 Task: Find connections with filter location Bad Säckingen with filter topic #Futurewith filter profile language English with filter current company Ciber Global with filter school SYMBIOSIS INTERNATIONAL UNIVERSITY with filter industry Wellness and Fitness Services with filter service category Interaction Design with filter keywords title Concierge
Action: Mouse moved to (586, 75)
Screenshot: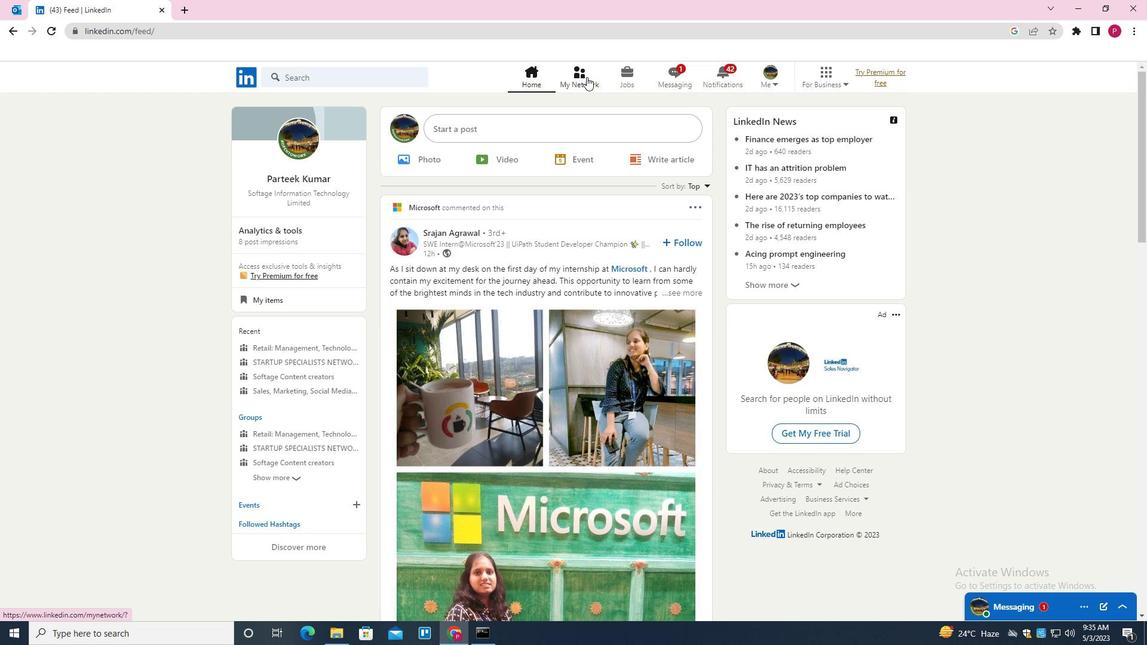 
Action: Mouse pressed left at (586, 75)
Screenshot: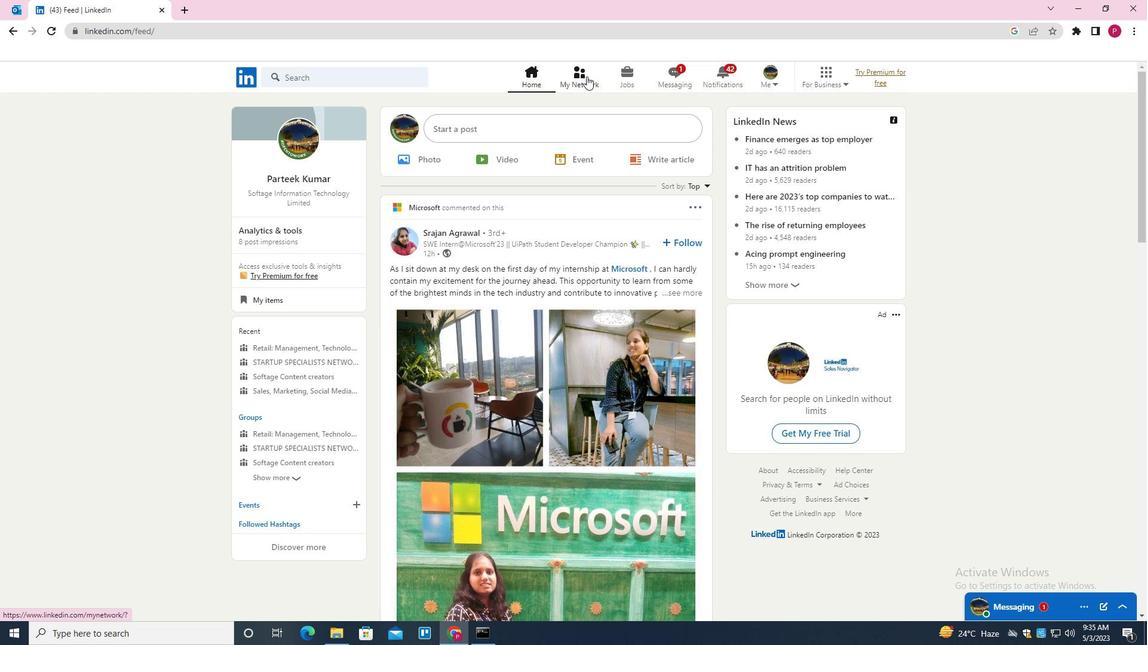 
Action: Mouse moved to (367, 149)
Screenshot: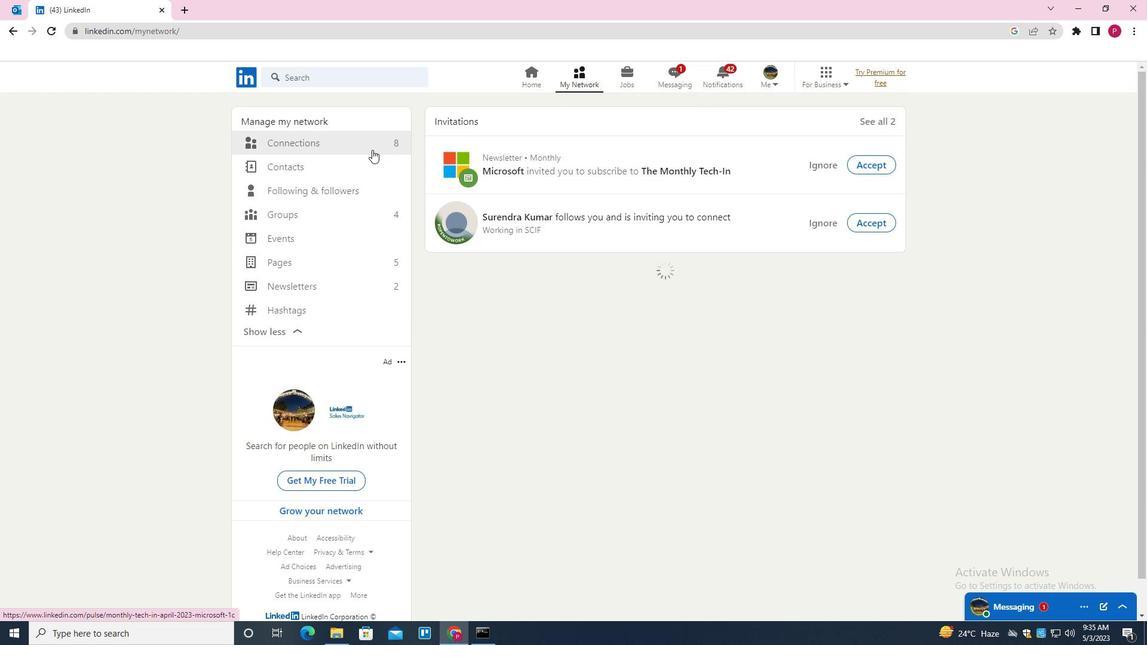 
Action: Mouse pressed left at (367, 149)
Screenshot: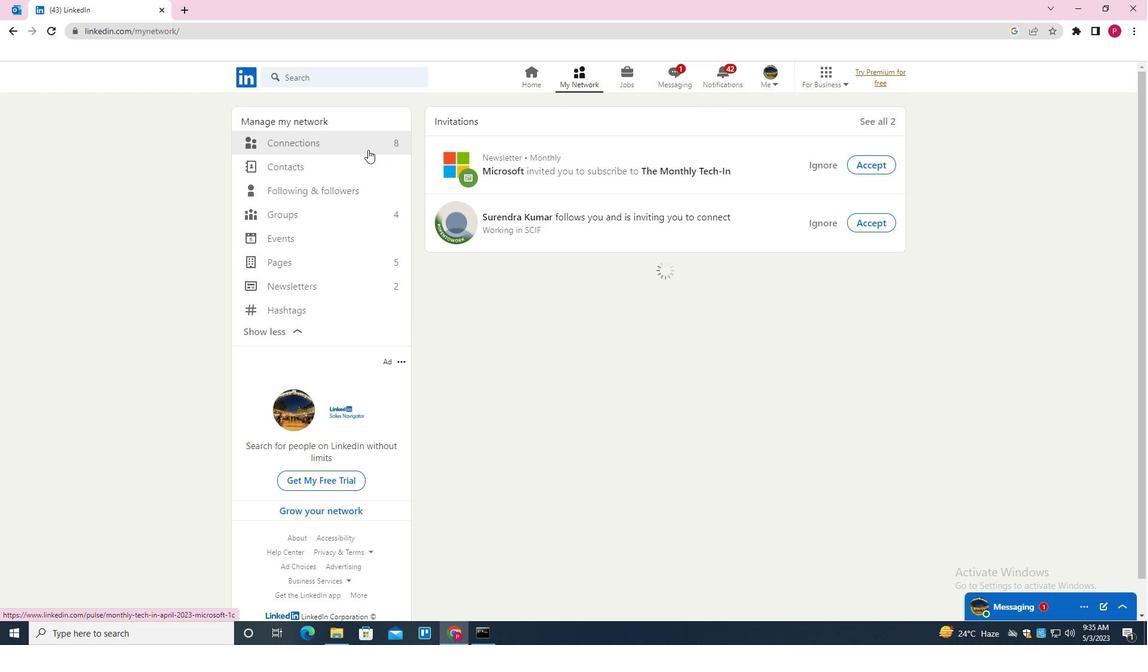 
Action: Mouse moved to (348, 144)
Screenshot: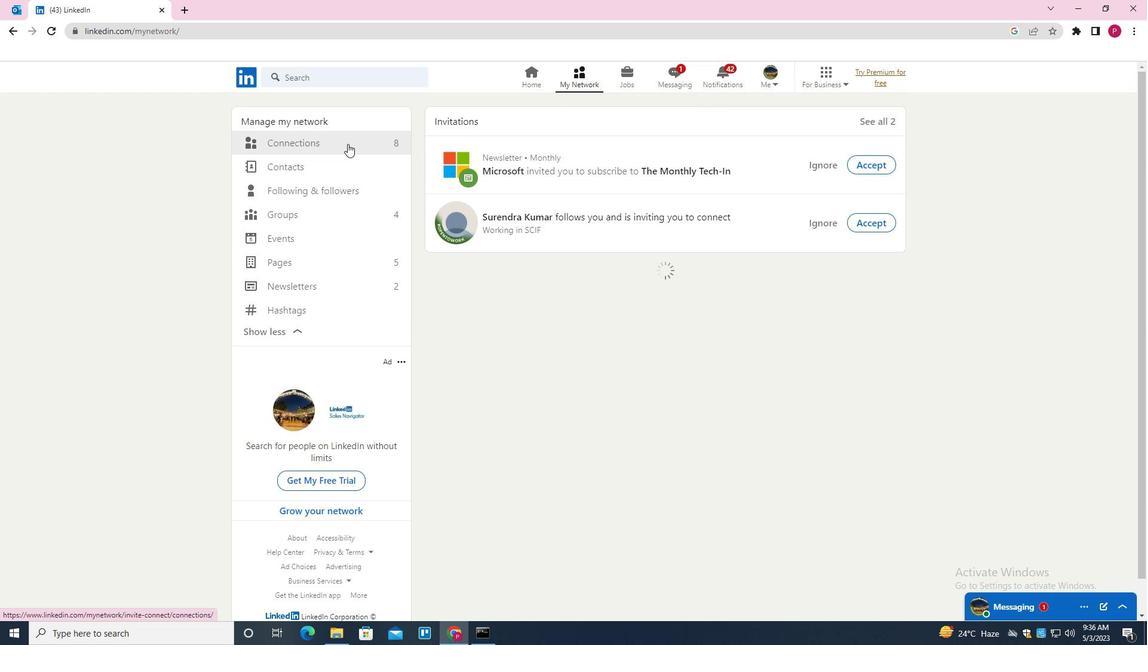 
Action: Mouse pressed left at (348, 144)
Screenshot: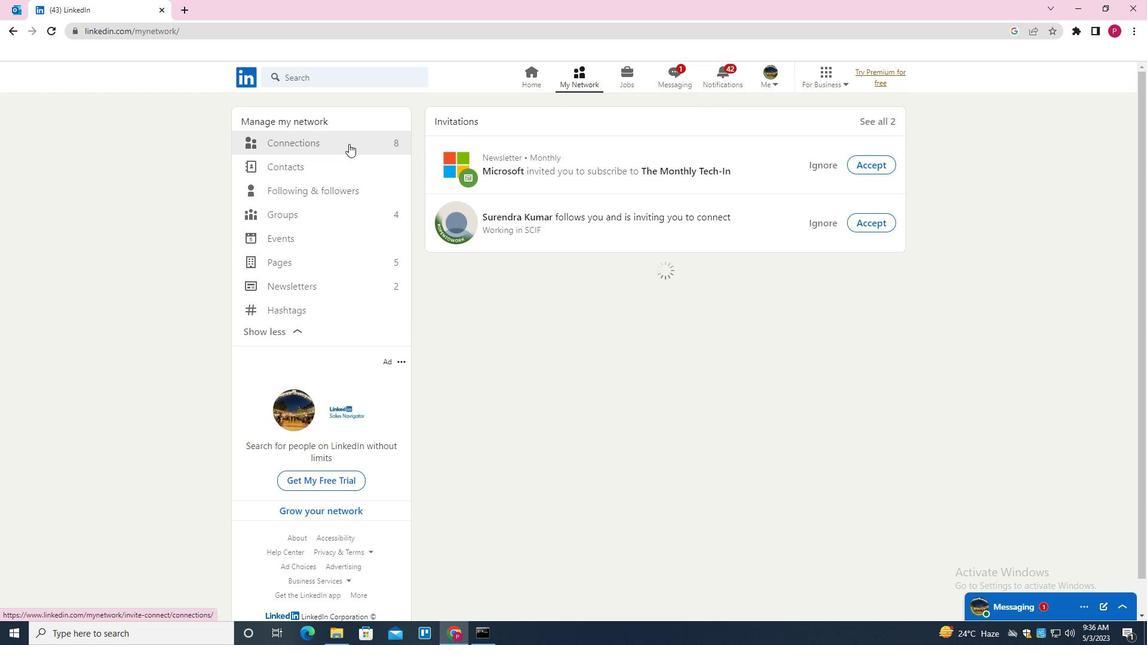 
Action: Mouse moved to (648, 144)
Screenshot: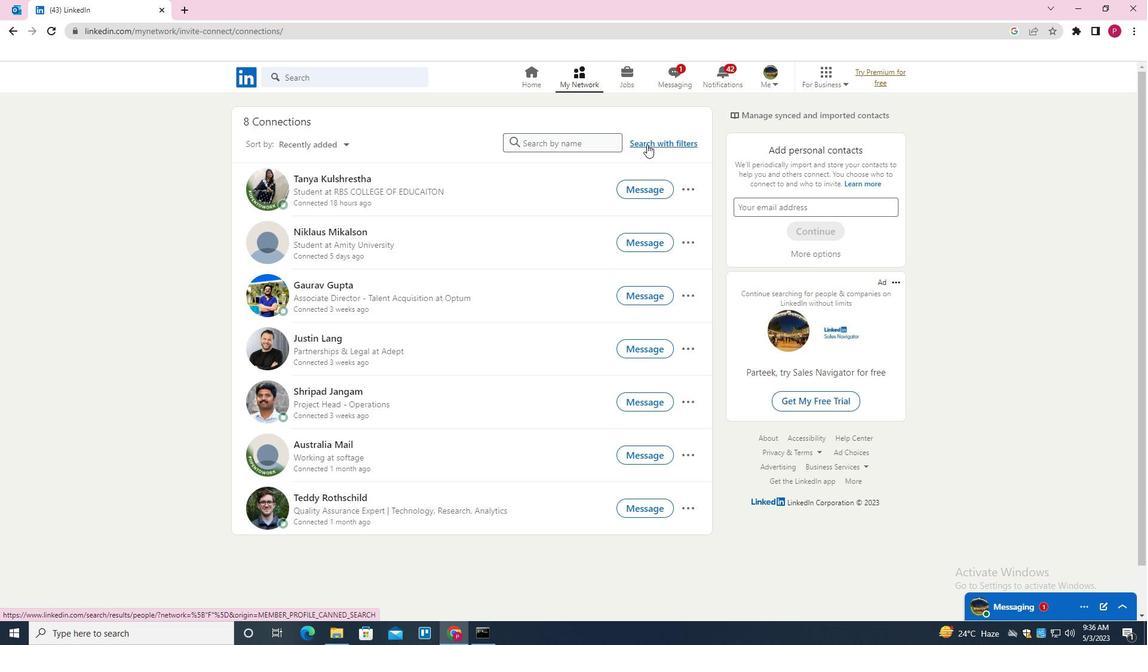
Action: Mouse pressed left at (648, 144)
Screenshot: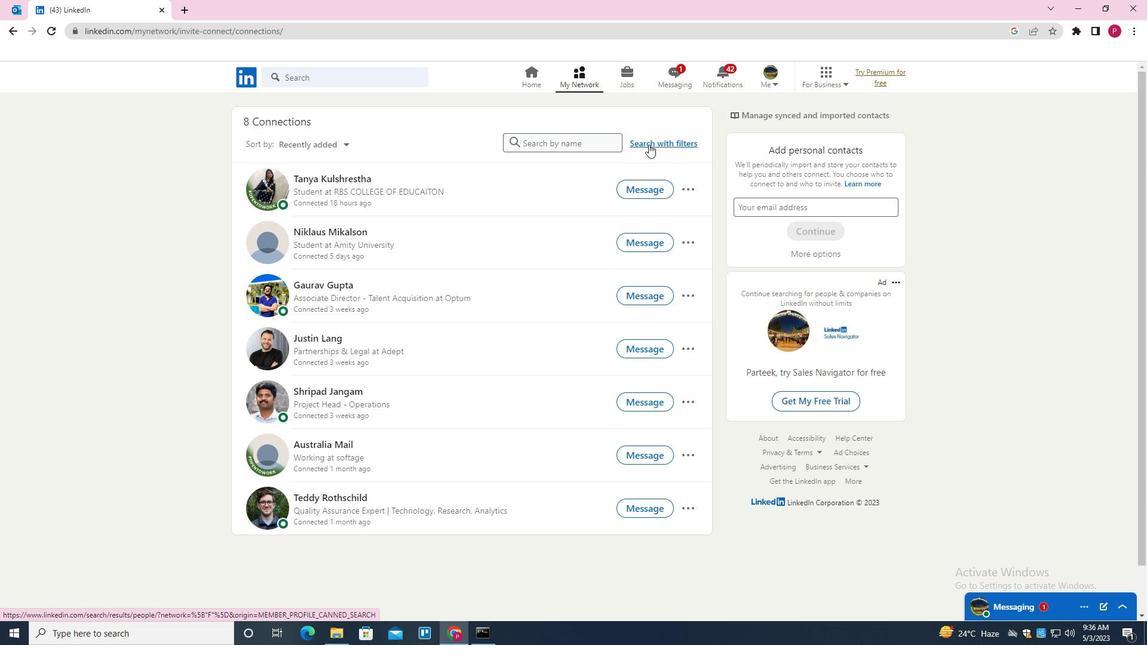 
Action: Mouse moved to (606, 111)
Screenshot: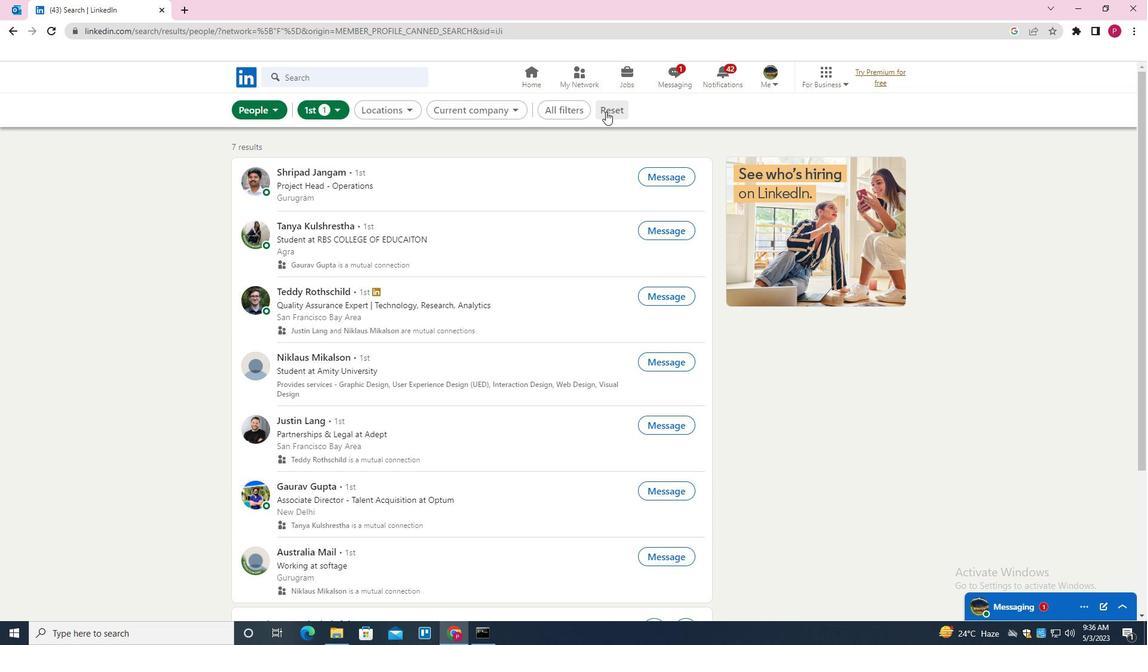
Action: Mouse pressed left at (606, 111)
Screenshot: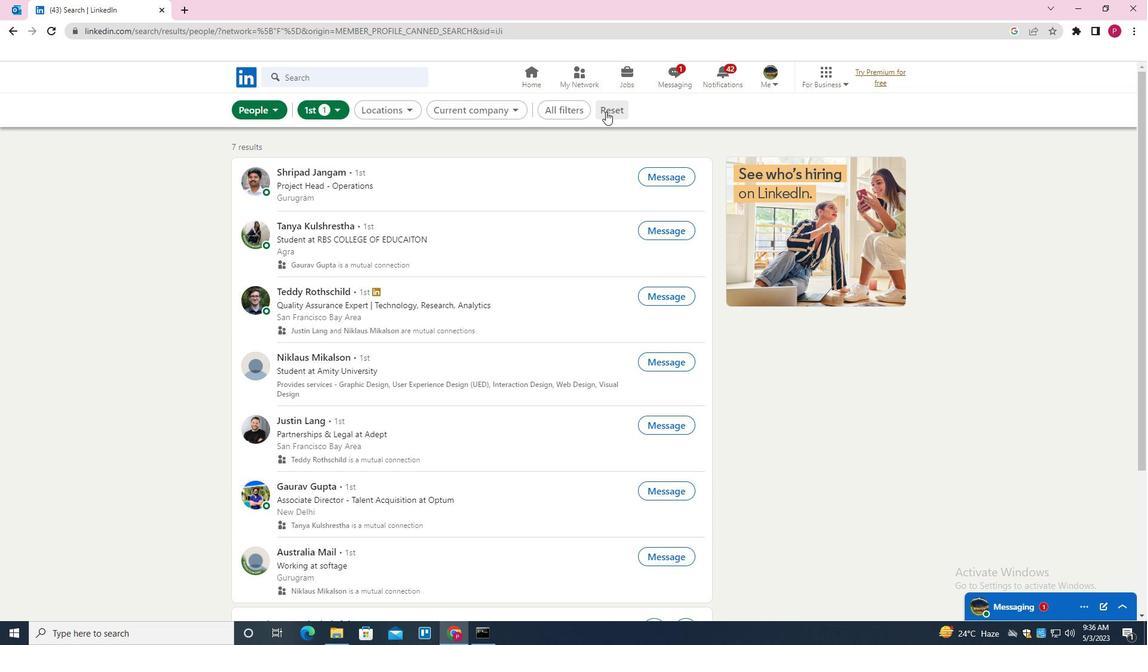 
Action: Mouse moved to (588, 109)
Screenshot: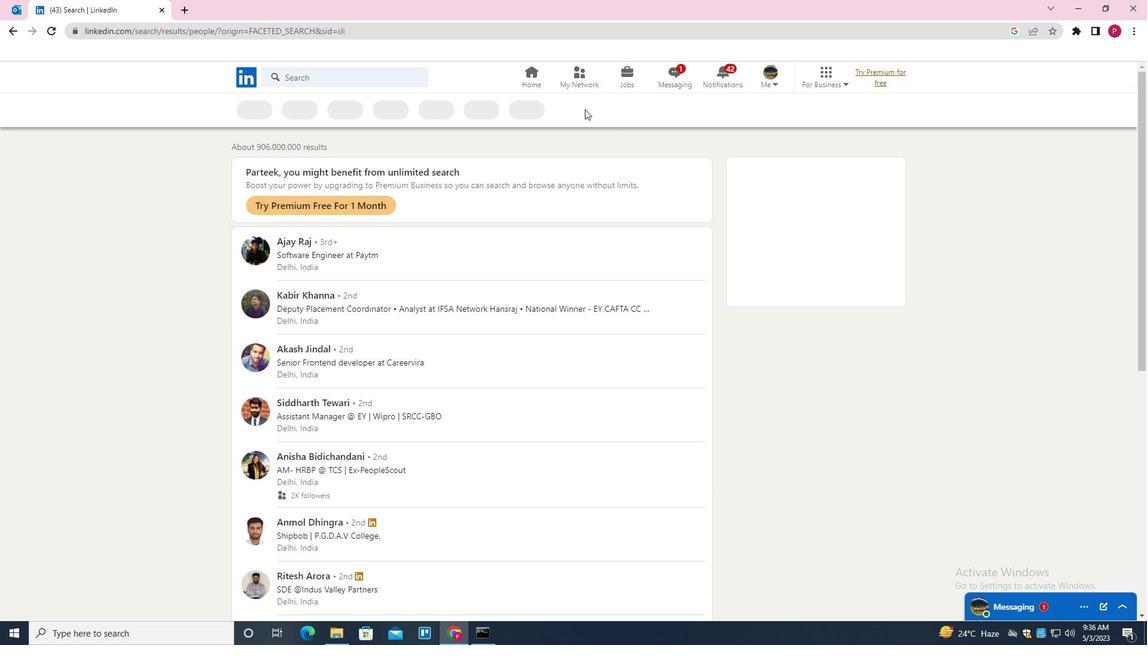 
Action: Mouse pressed left at (588, 109)
Screenshot: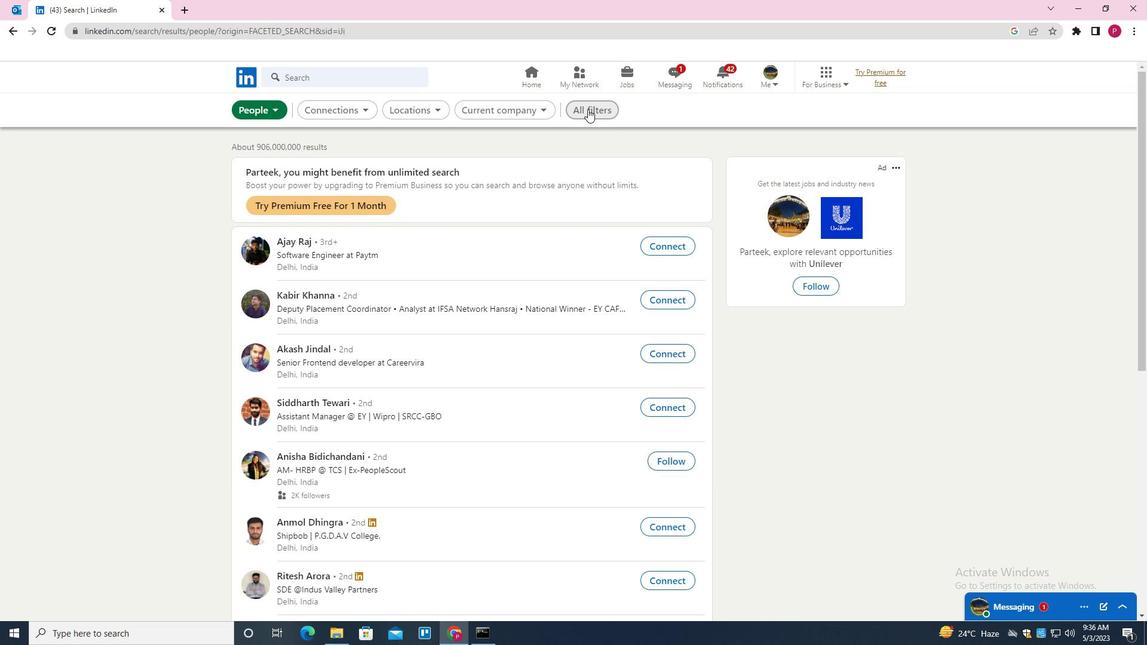 
Action: Mouse moved to (975, 297)
Screenshot: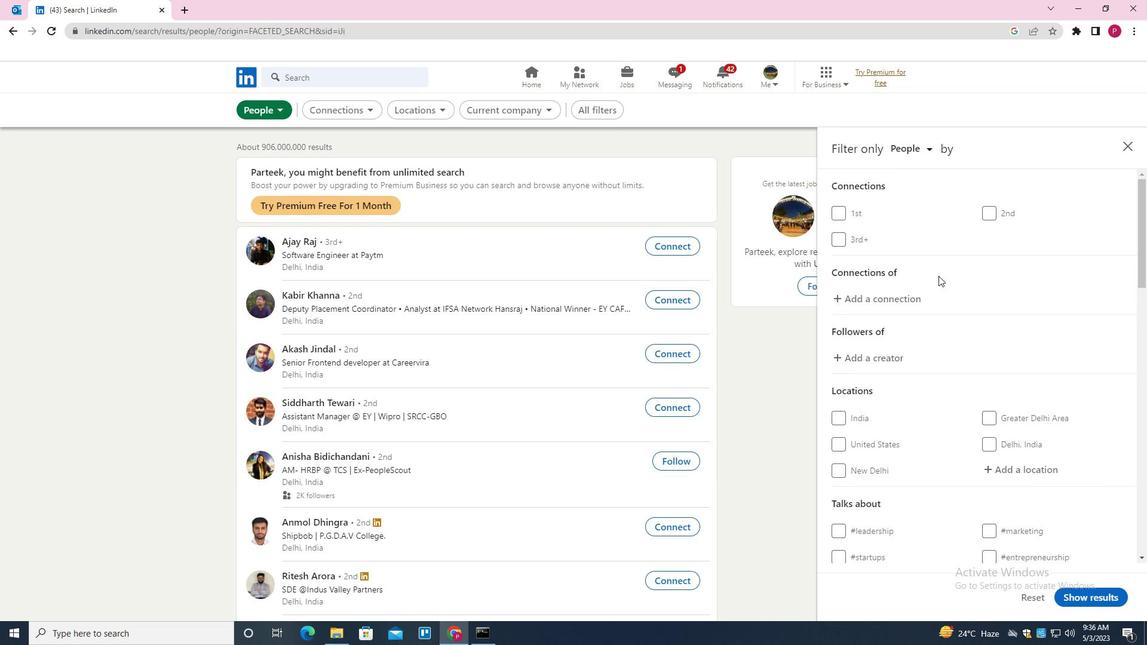 
Action: Mouse scrolled (975, 296) with delta (0, 0)
Screenshot: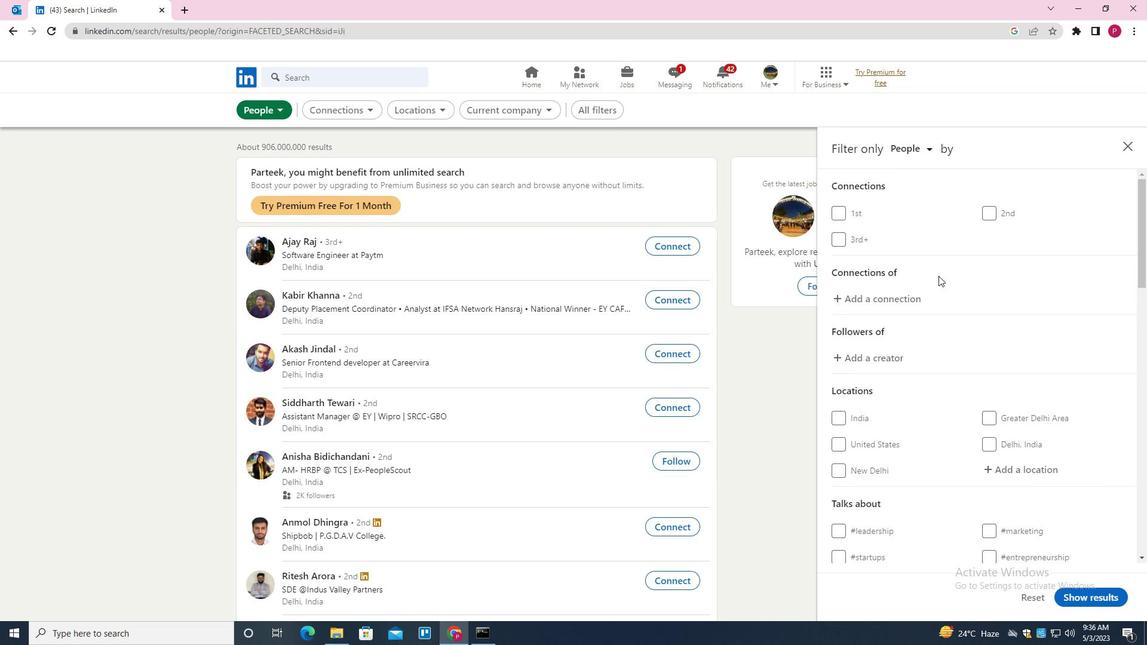 
Action: Mouse moved to (1004, 310)
Screenshot: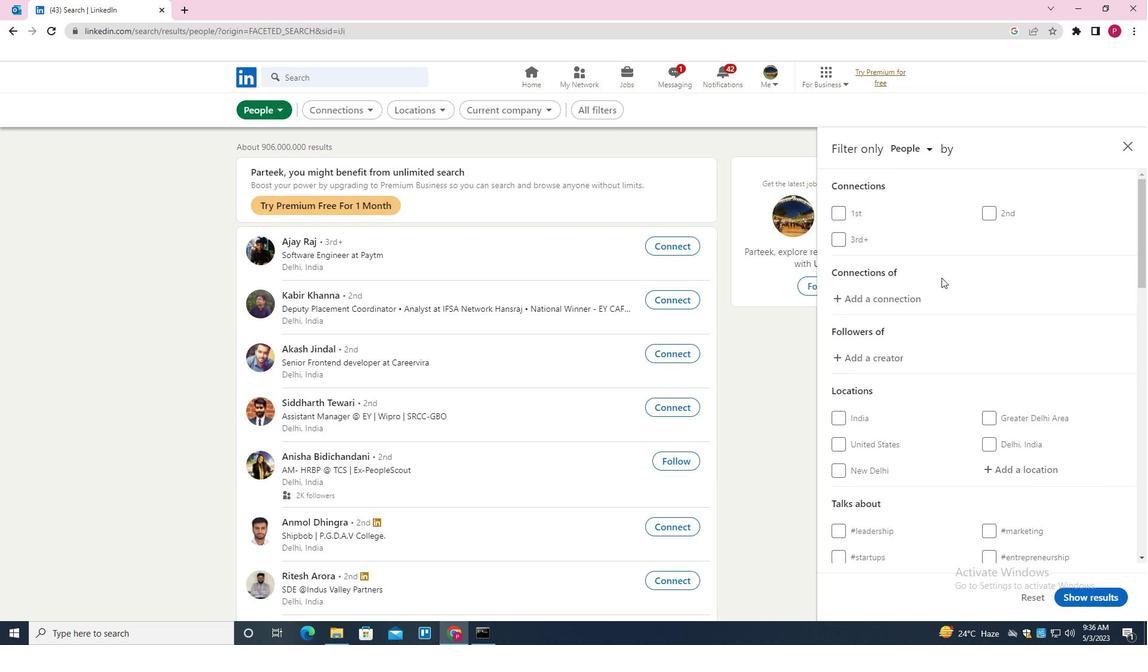 
Action: Mouse scrolled (1004, 309) with delta (0, 0)
Screenshot: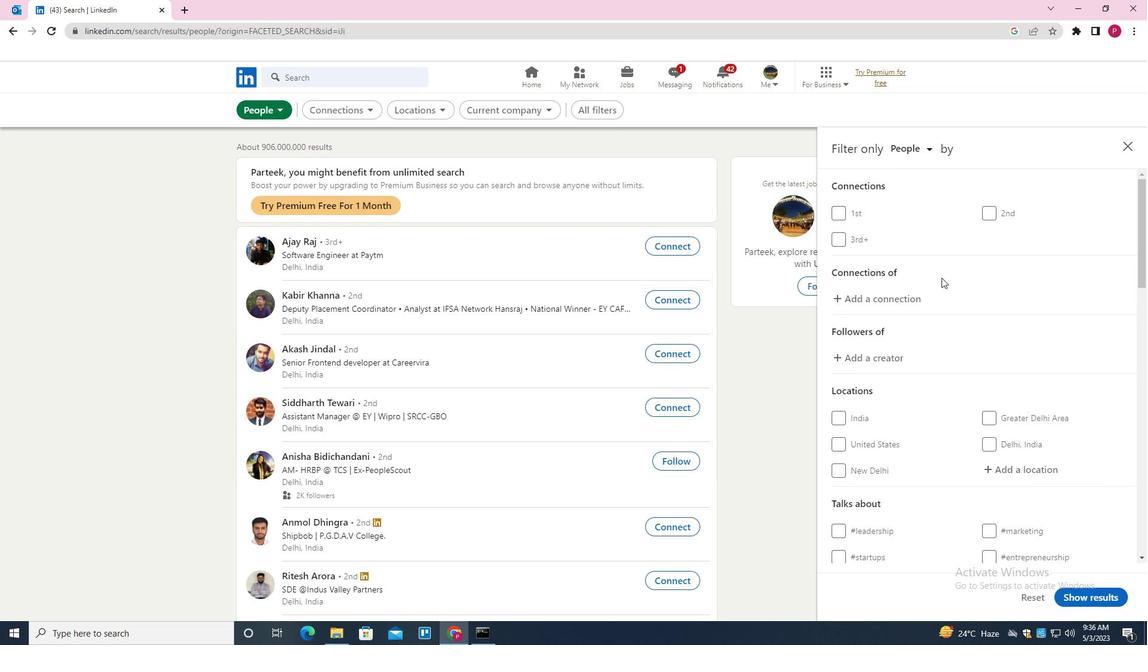 
Action: Mouse moved to (1011, 354)
Screenshot: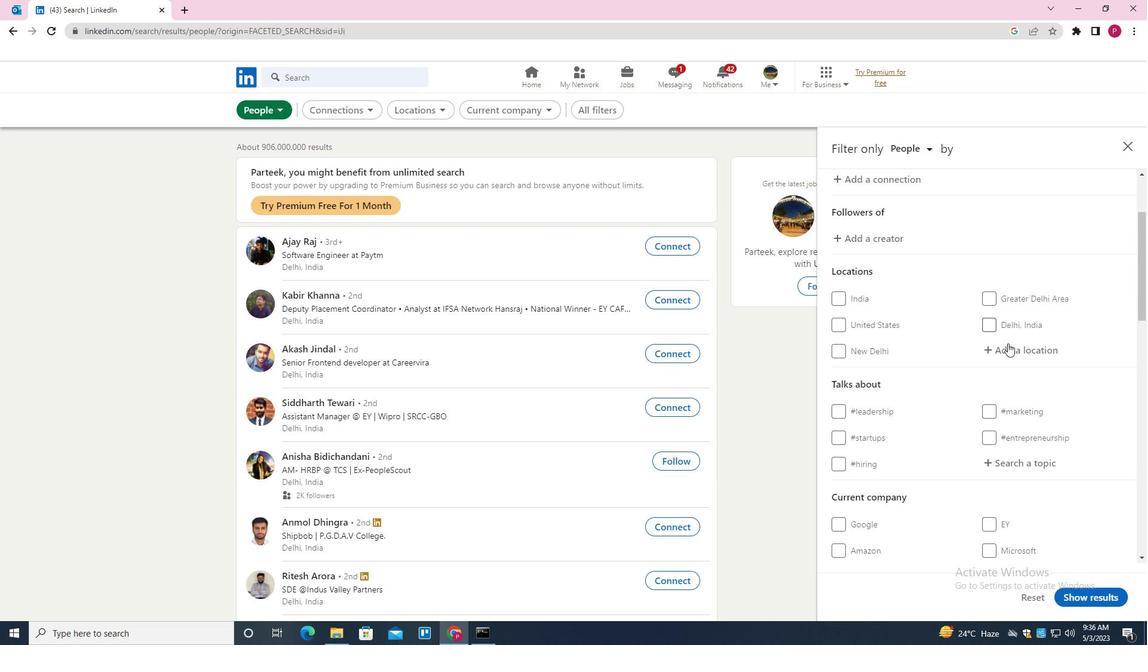 
Action: Mouse pressed left at (1011, 354)
Screenshot: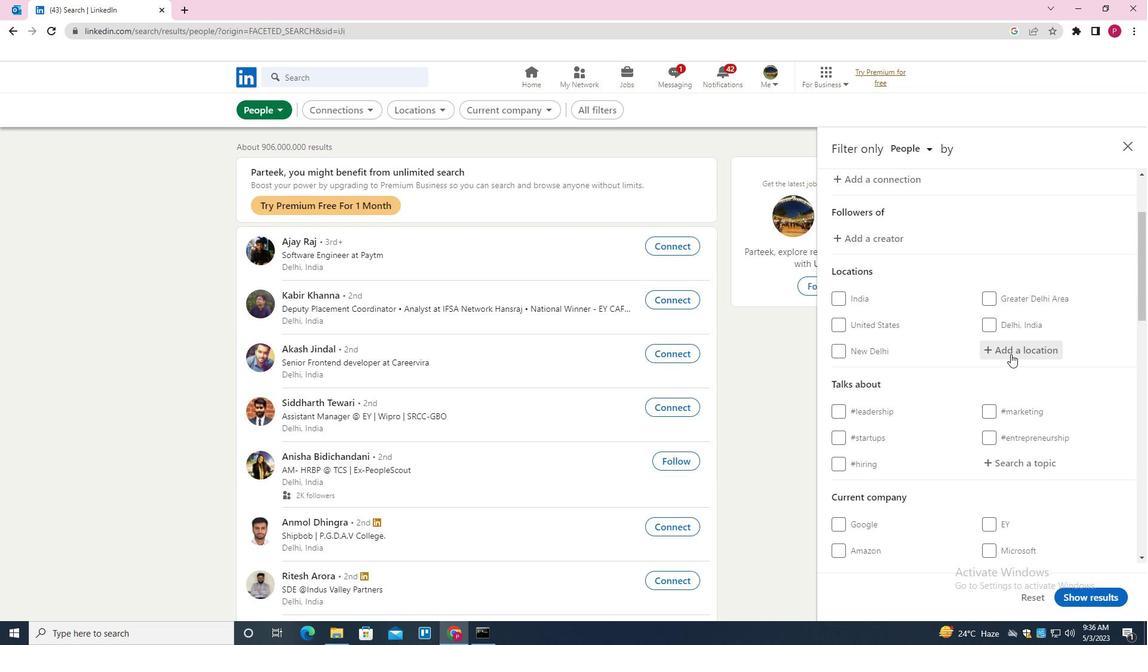 
Action: Key pressed <Key.shift><Key.shift>BAD<Key.space>SACK<Key.down><Key.enter>
Screenshot: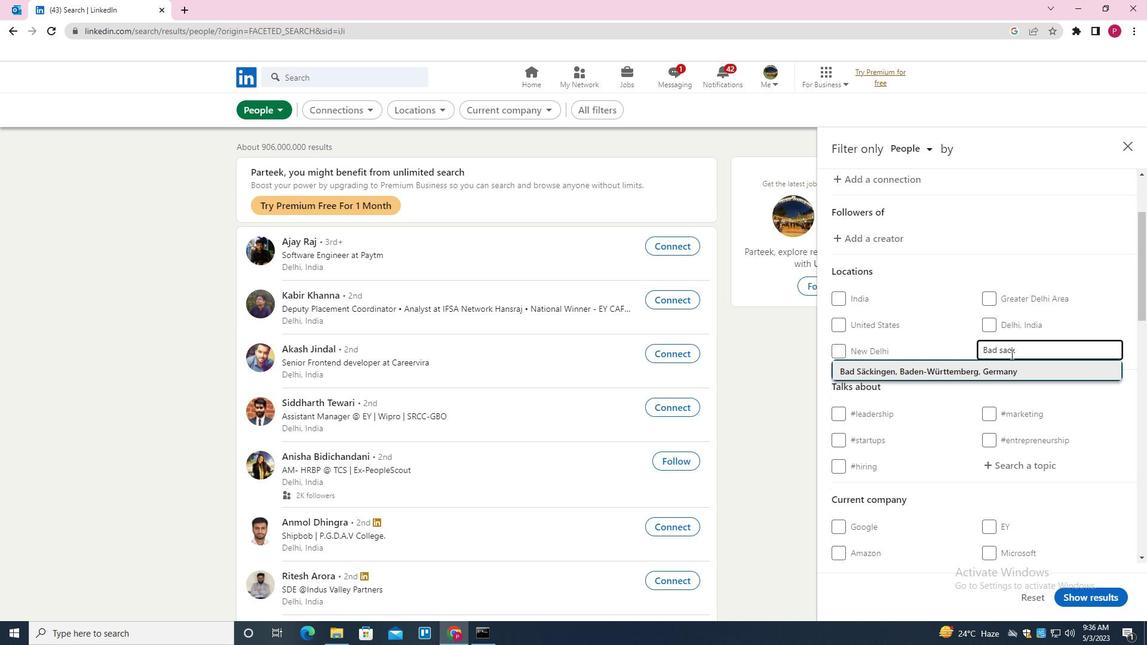 
Action: Mouse scrolled (1011, 353) with delta (0, 0)
Screenshot: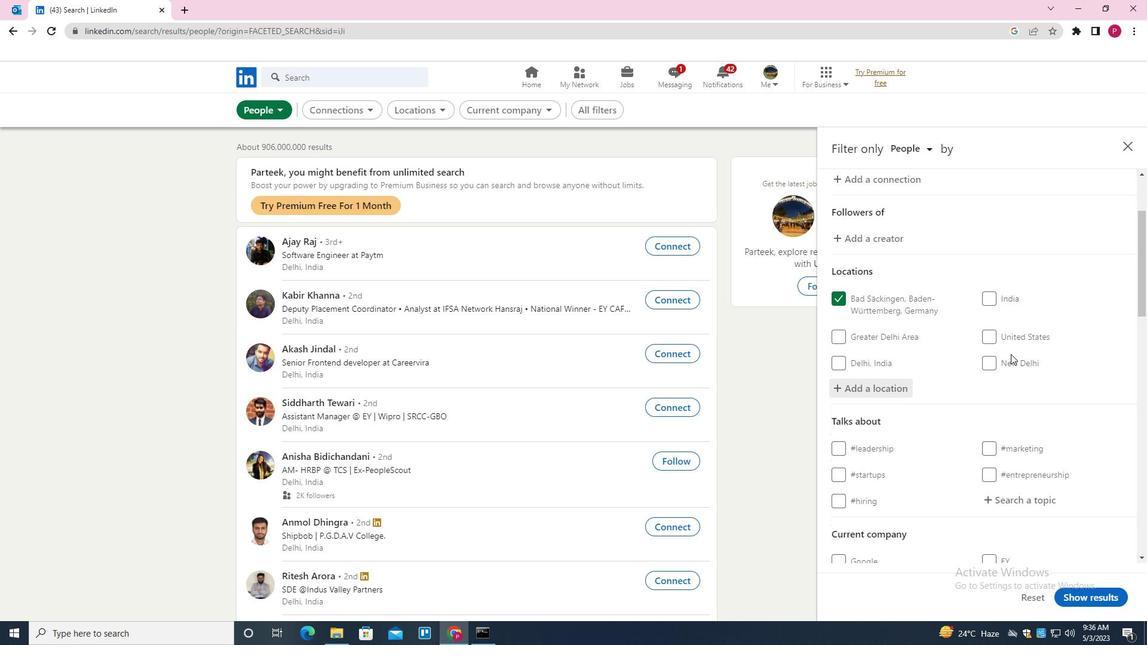 
Action: Mouse scrolled (1011, 353) with delta (0, 0)
Screenshot: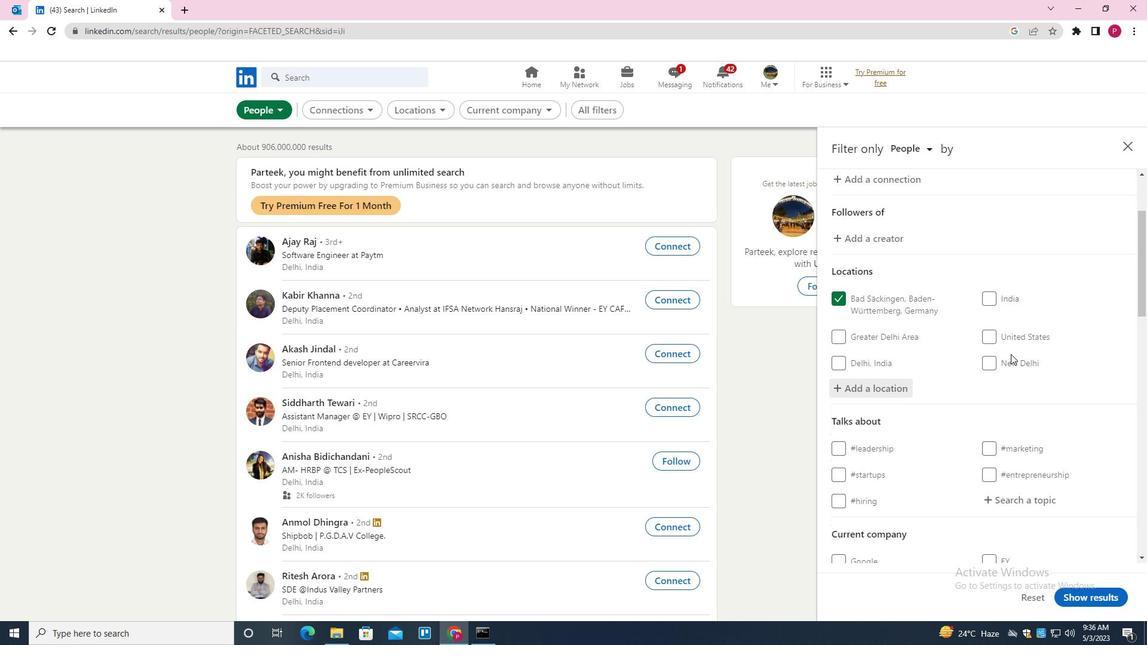 
Action: Mouse scrolled (1011, 353) with delta (0, 0)
Screenshot: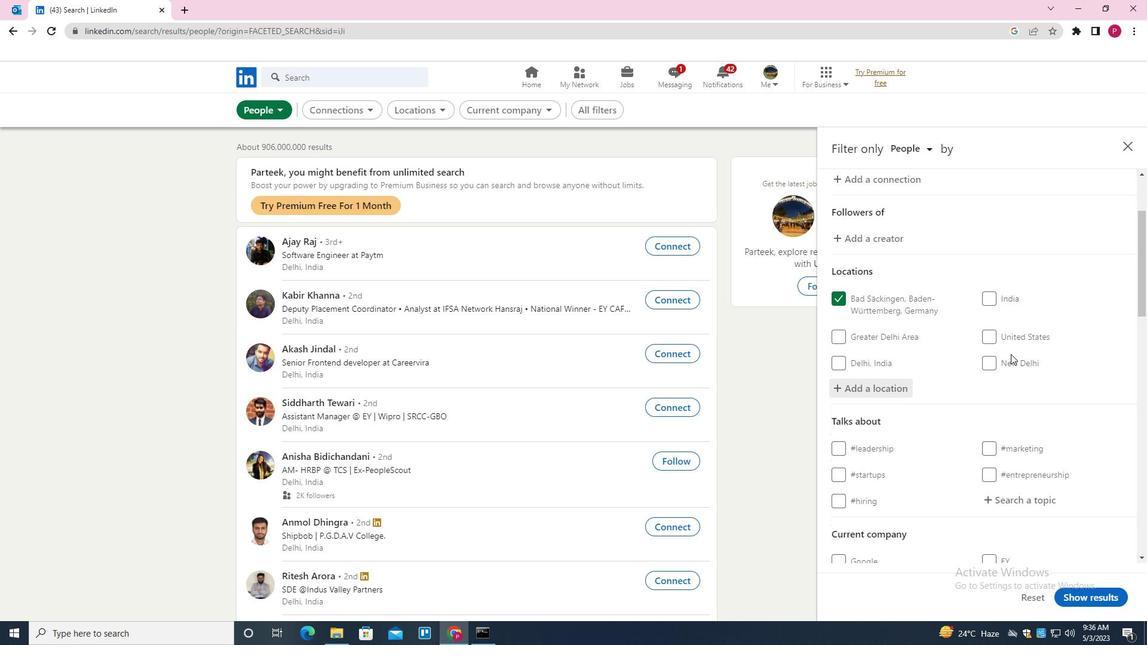 
Action: Mouse moved to (1048, 325)
Screenshot: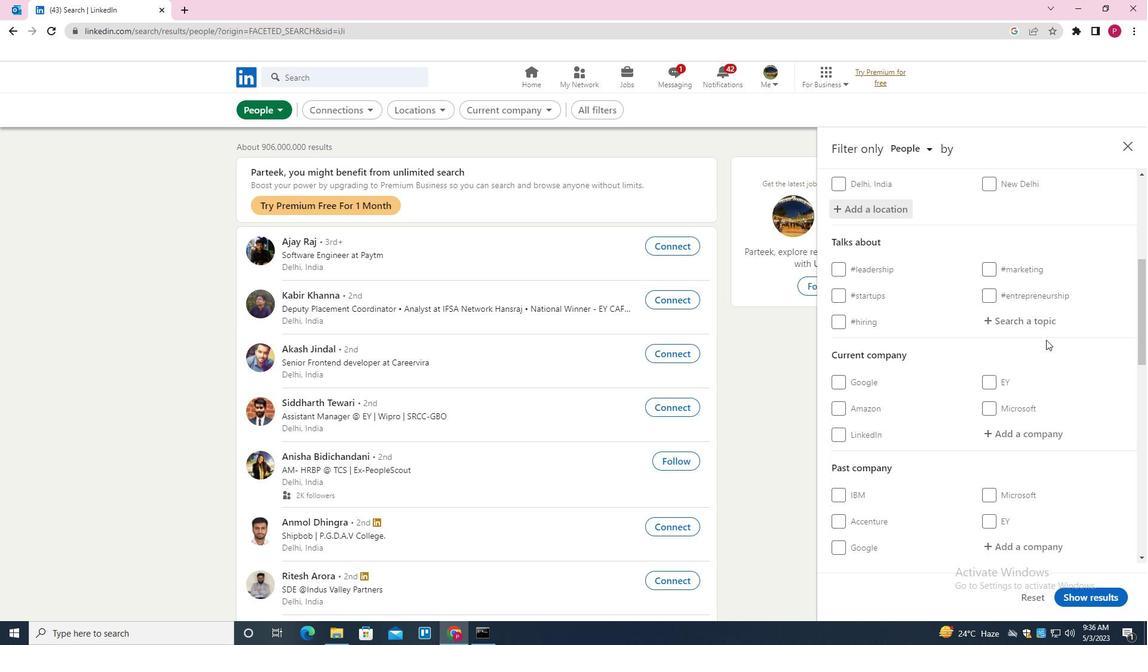 
Action: Mouse pressed left at (1048, 325)
Screenshot: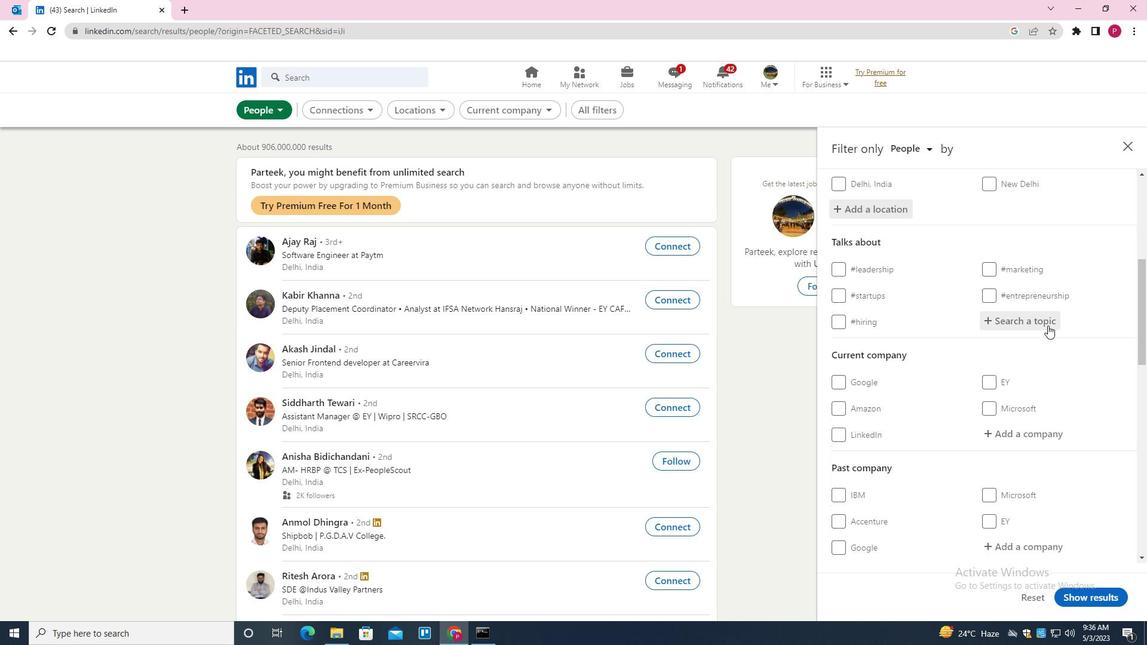 
Action: Key pressed FUTURE<Key.down><Key.enter>
Screenshot: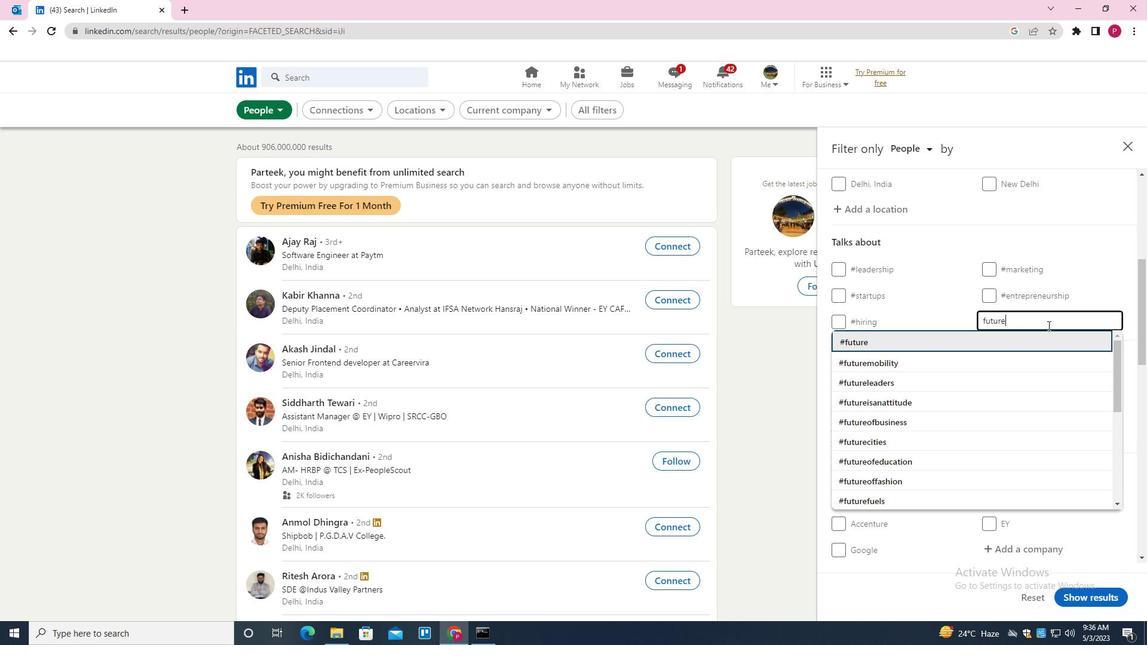 
Action: Mouse moved to (1014, 349)
Screenshot: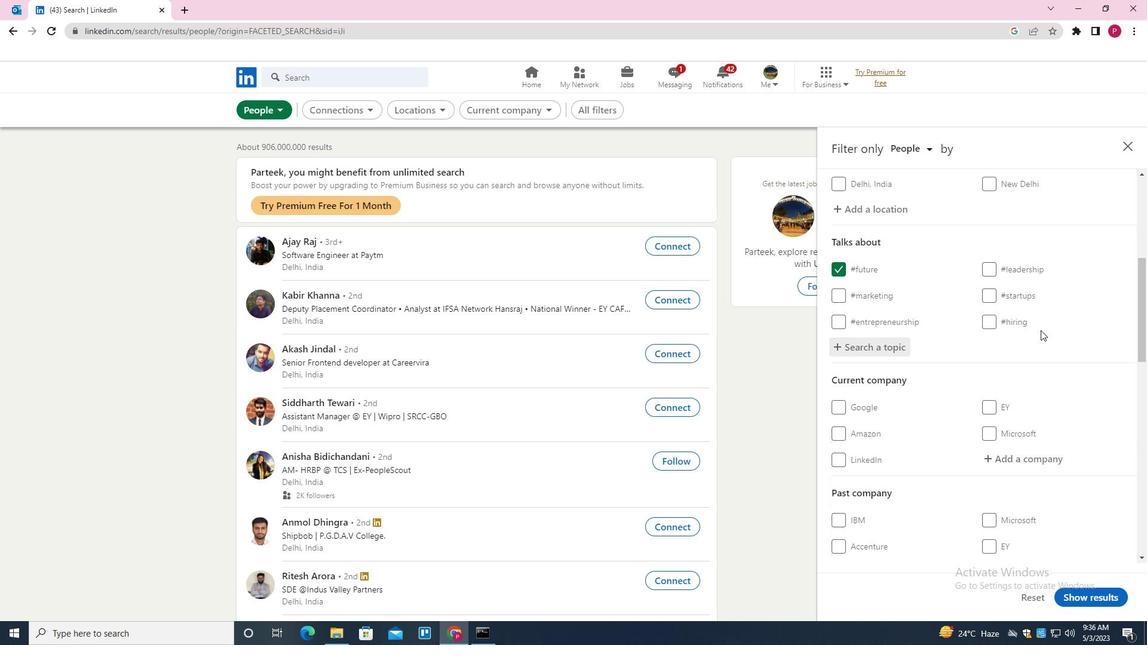 
Action: Mouse scrolled (1014, 348) with delta (0, 0)
Screenshot: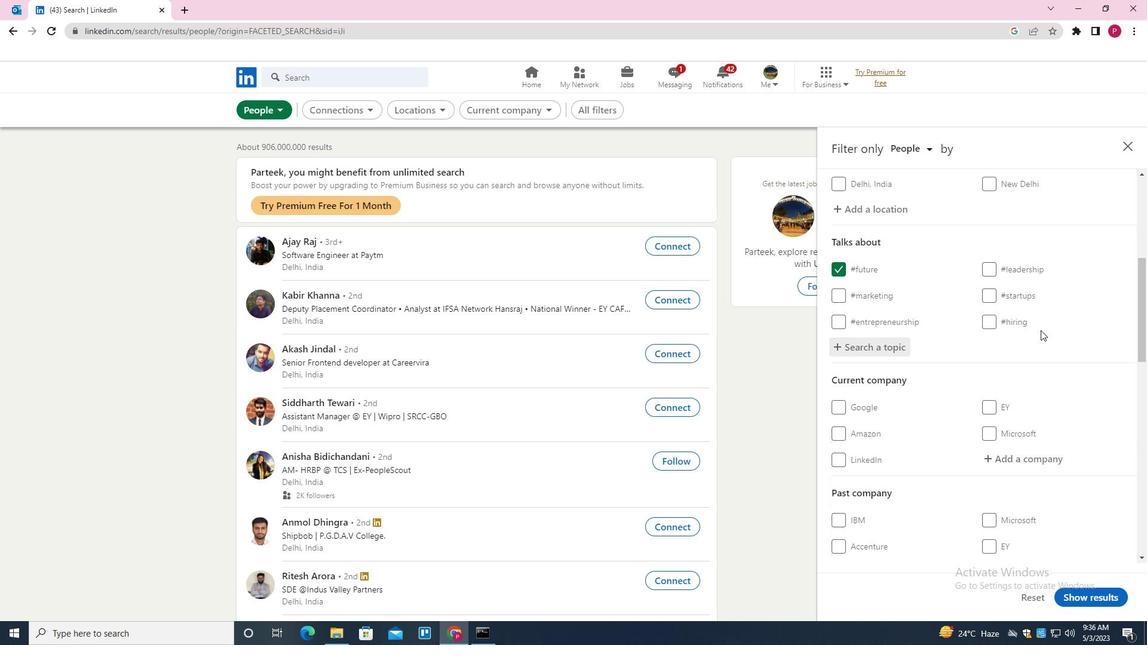 
Action: Mouse scrolled (1014, 348) with delta (0, 0)
Screenshot: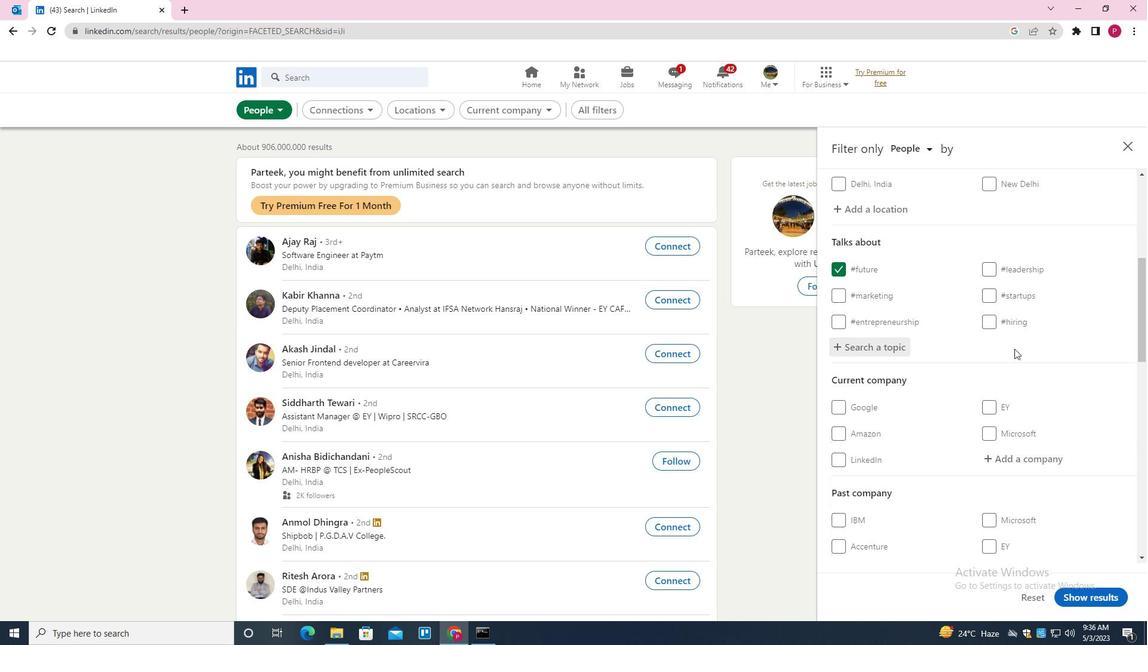 
Action: Mouse scrolled (1014, 348) with delta (0, 0)
Screenshot: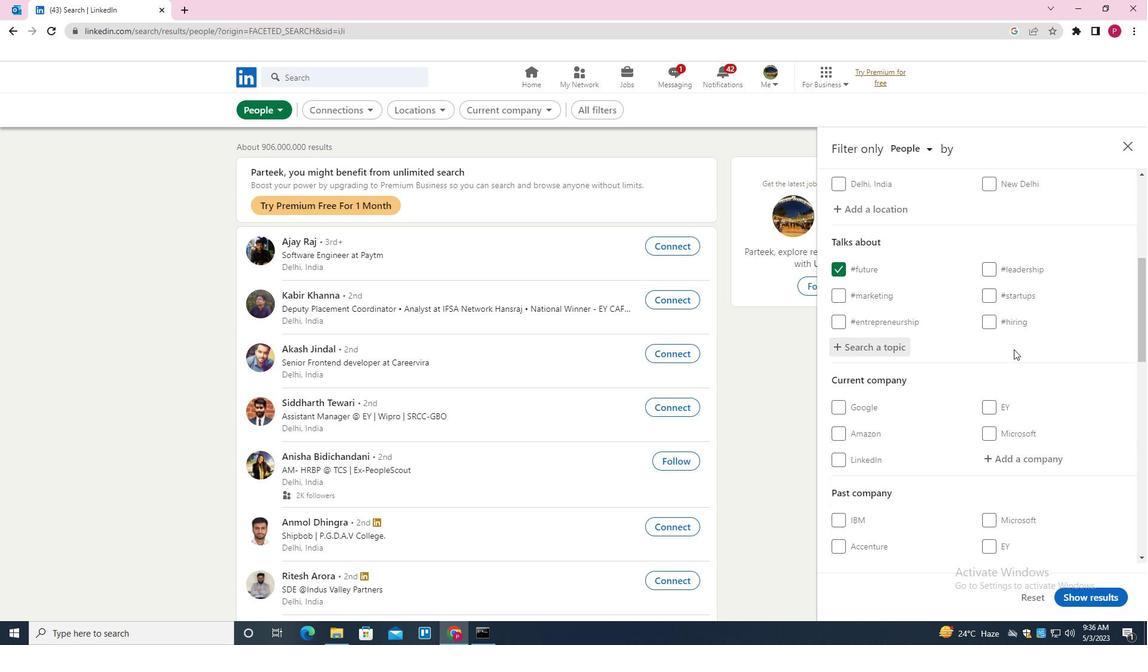 
Action: Mouse moved to (1012, 350)
Screenshot: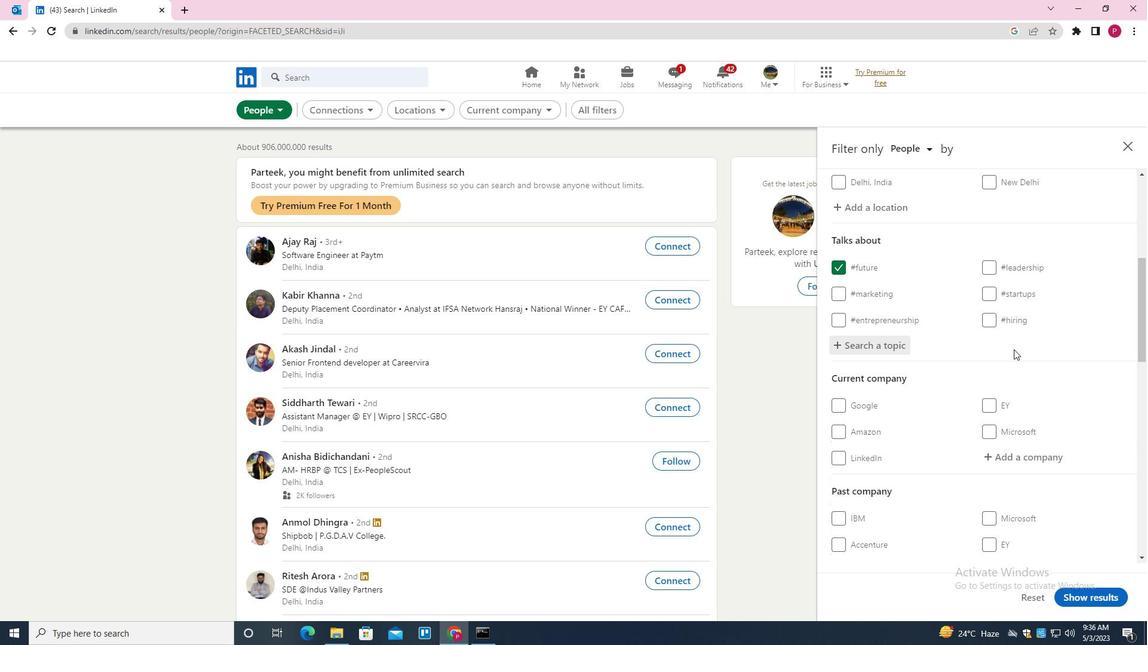 
Action: Mouse scrolled (1012, 350) with delta (0, 0)
Screenshot: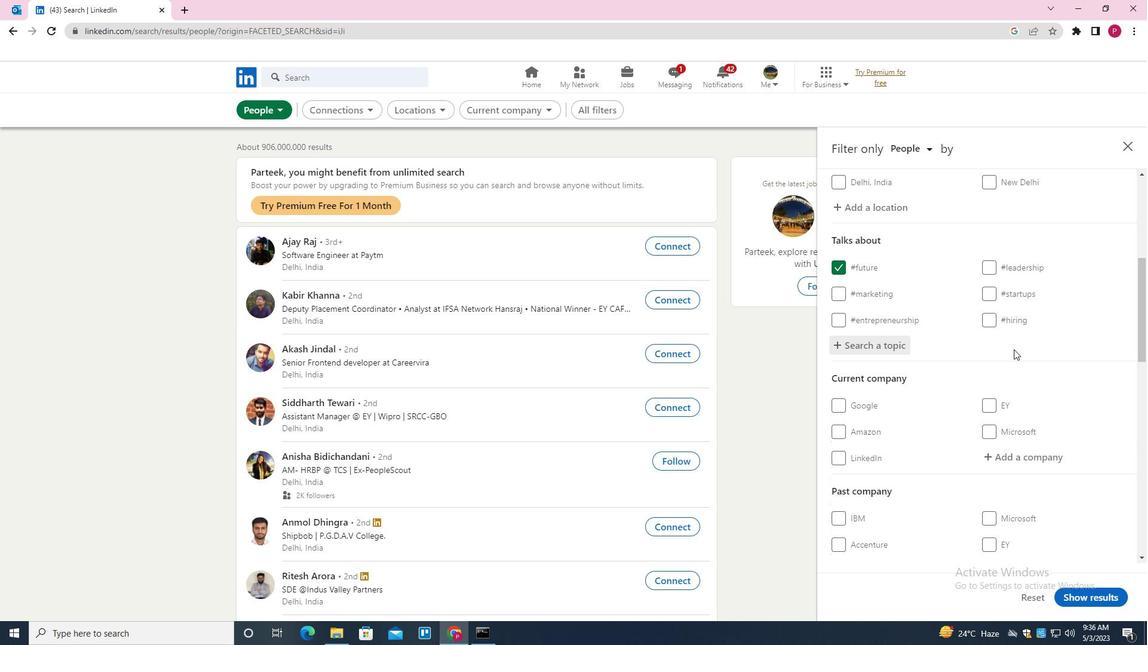 
Action: Mouse moved to (1011, 350)
Screenshot: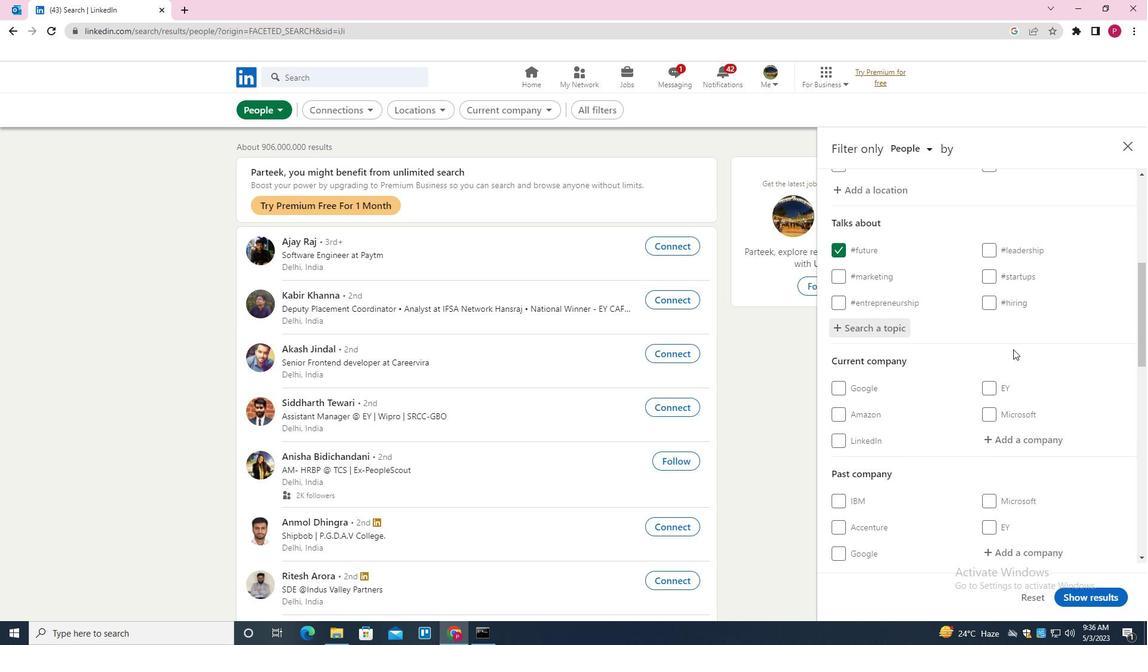
Action: Mouse scrolled (1011, 350) with delta (0, 0)
Screenshot: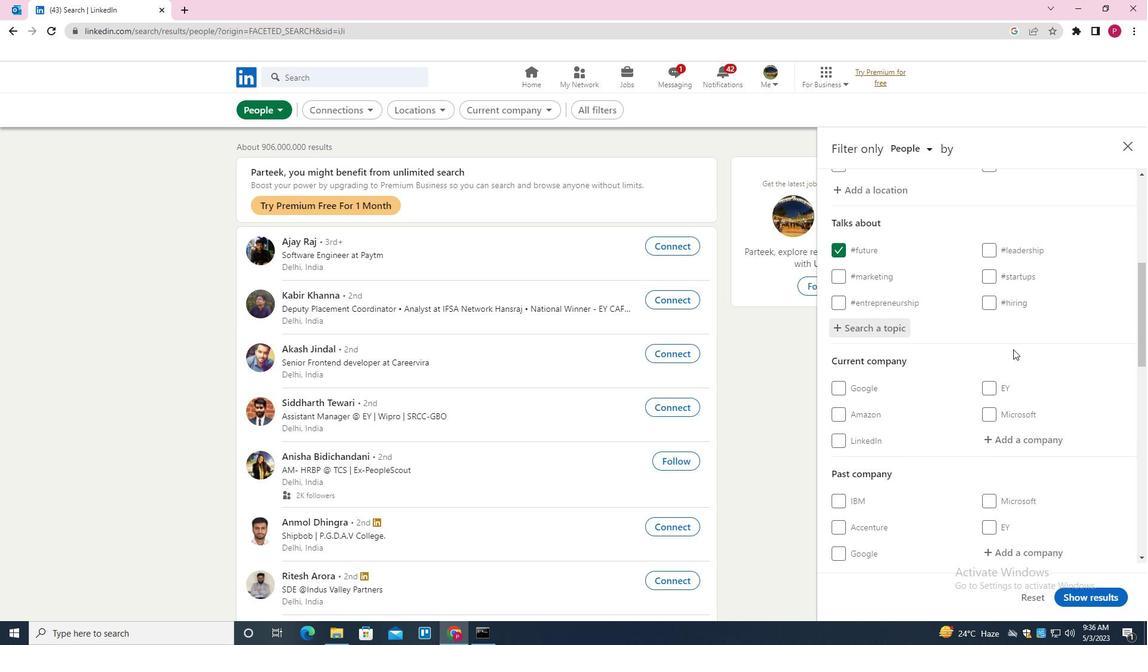 
Action: Mouse moved to (971, 356)
Screenshot: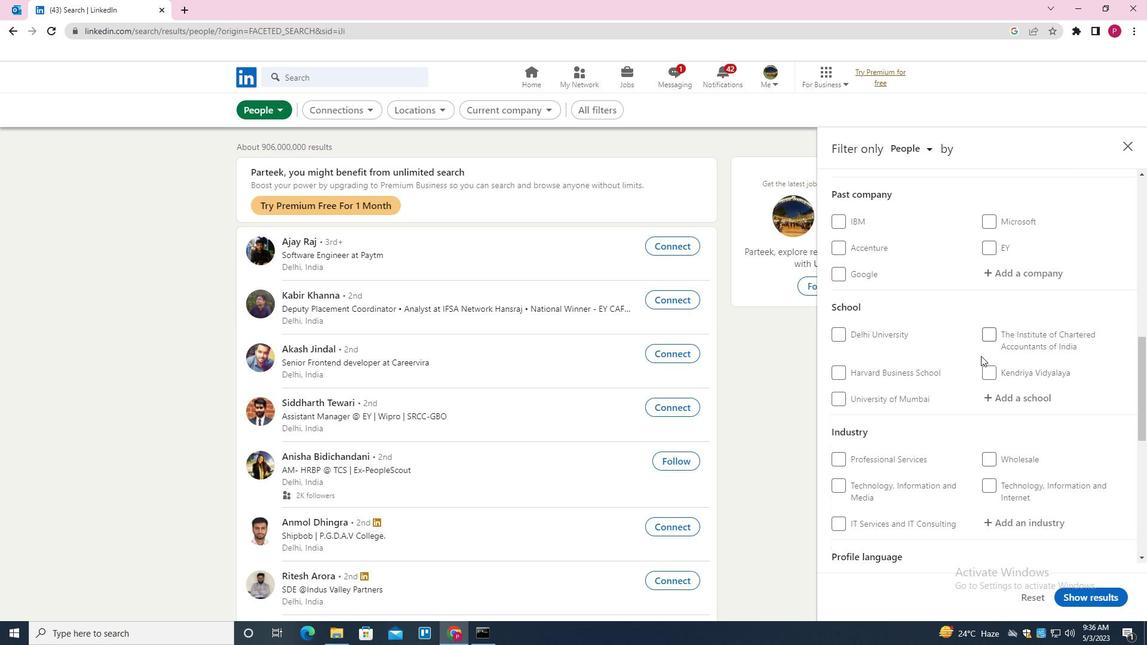 
Action: Mouse scrolled (971, 356) with delta (0, 0)
Screenshot: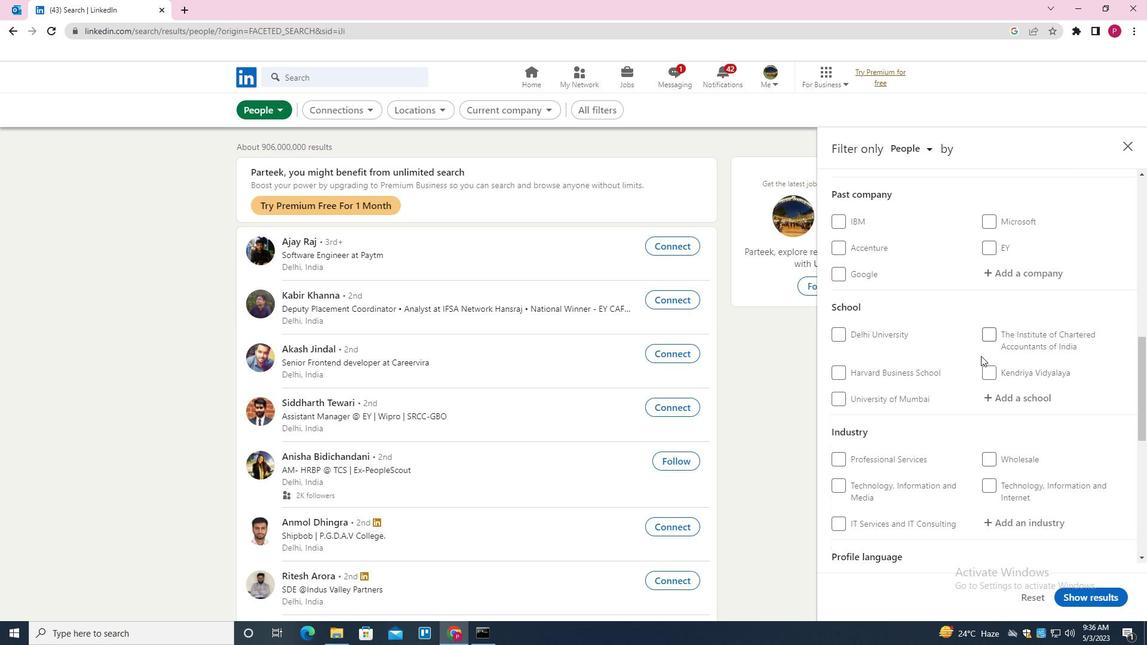 
Action: Mouse moved to (969, 356)
Screenshot: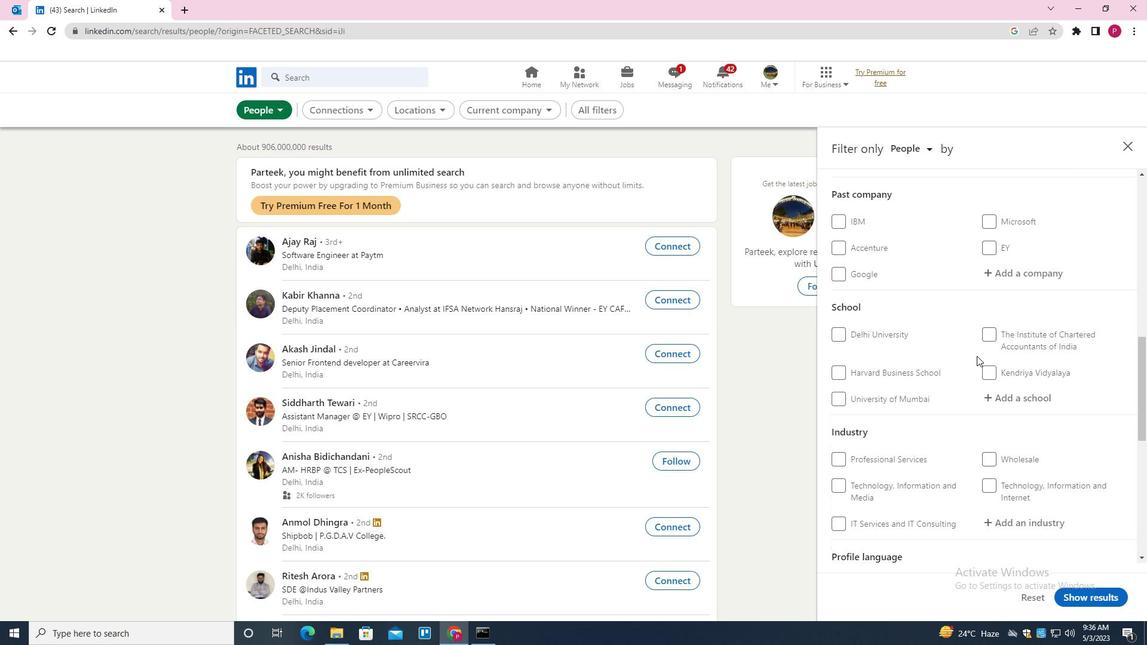 
Action: Mouse scrolled (969, 356) with delta (0, 0)
Screenshot: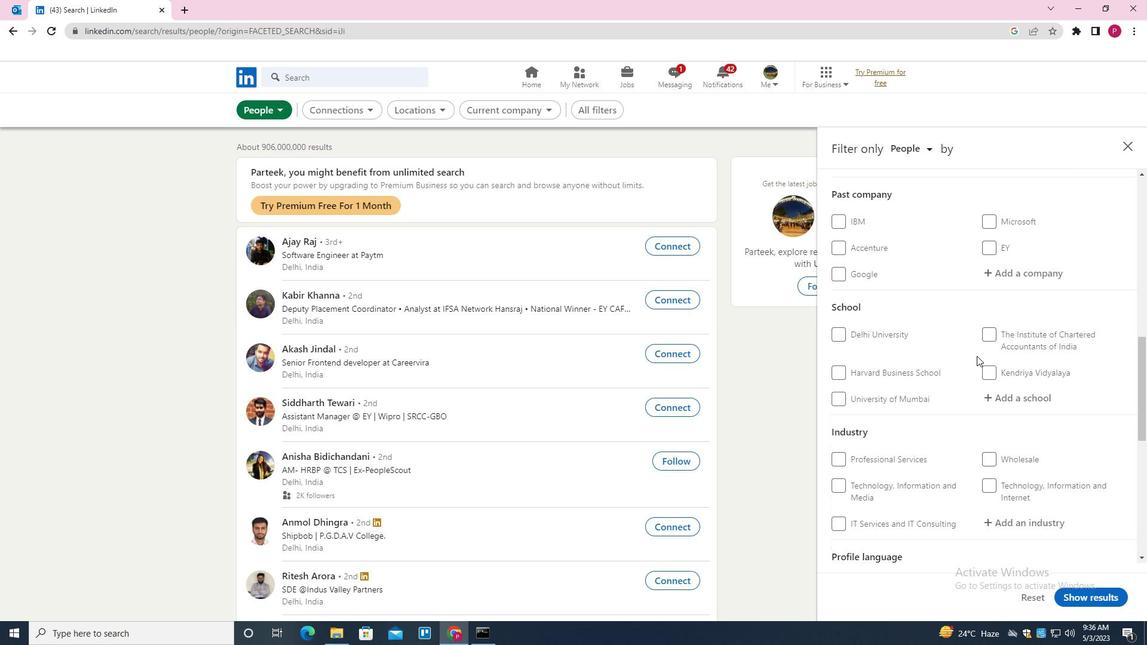 
Action: Mouse scrolled (969, 356) with delta (0, 0)
Screenshot: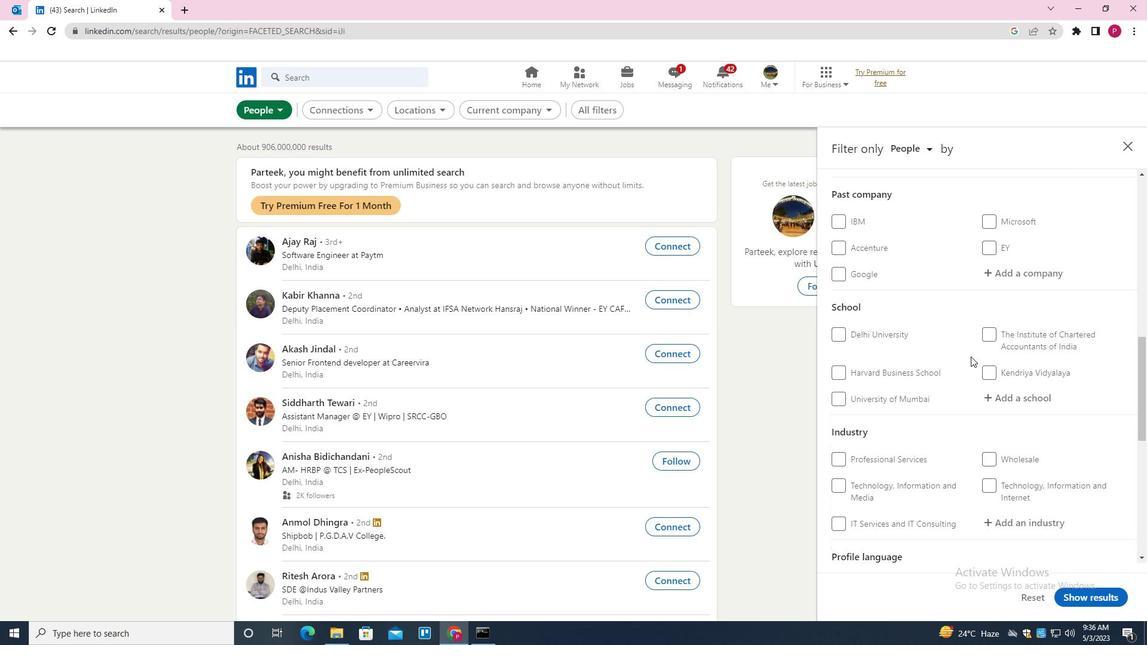 
Action: Mouse scrolled (969, 356) with delta (0, 0)
Screenshot: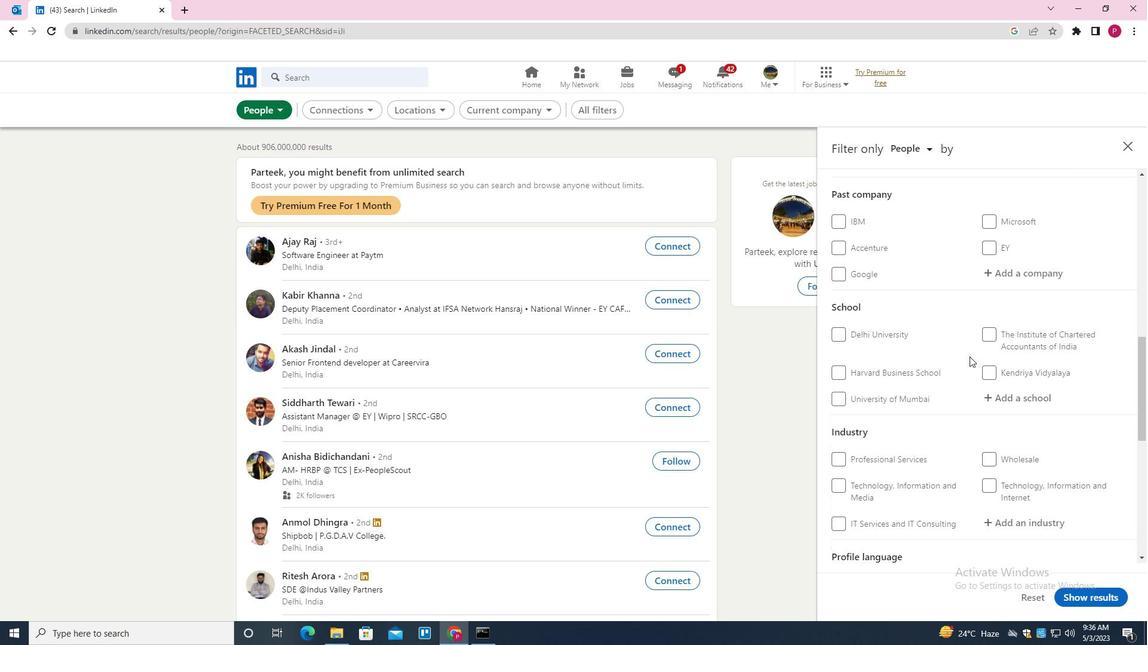 
Action: Mouse scrolled (969, 356) with delta (0, 0)
Screenshot: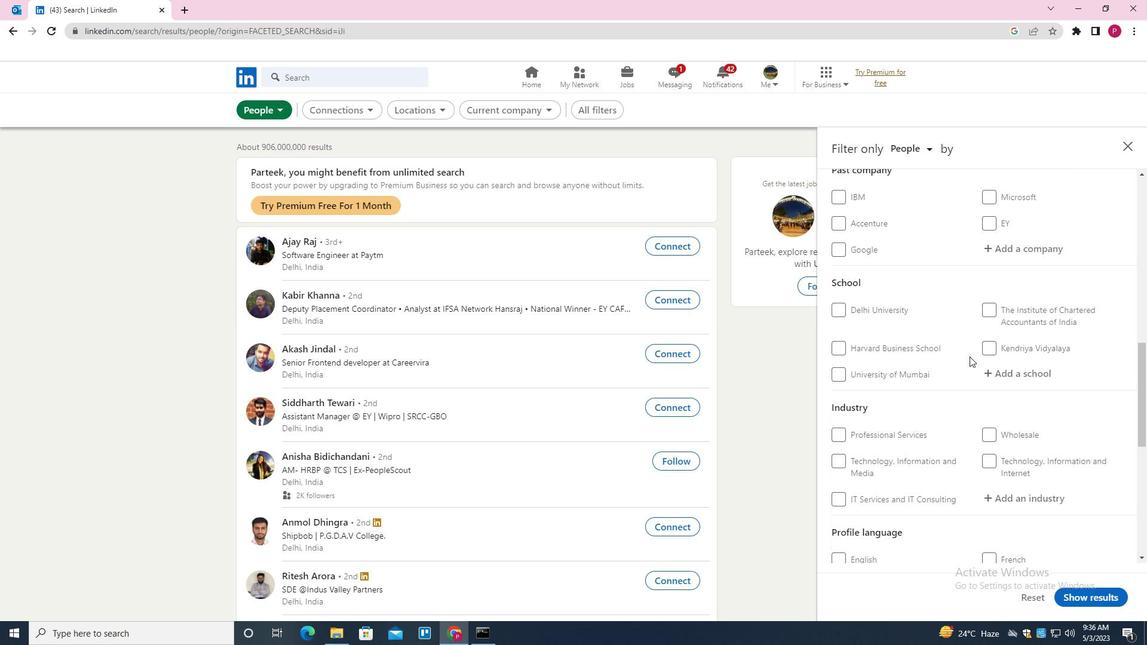 
Action: Mouse moved to (862, 279)
Screenshot: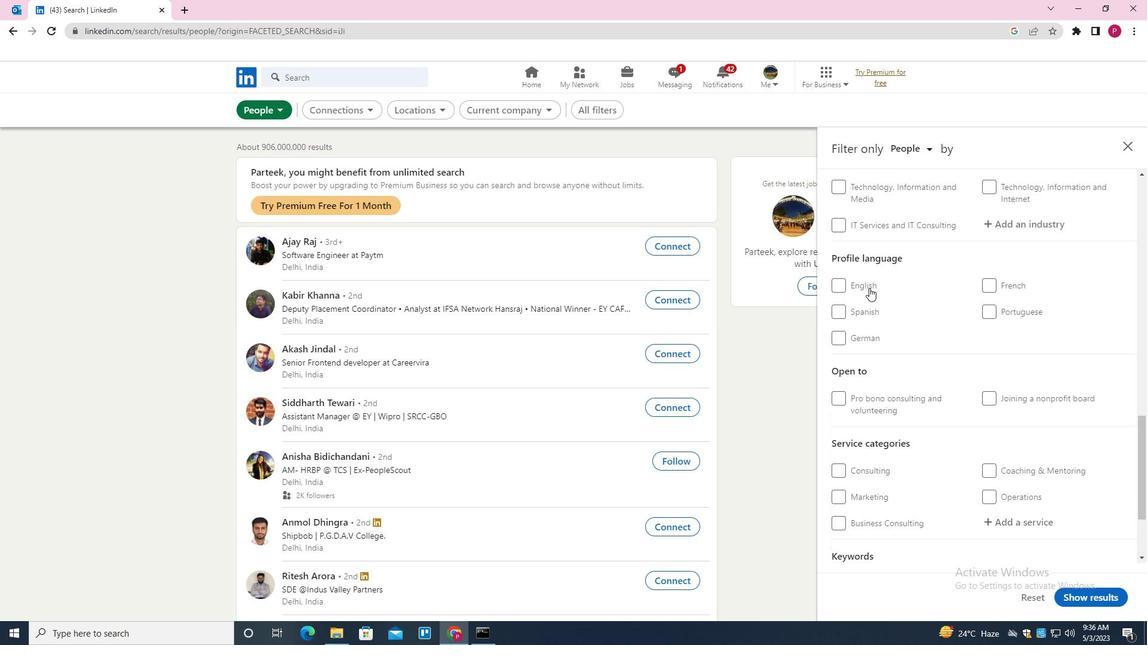 
Action: Mouse pressed left at (862, 279)
Screenshot: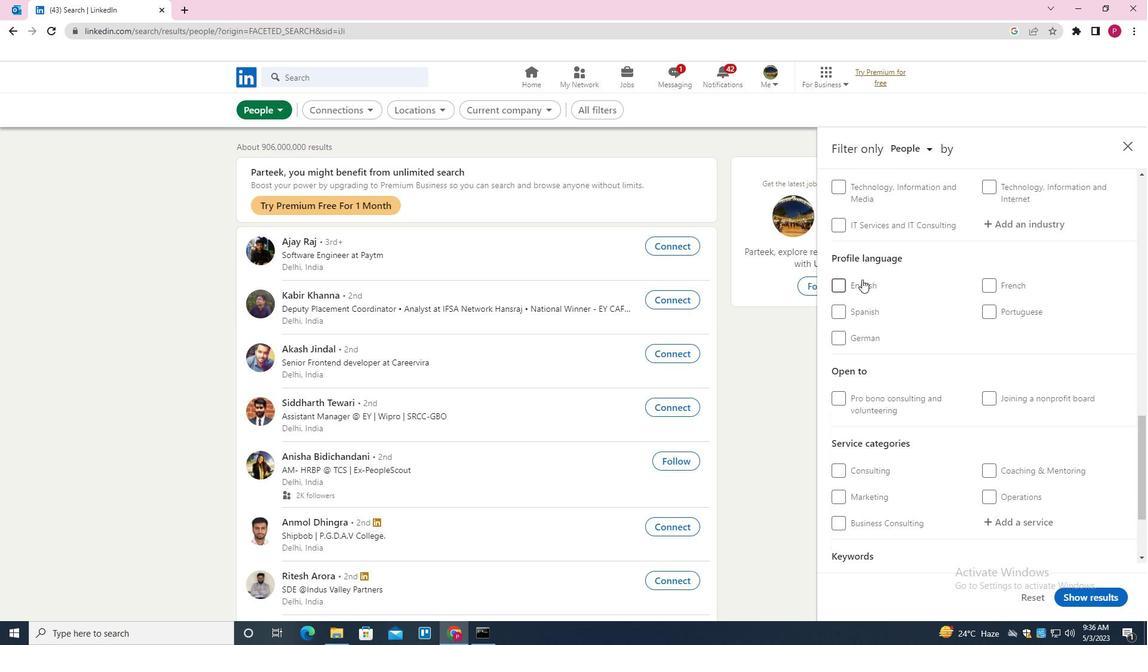 
Action: Mouse moved to (907, 298)
Screenshot: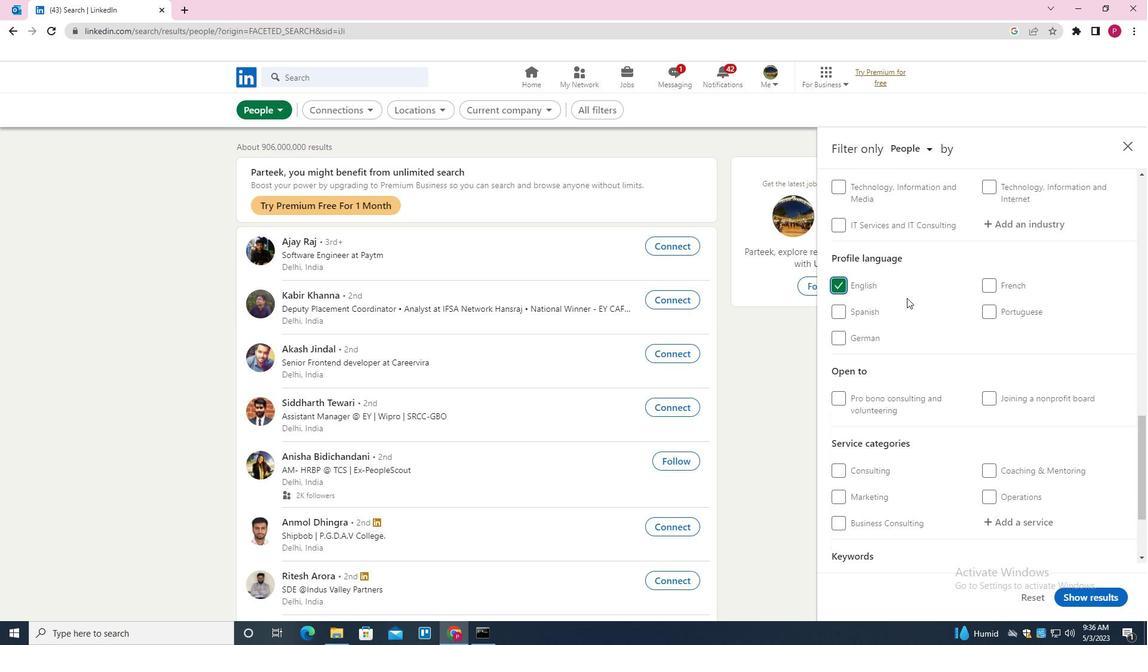 
Action: Mouse scrolled (907, 298) with delta (0, 0)
Screenshot: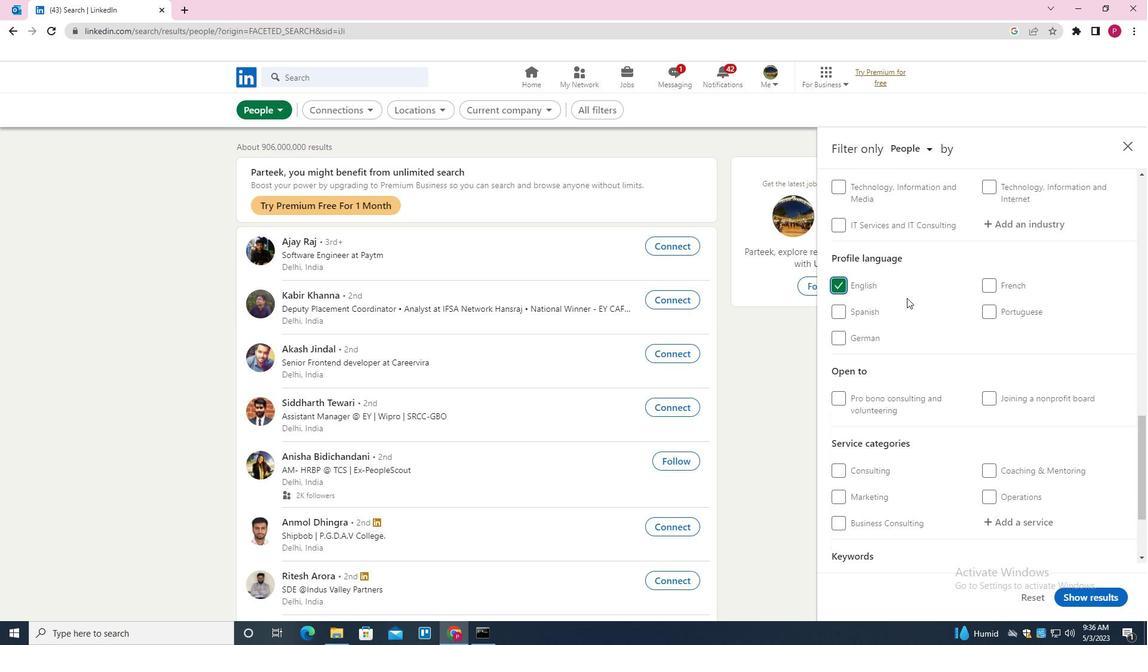 
Action: Mouse scrolled (907, 298) with delta (0, 0)
Screenshot: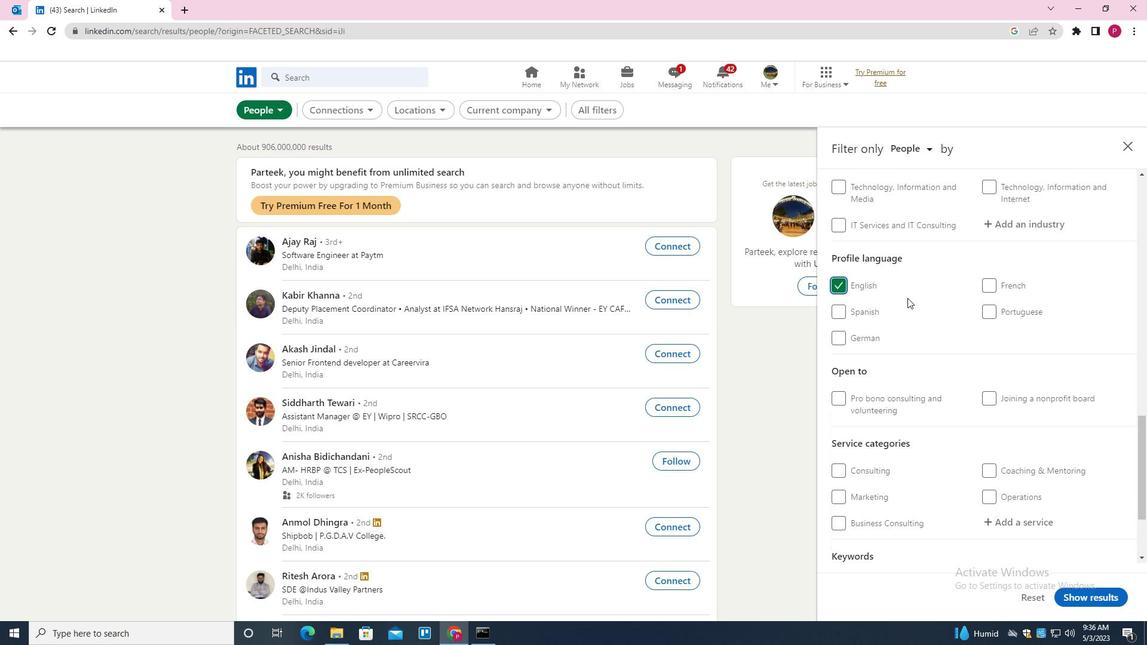 
Action: Mouse scrolled (907, 298) with delta (0, 0)
Screenshot: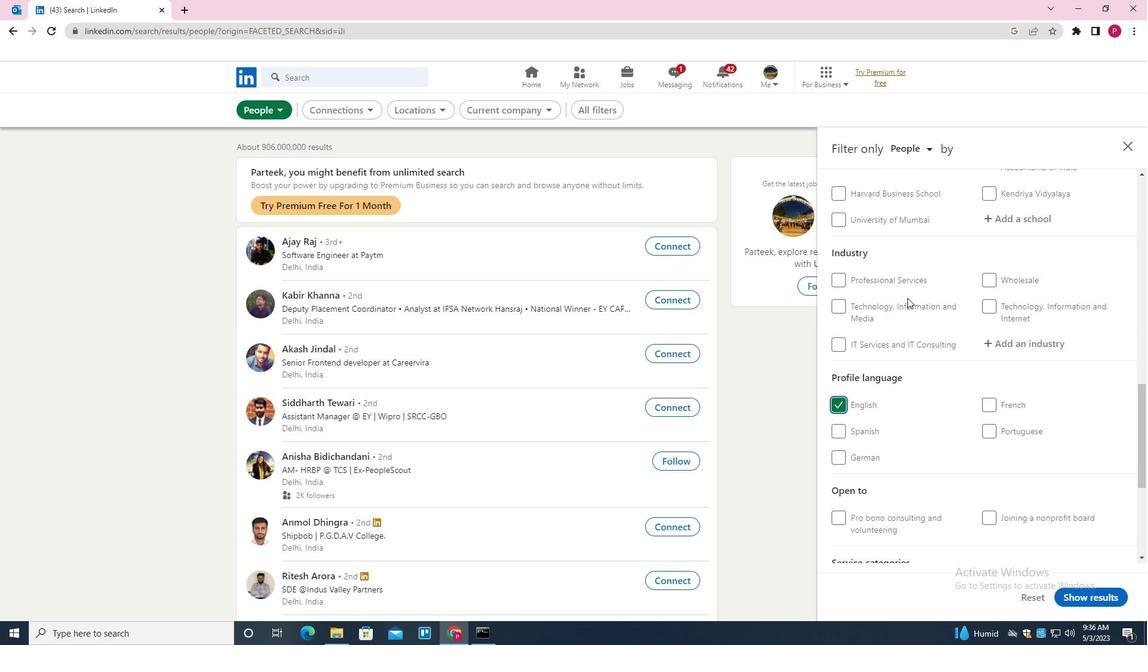 
Action: Mouse scrolled (907, 298) with delta (0, 0)
Screenshot: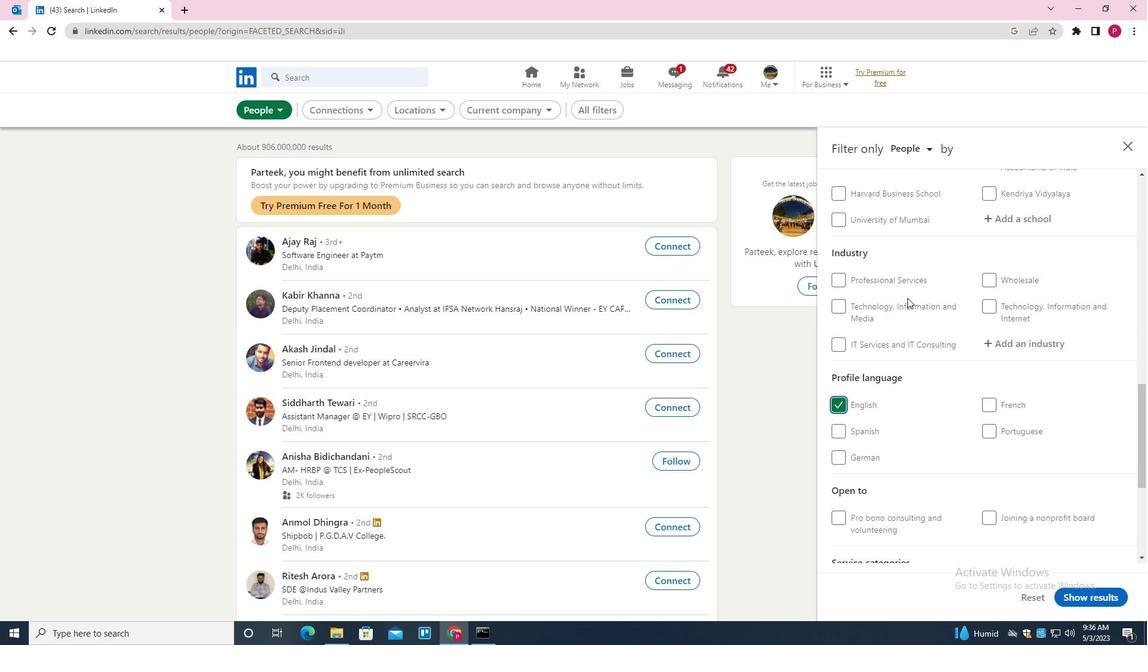 
Action: Mouse scrolled (907, 298) with delta (0, 0)
Screenshot: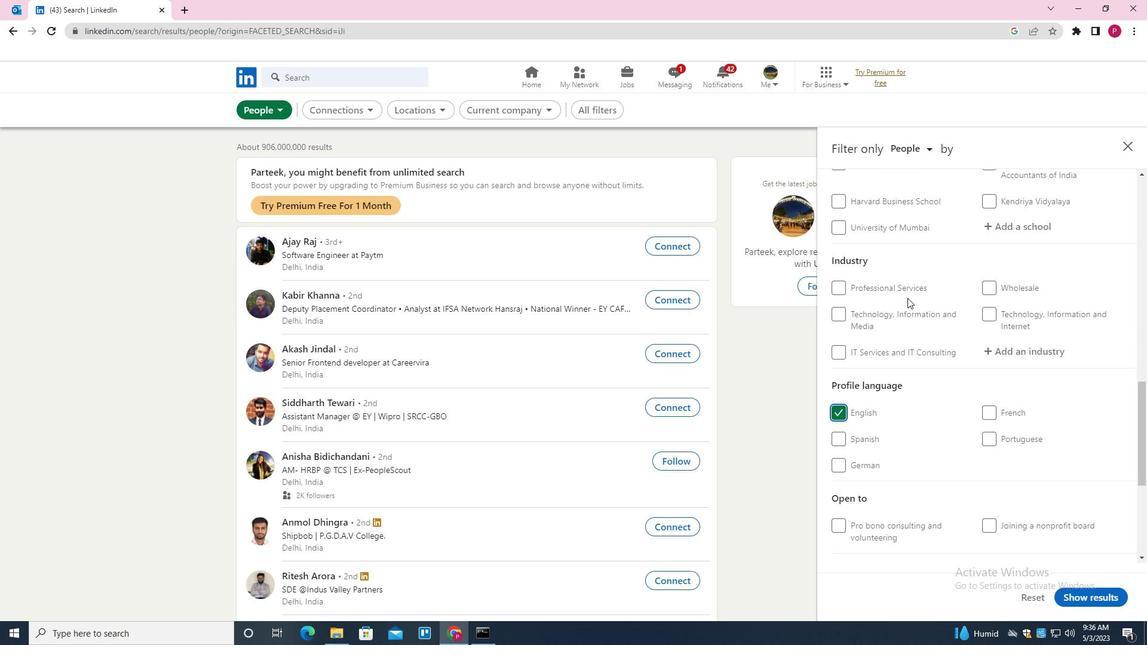 
Action: Mouse scrolled (907, 298) with delta (0, 0)
Screenshot: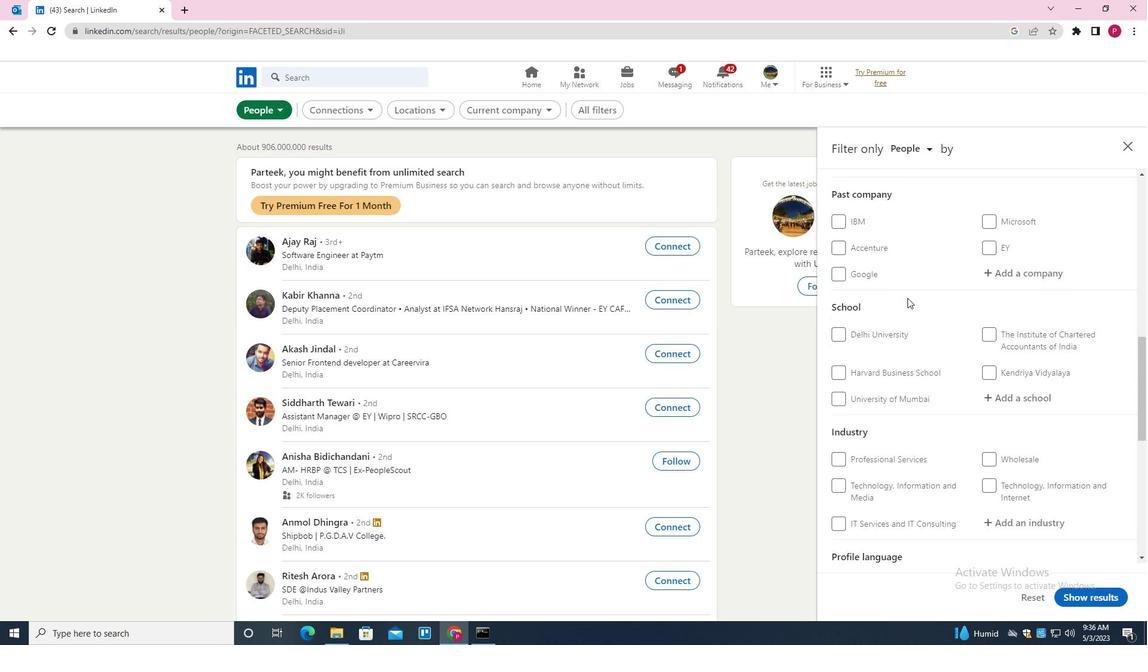 
Action: Mouse scrolled (907, 298) with delta (0, 0)
Screenshot: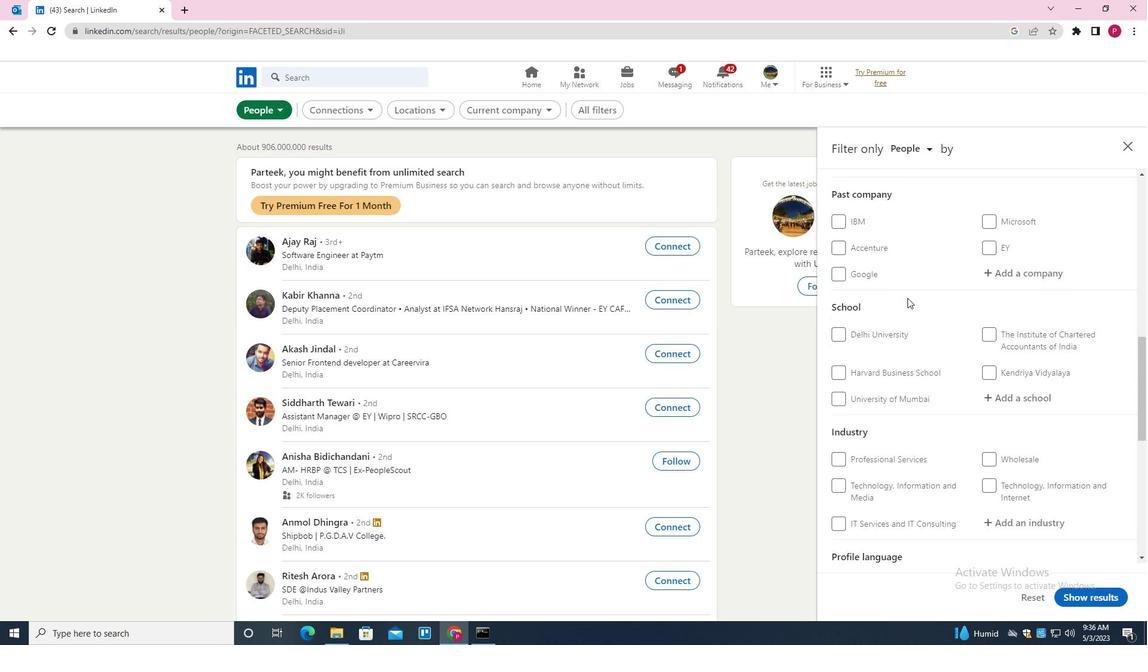 
Action: Mouse scrolled (907, 298) with delta (0, 0)
Screenshot: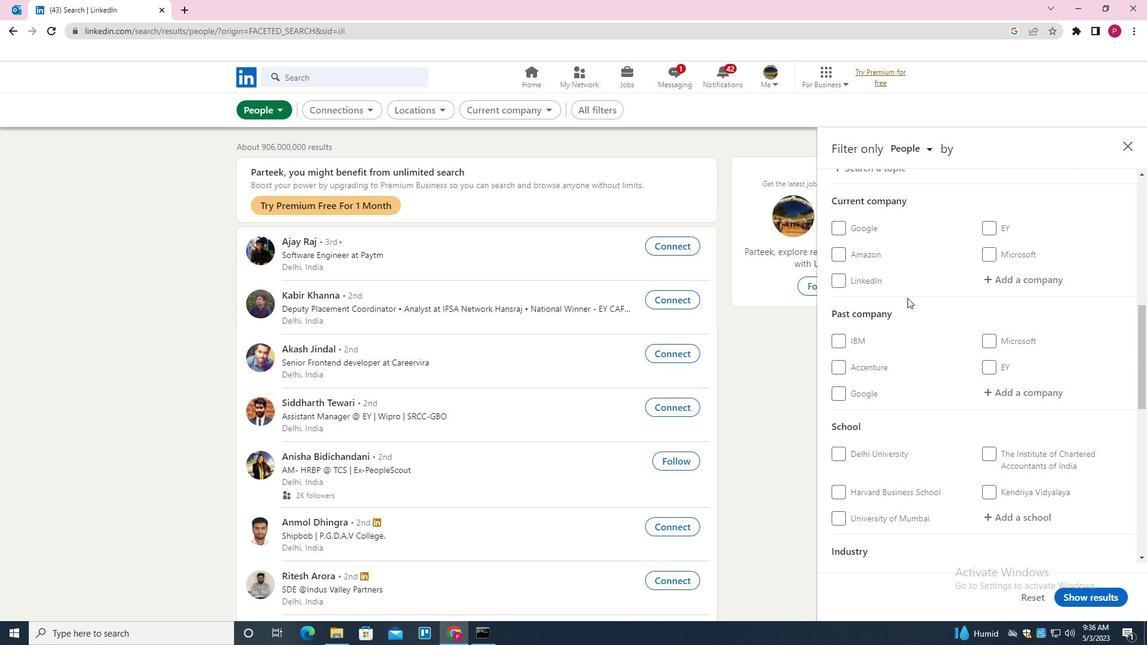 
Action: Mouse scrolled (907, 298) with delta (0, 0)
Screenshot: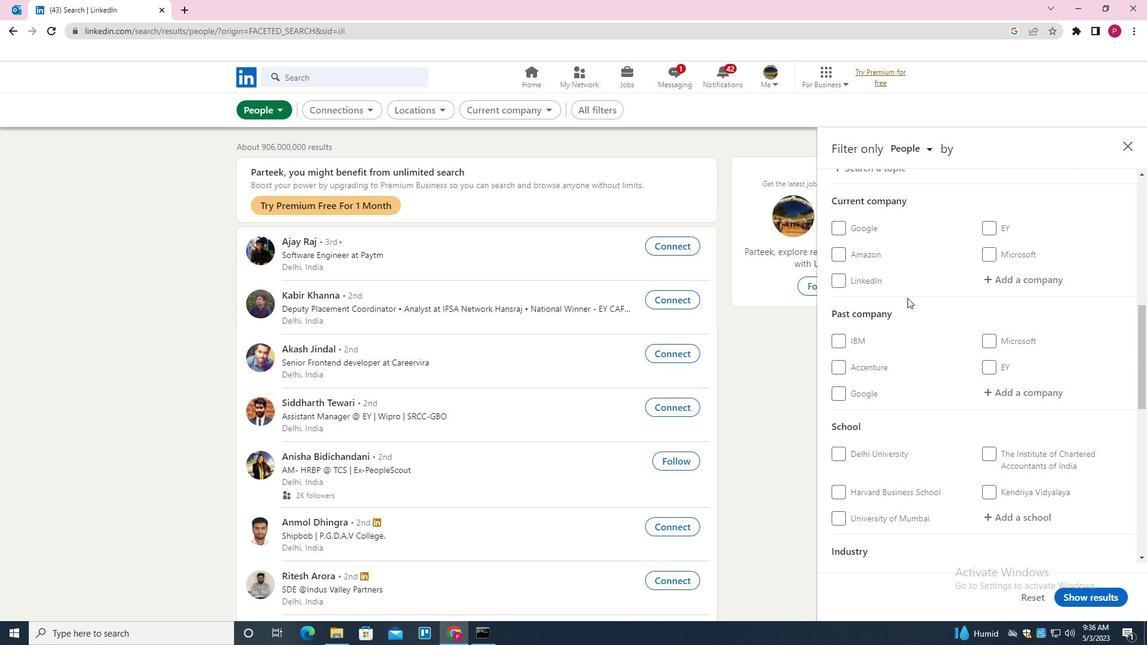 
Action: Mouse scrolled (907, 298) with delta (0, 0)
Screenshot: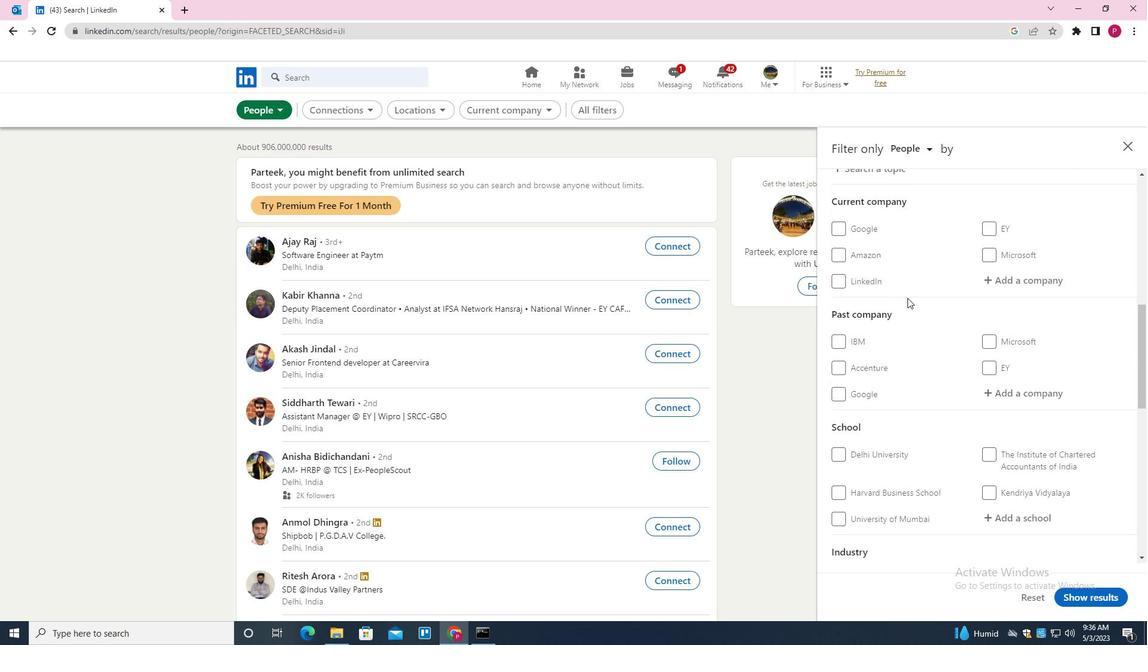 
Action: Mouse moved to (1023, 464)
Screenshot: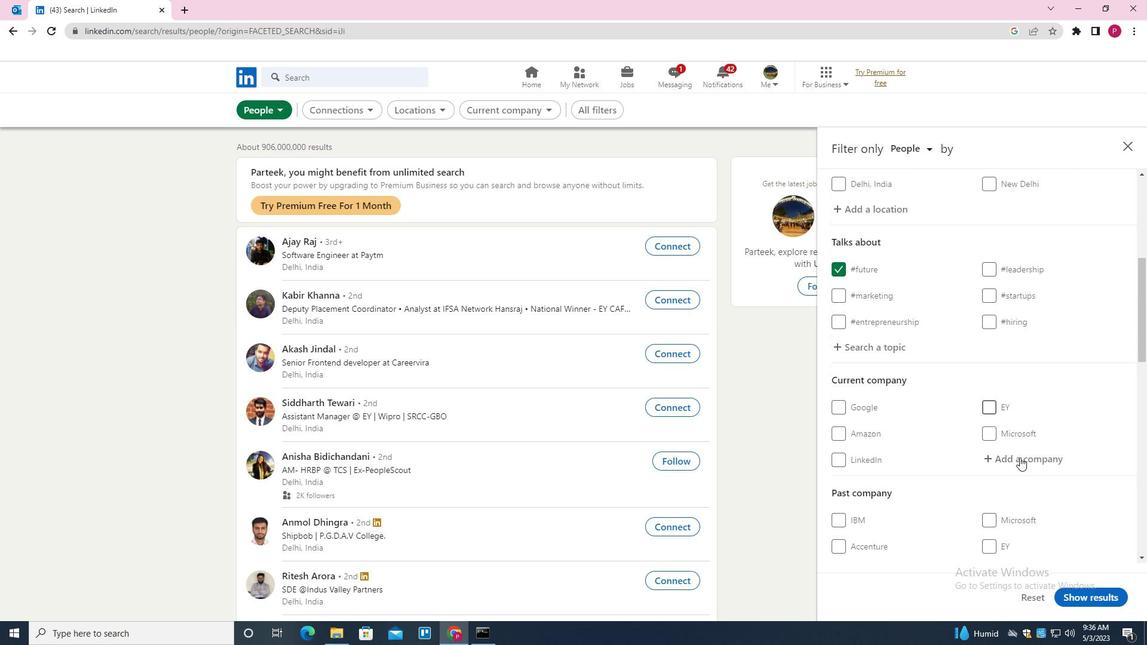 
Action: Mouse pressed left at (1023, 464)
Screenshot: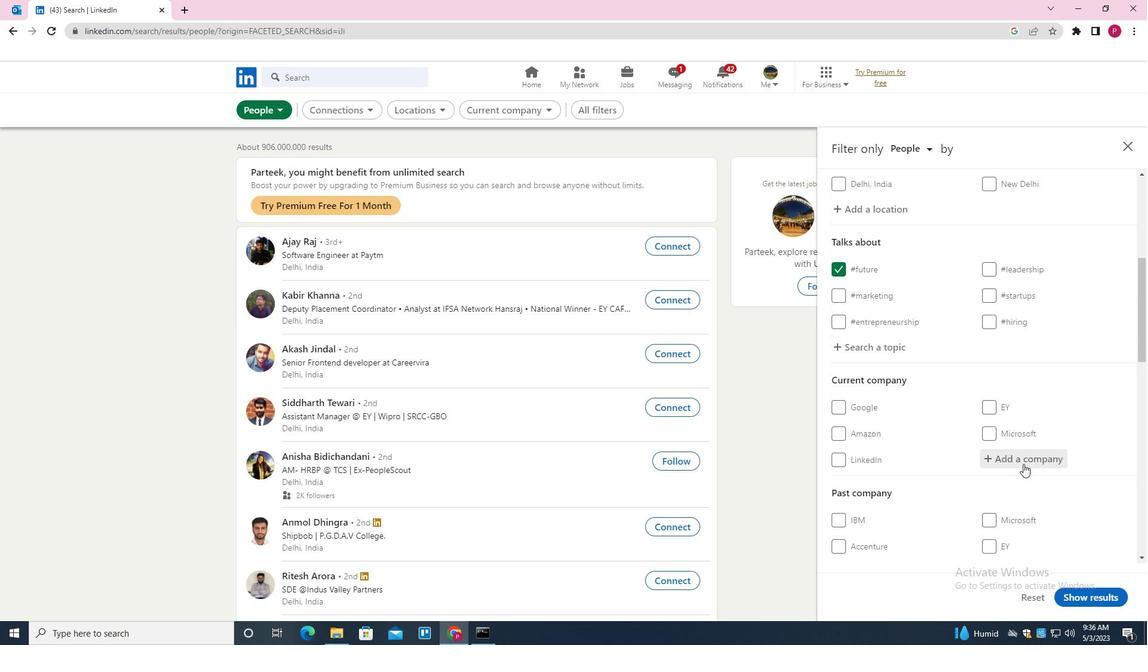 
Action: Key pressed <Key.shift>CIBER<Key.down><Key.enter>
Screenshot: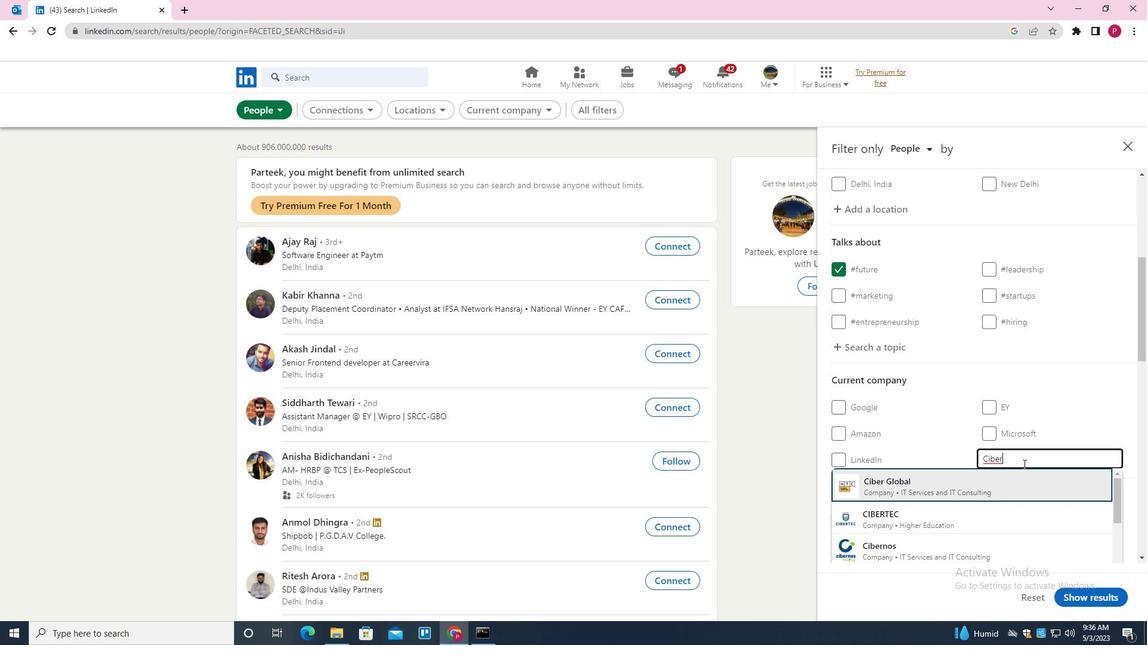 
Action: Mouse moved to (991, 445)
Screenshot: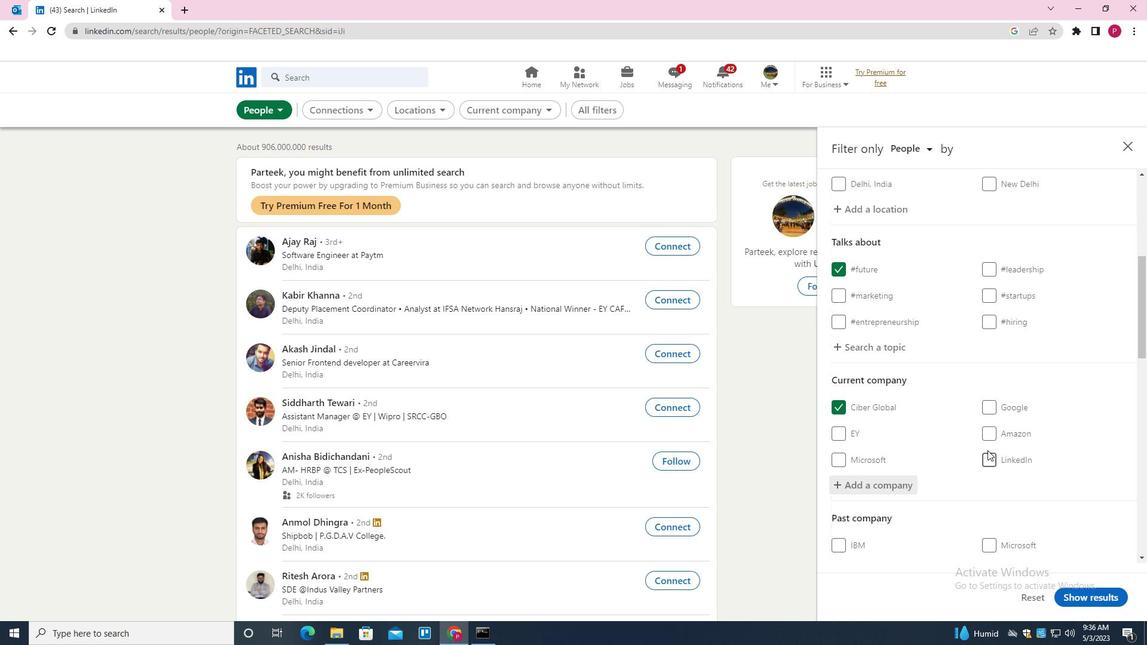 
Action: Mouse scrolled (991, 445) with delta (0, 0)
Screenshot: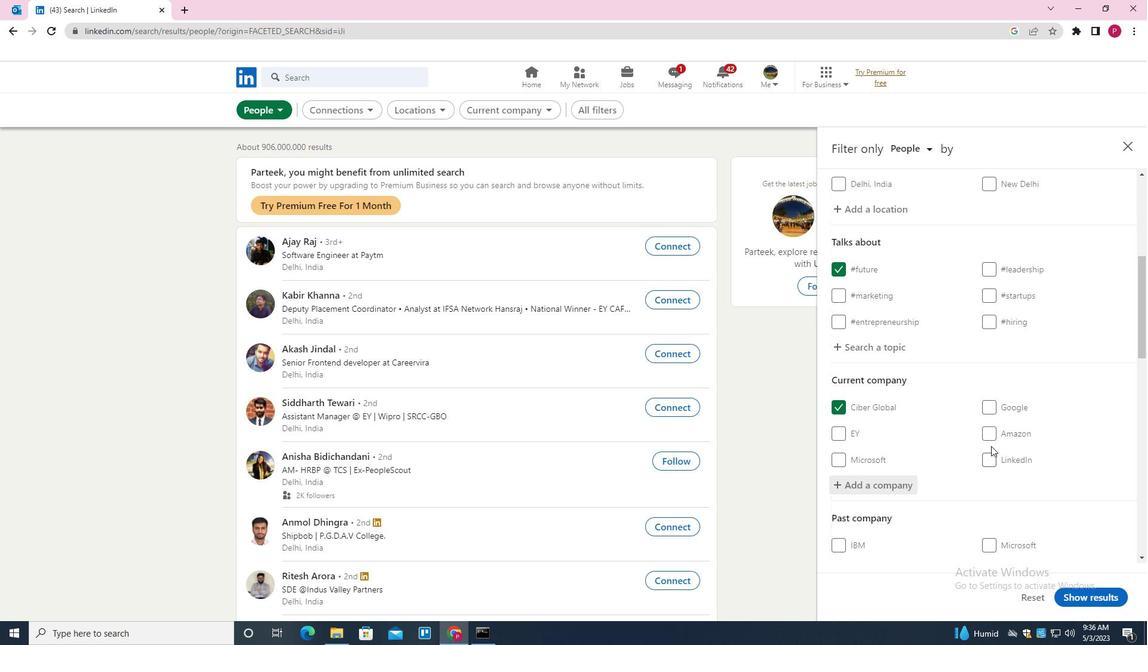 
Action: Mouse moved to (991, 445)
Screenshot: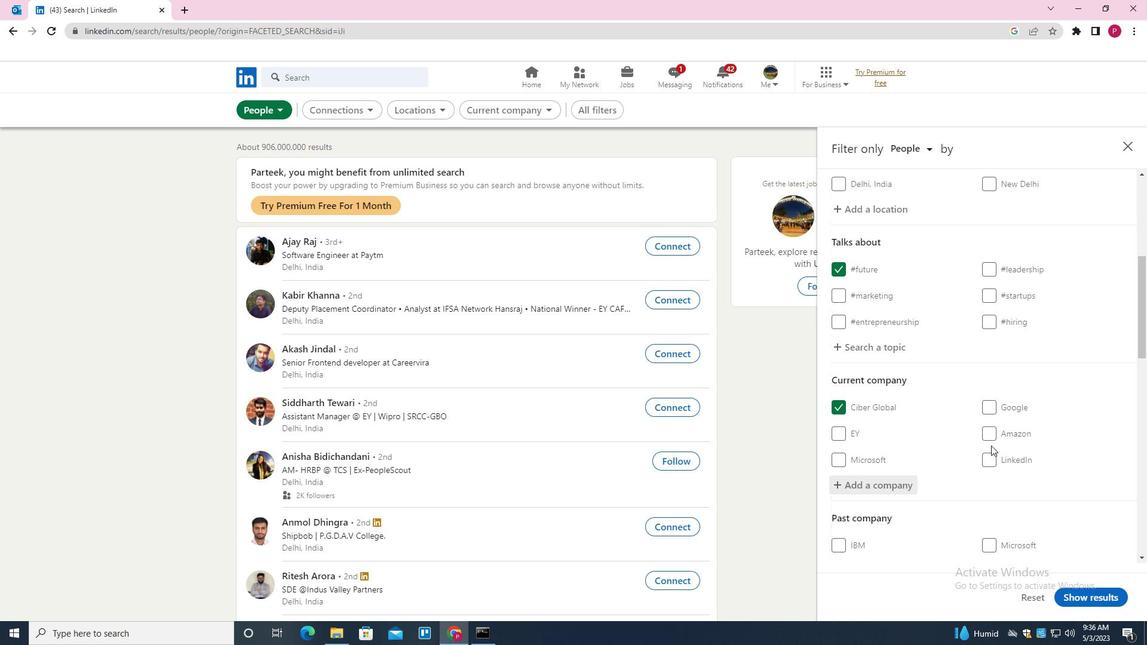 
Action: Mouse scrolled (991, 444) with delta (0, 0)
Screenshot: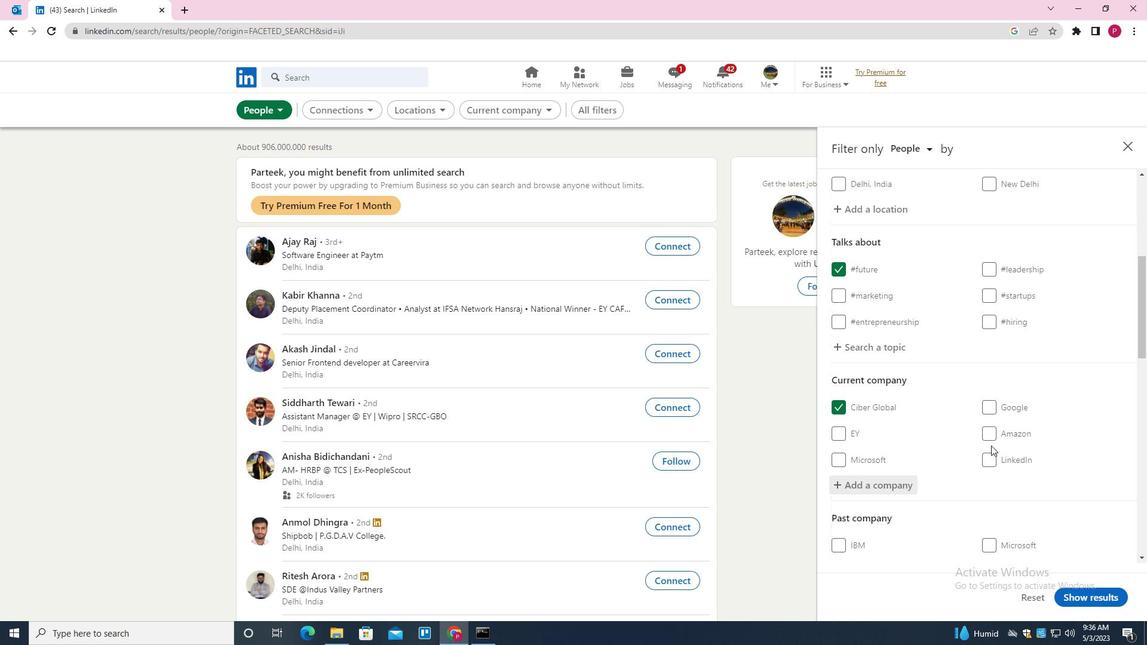 
Action: Mouse moved to (991, 444)
Screenshot: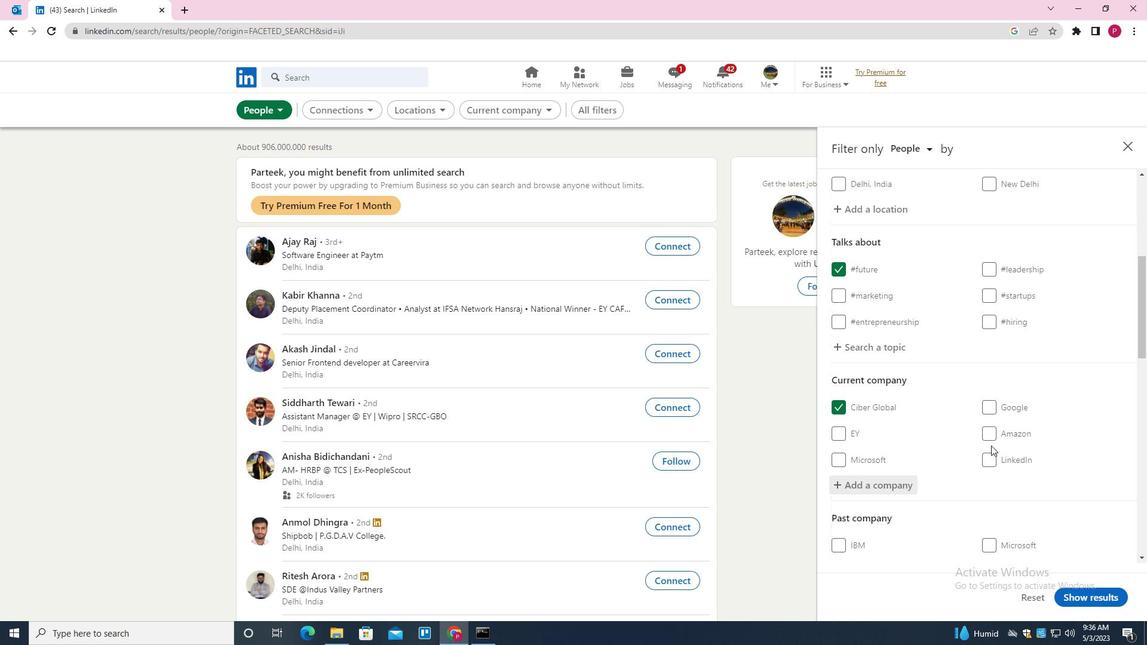 
Action: Mouse scrolled (991, 443) with delta (0, 0)
Screenshot: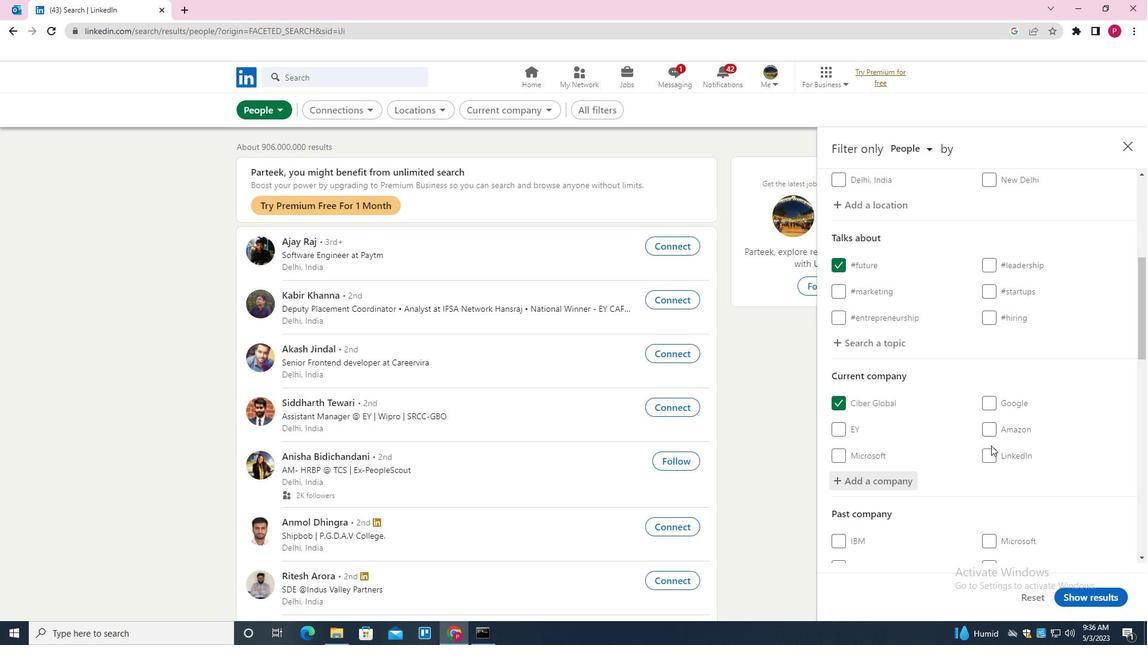 
Action: Mouse moved to (991, 443)
Screenshot: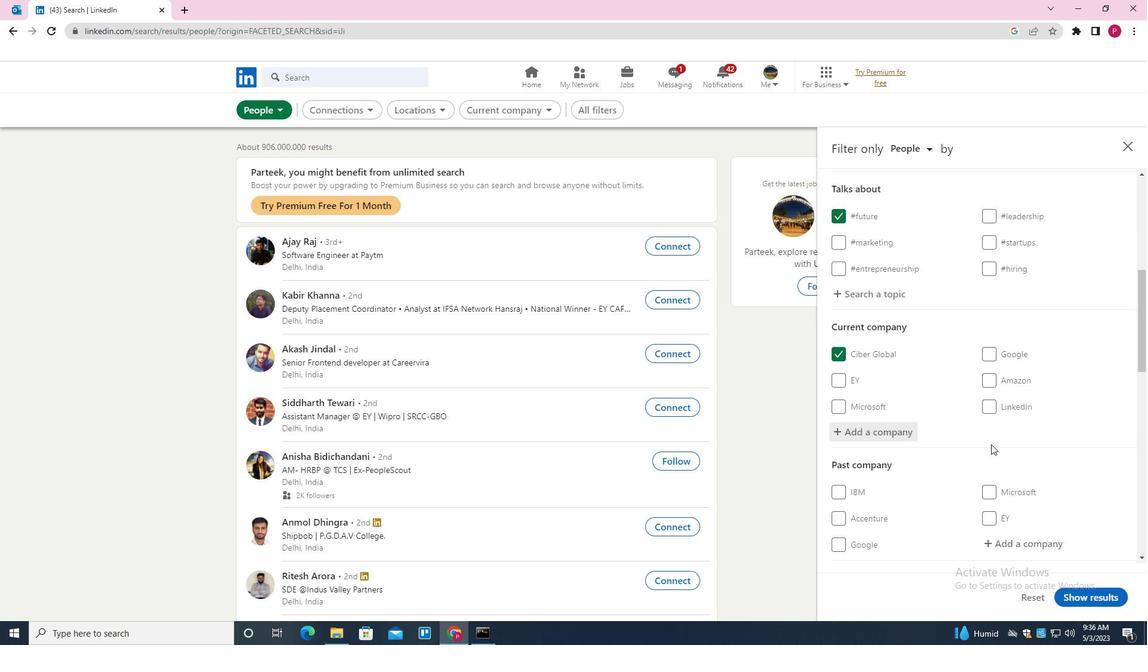 
Action: Mouse scrolled (991, 443) with delta (0, 0)
Screenshot: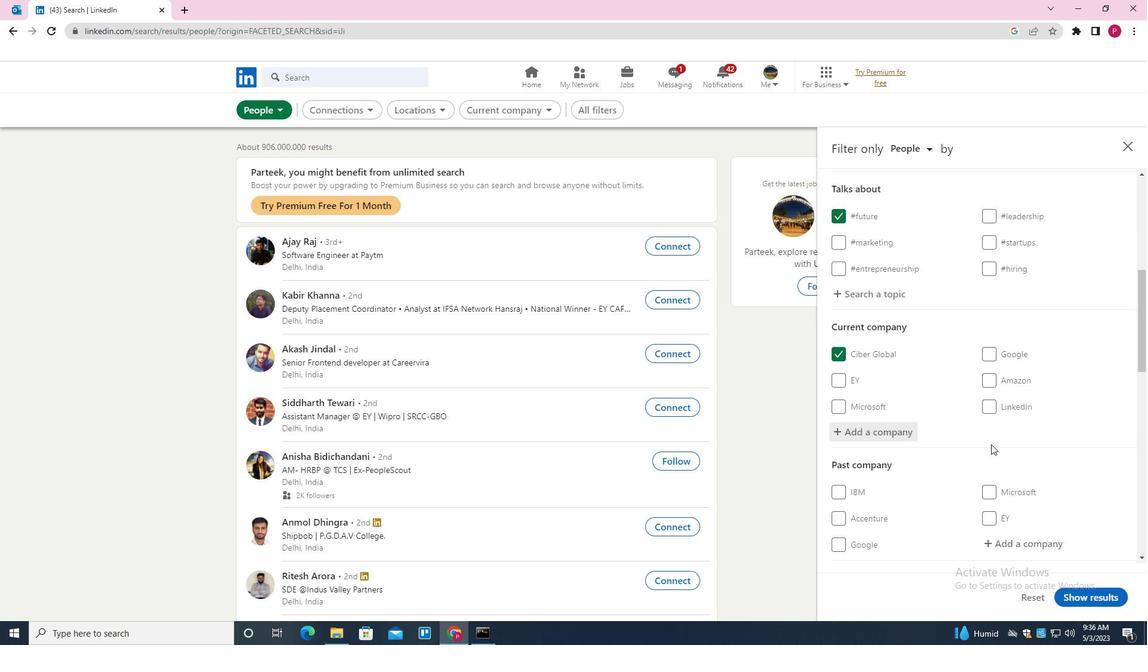 
Action: Mouse scrolled (991, 443) with delta (0, 0)
Screenshot: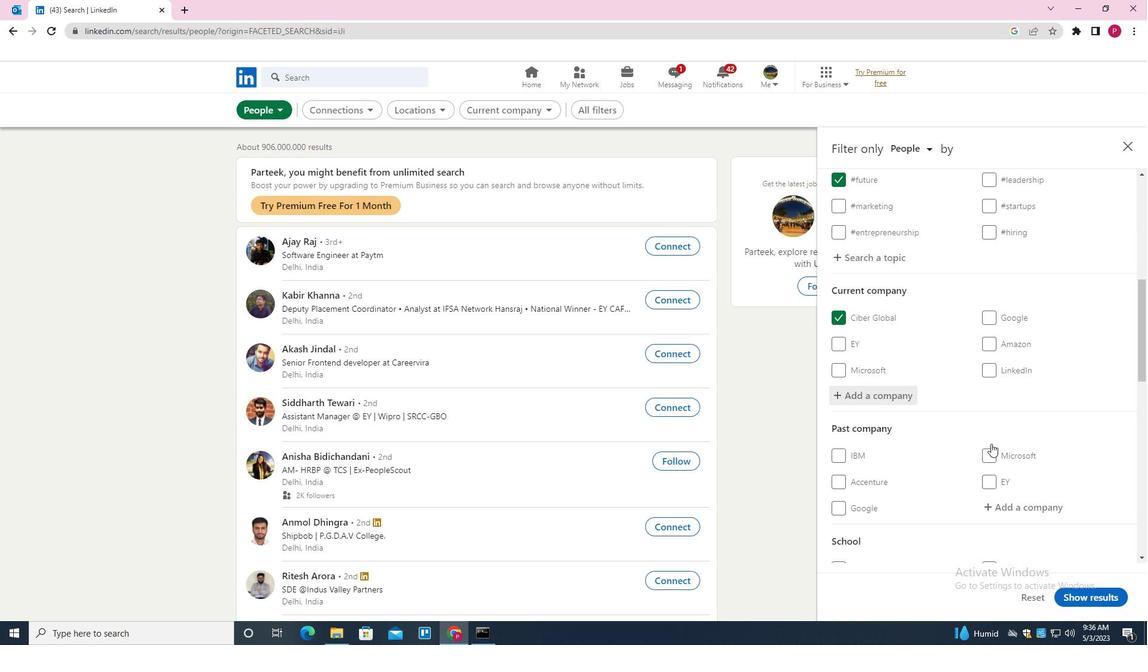 
Action: Mouse scrolled (991, 443) with delta (0, 0)
Screenshot: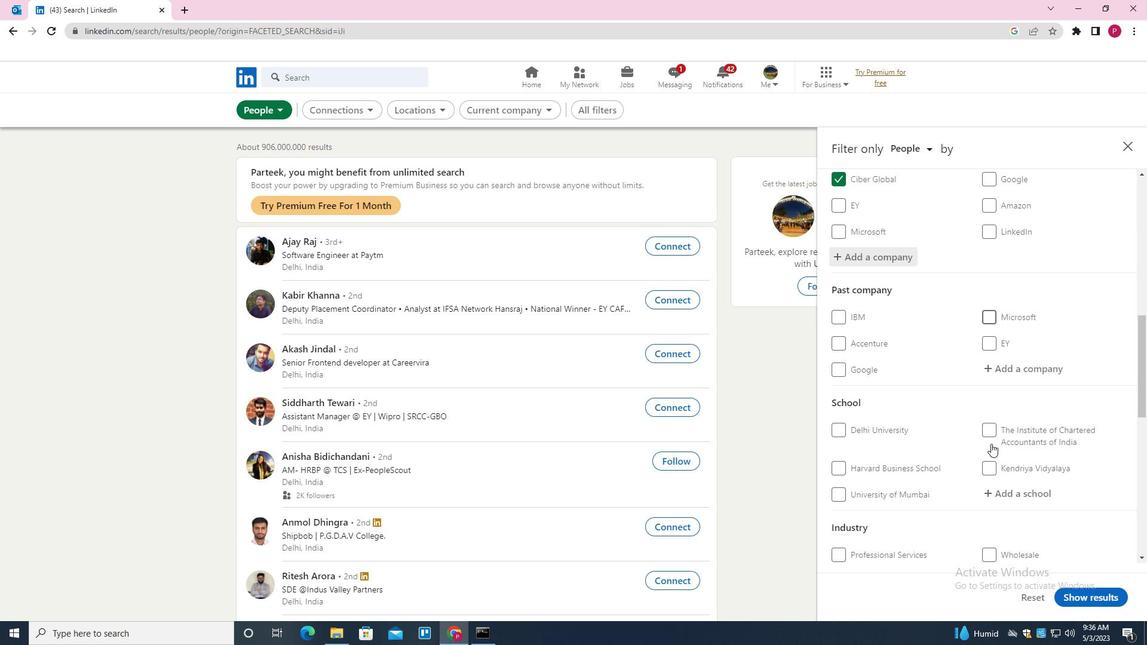 
Action: Mouse moved to (1014, 363)
Screenshot: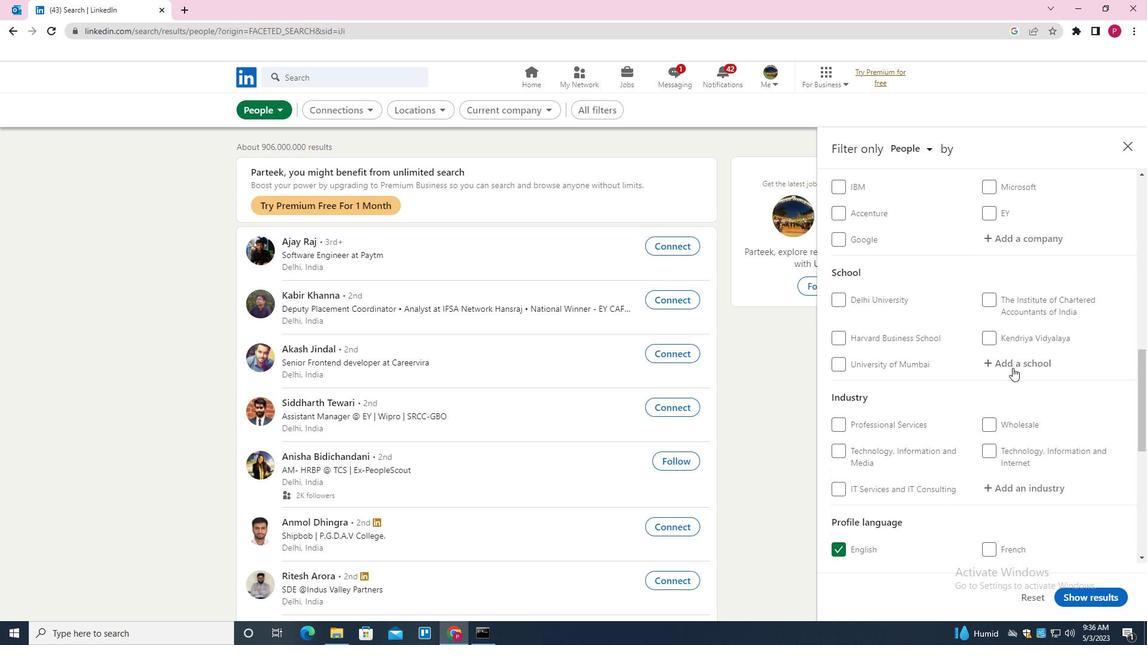 
Action: Mouse pressed left at (1014, 363)
Screenshot: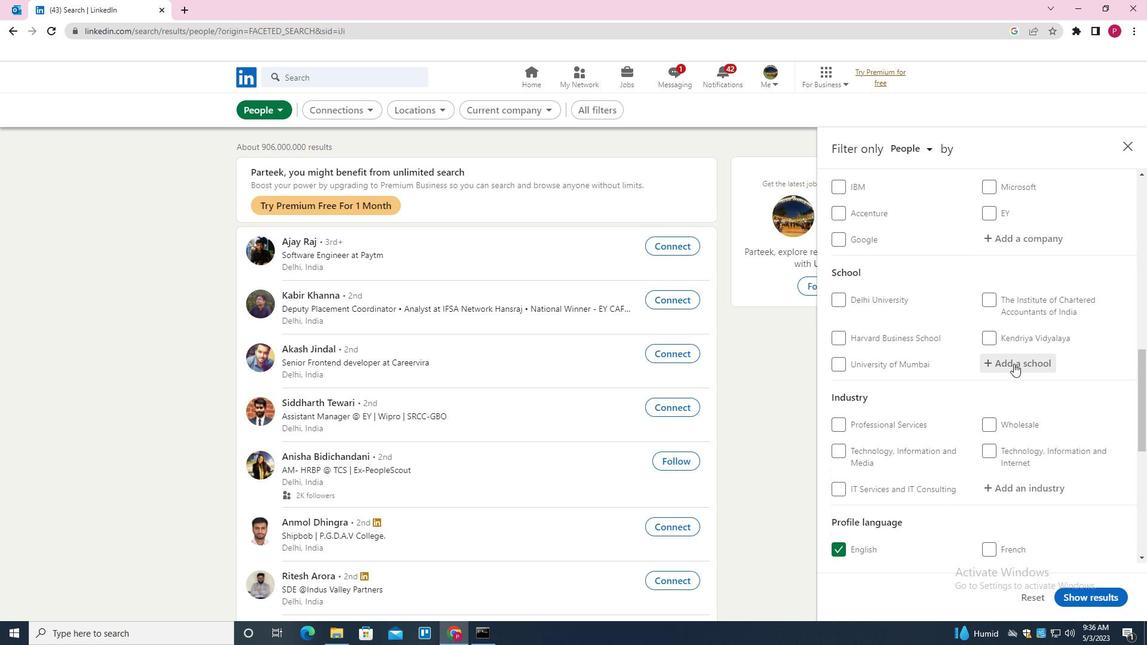 
Action: Key pressed <Key.shift>SYMBIOSIS<Key.space><Key.shift>INTERNATIONAL<Key.space>UNIVERSITY<Key.down><Key.enter>
Screenshot: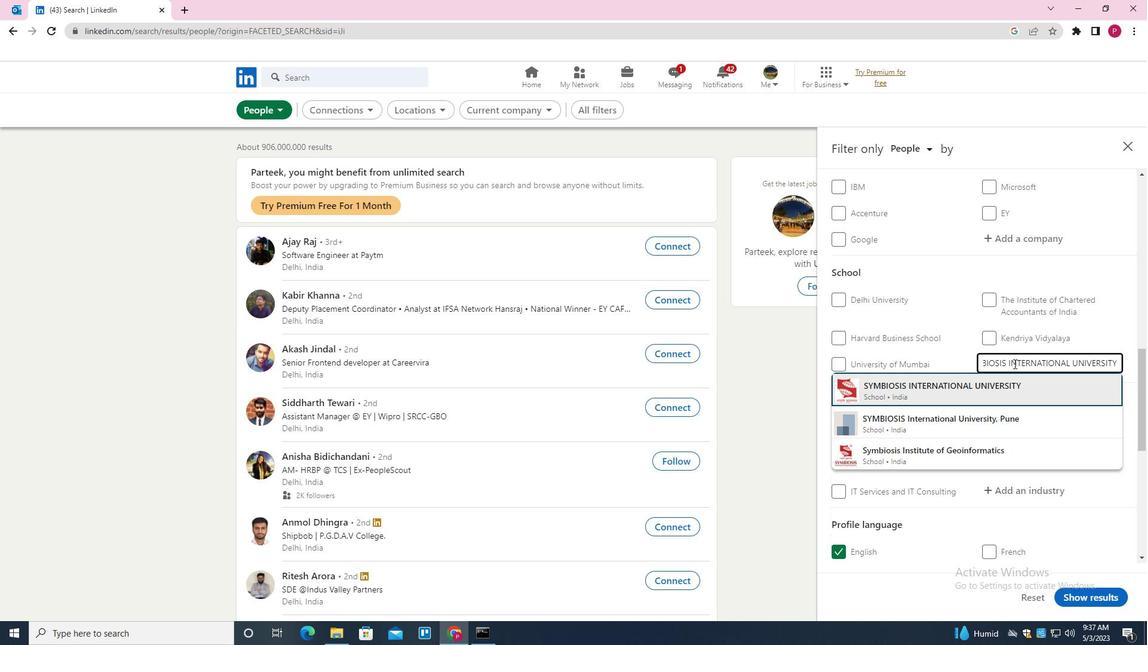 
Action: Mouse scrolled (1014, 363) with delta (0, 0)
Screenshot: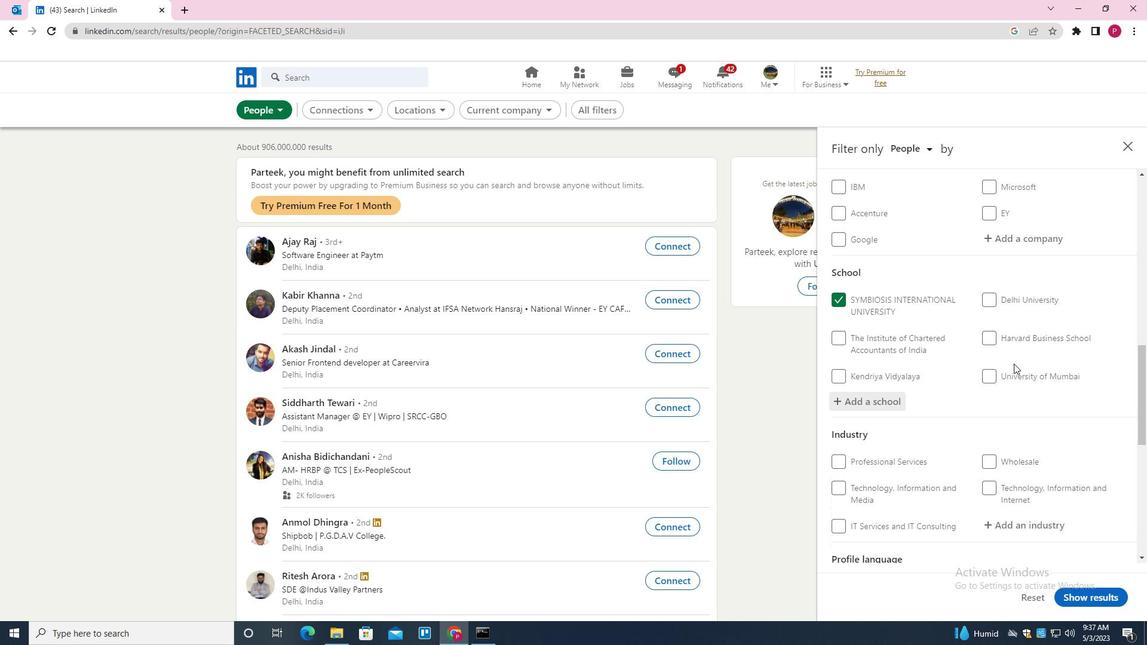 
Action: Mouse scrolled (1014, 363) with delta (0, 0)
Screenshot: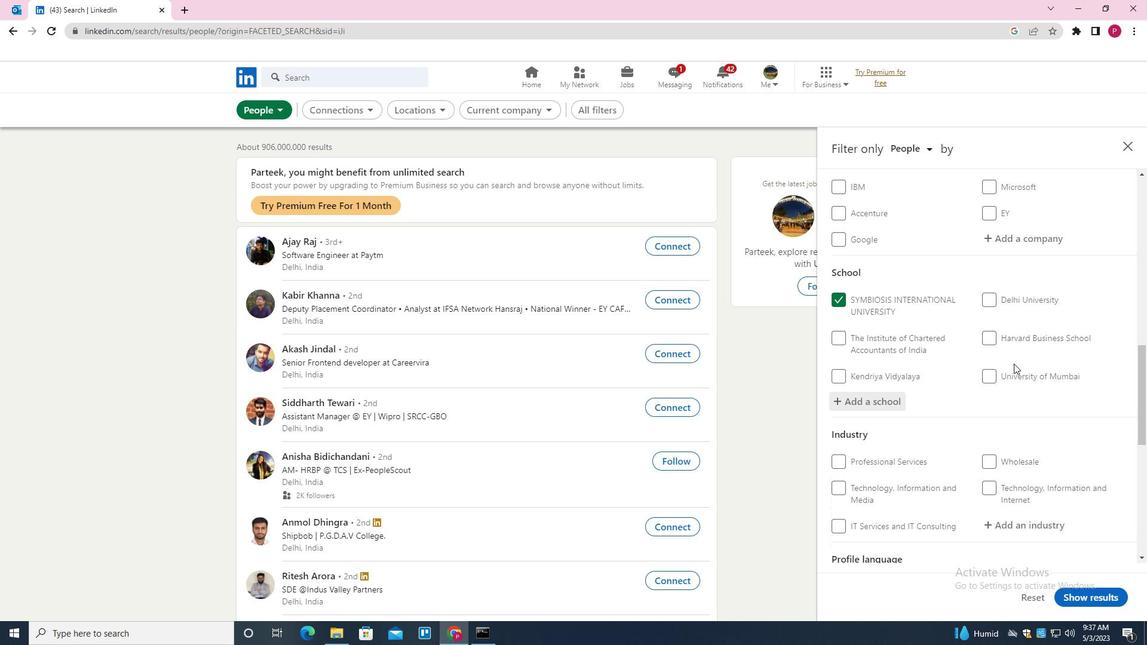 
Action: Mouse scrolled (1014, 363) with delta (0, 0)
Screenshot: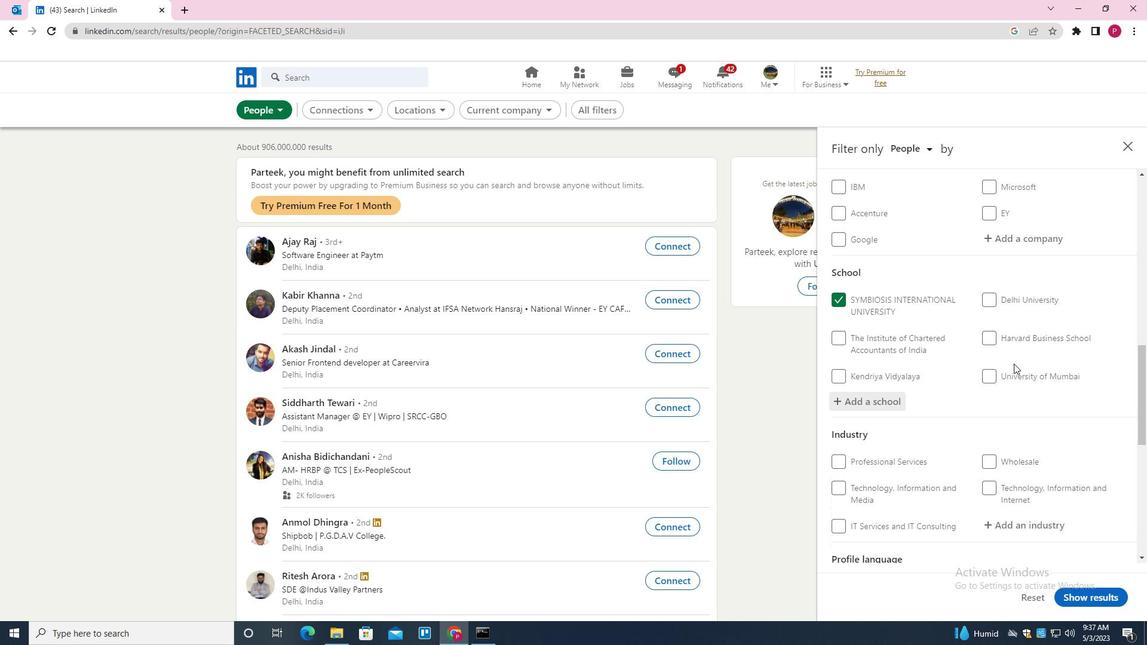 
Action: Mouse scrolled (1014, 363) with delta (0, 0)
Screenshot: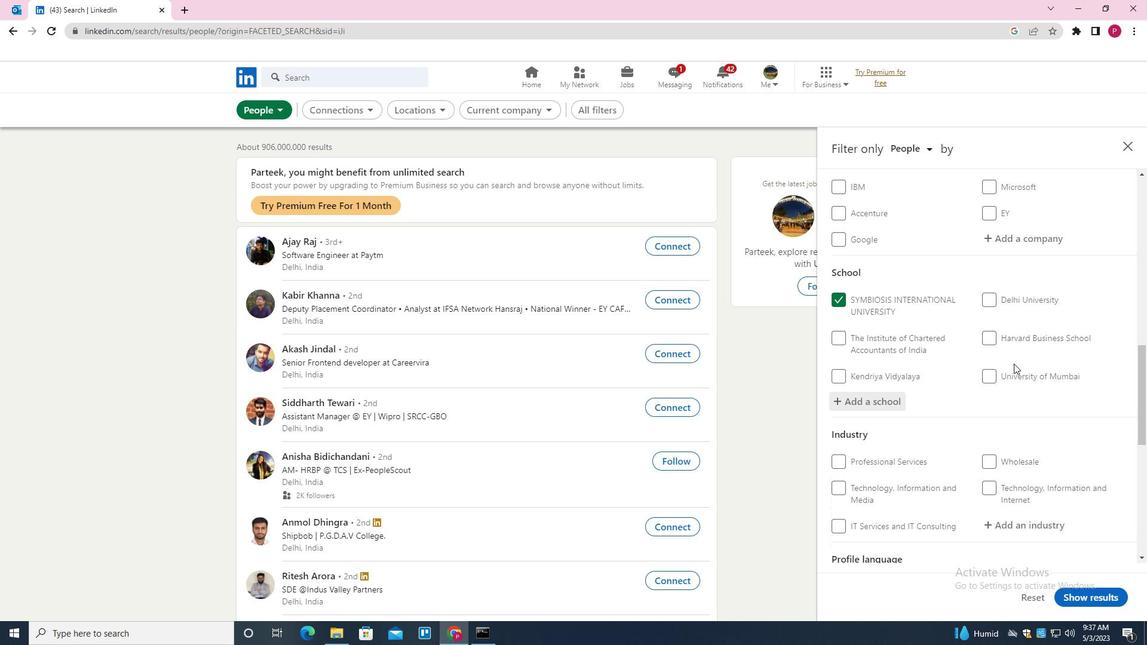 
Action: Mouse moved to (1026, 288)
Screenshot: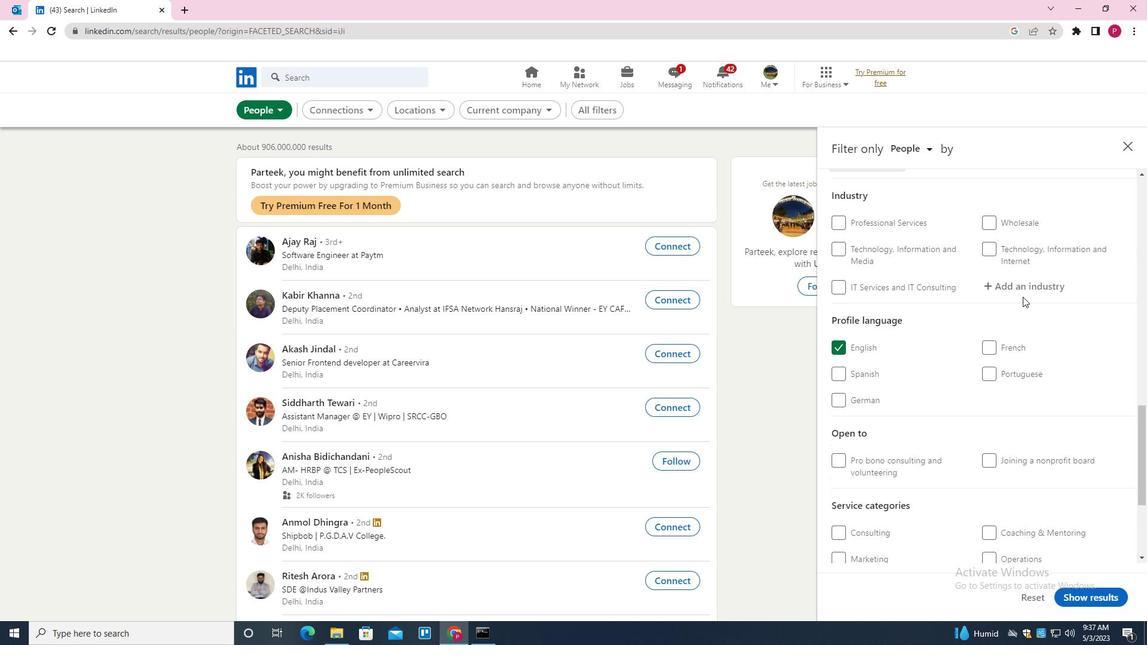 
Action: Mouse pressed left at (1026, 288)
Screenshot: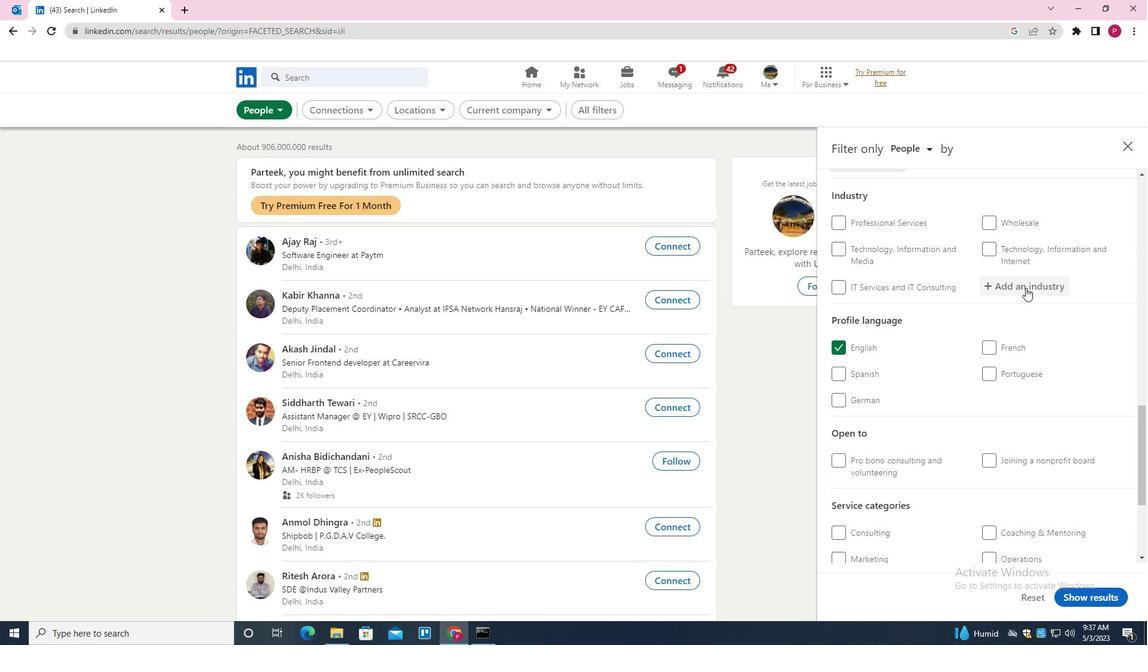 
Action: Key pressed <Key.shift><Key.shift><Key.shift>WELLNESS<Key.down><Key.enter>
Screenshot: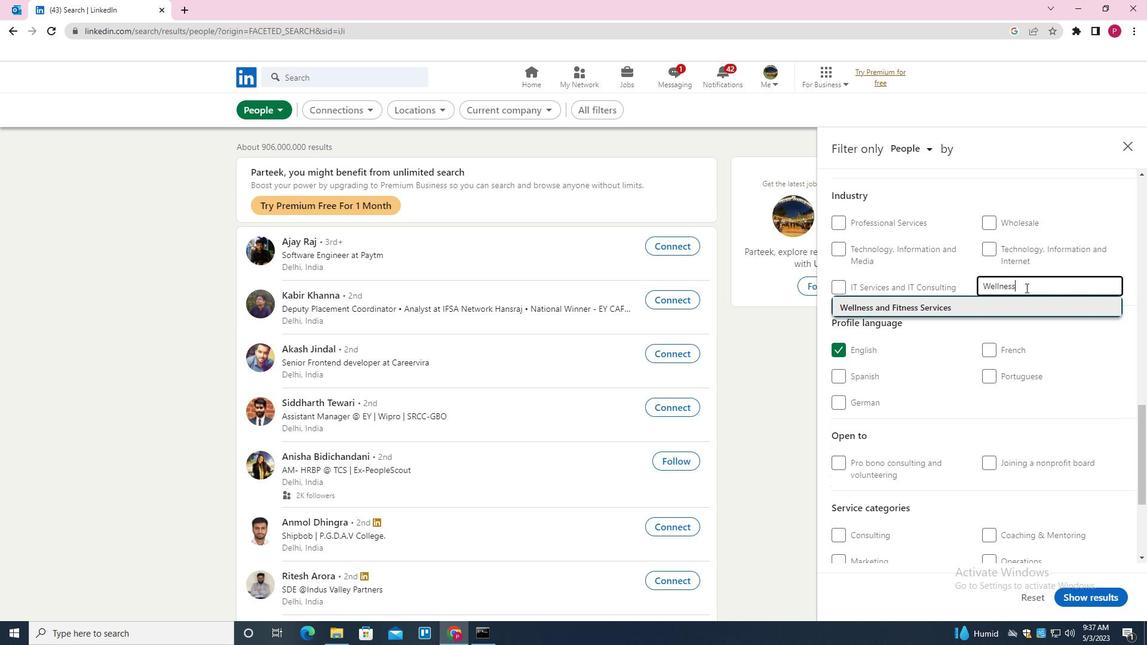 
Action: Mouse moved to (1028, 302)
Screenshot: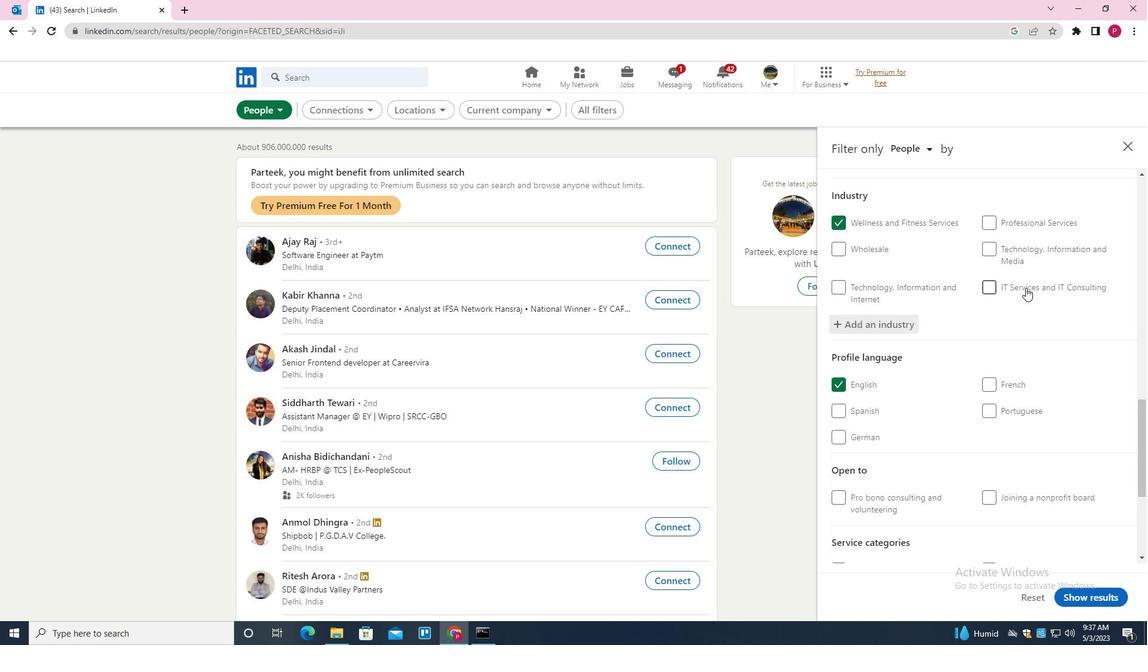 
Action: Mouse scrolled (1028, 301) with delta (0, 0)
Screenshot: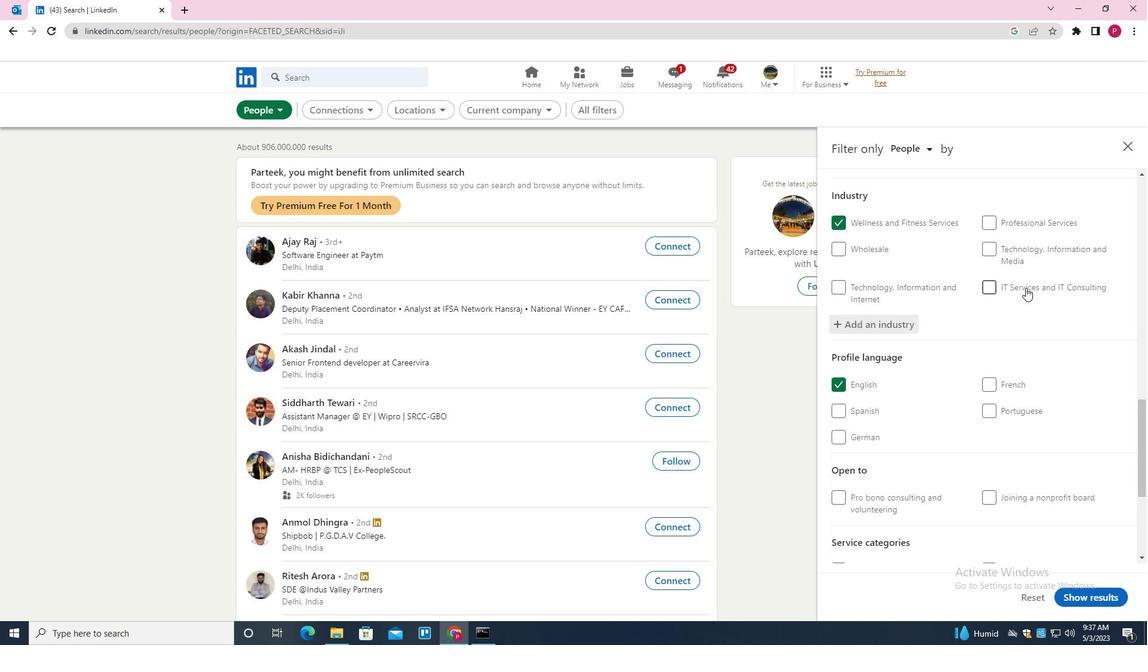 
Action: Mouse moved to (1028, 305)
Screenshot: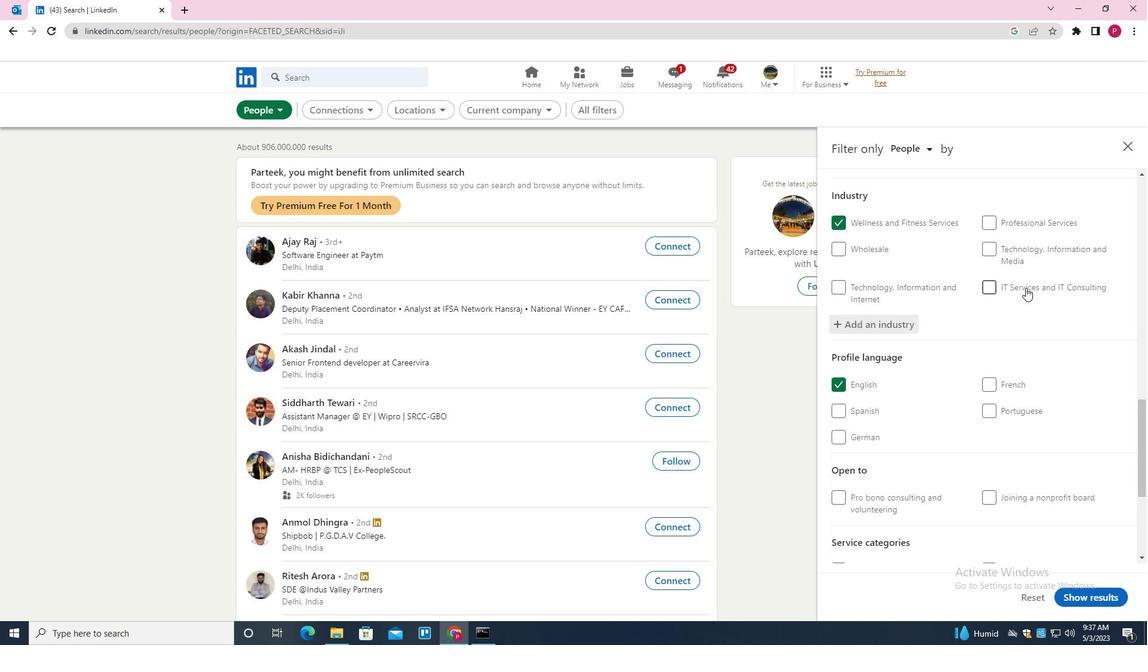 
Action: Mouse scrolled (1028, 304) with delta (0, 0)
Screenshot: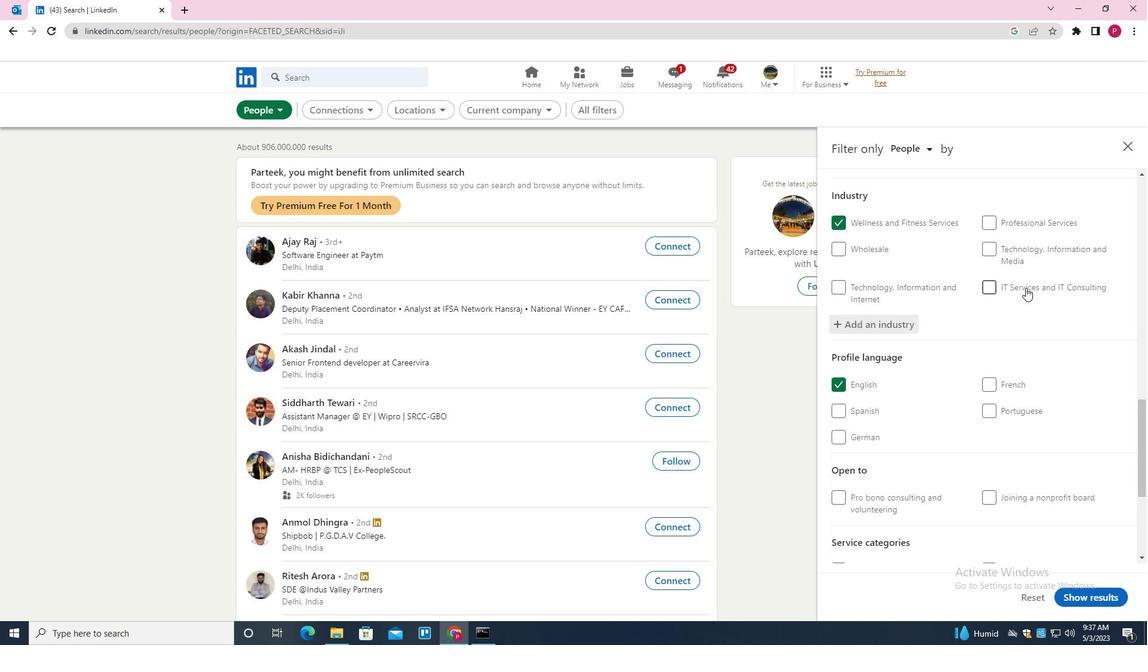 
Action: Mouse moved to (1029, 306)
Screenshot: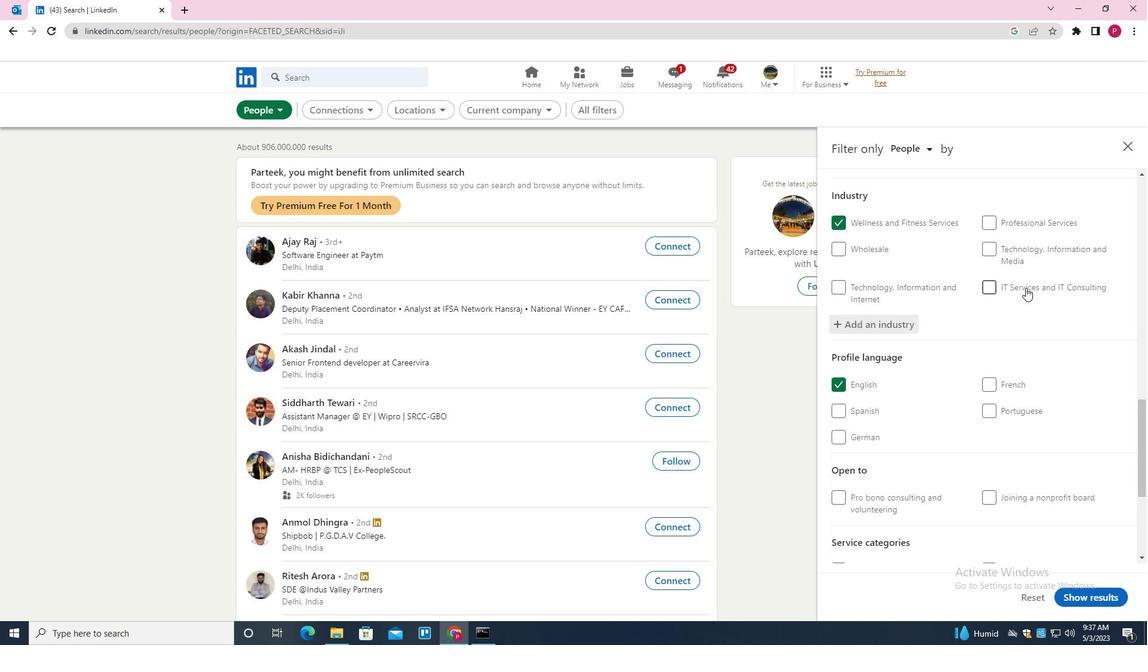 
Action: Mouse scrolled (1029, 305) with delta (0, 0)
Screenshot: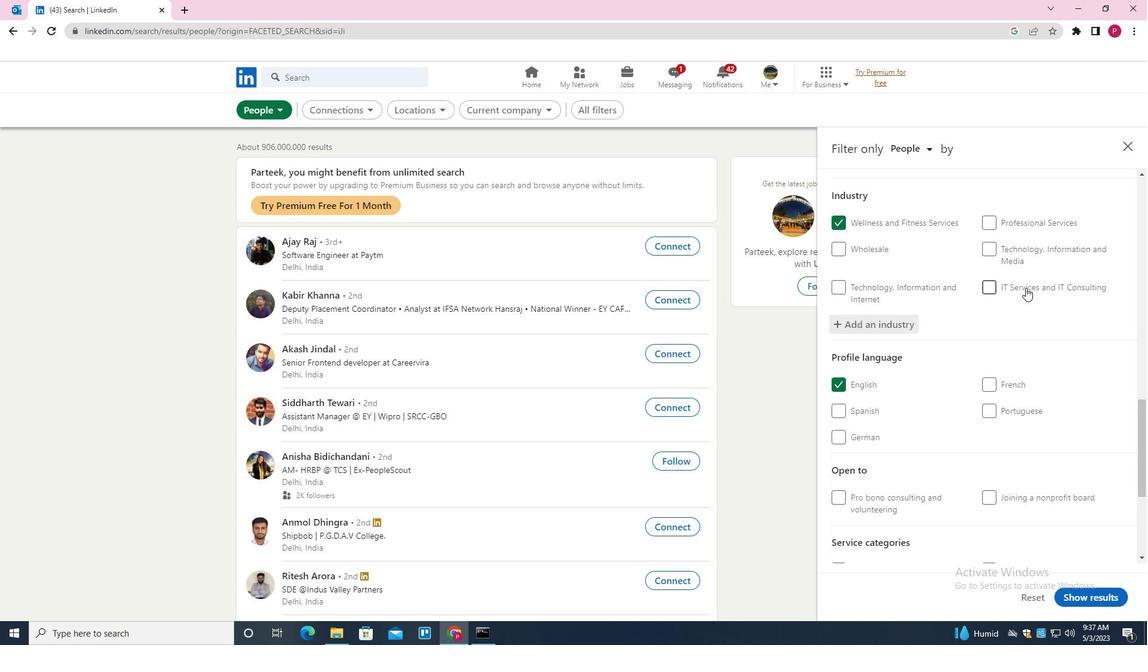 
Action: Mouse moved to (1029, 307)
Screenshot: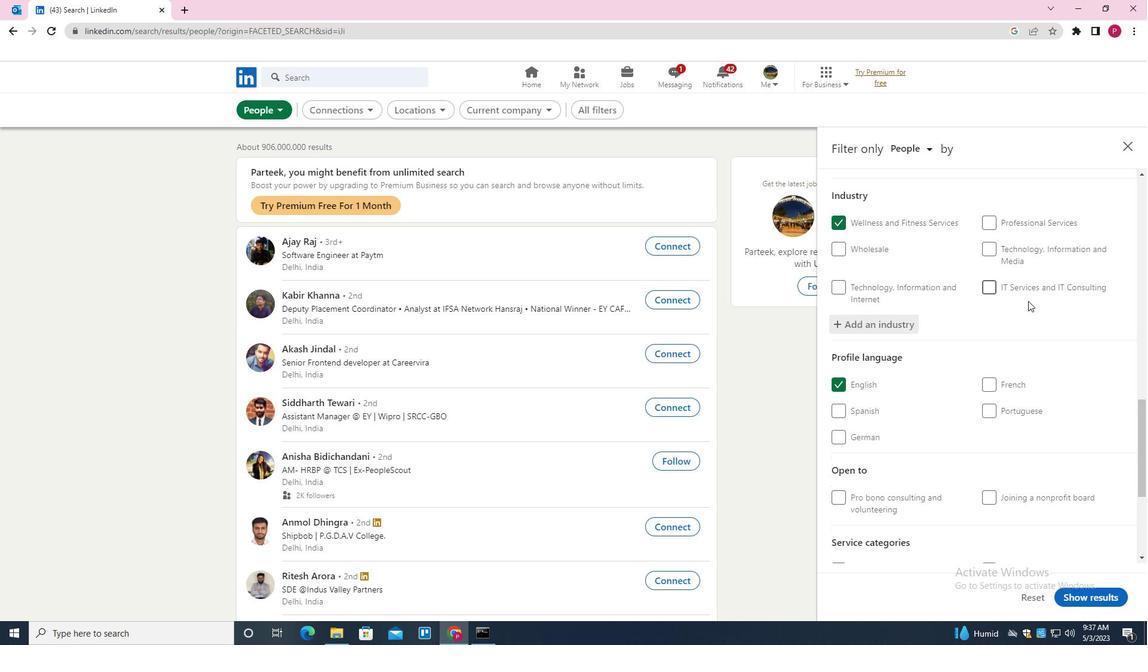 
Action: Mouse scrolled (1029, 307) with delta (0, 0)
Screenshot: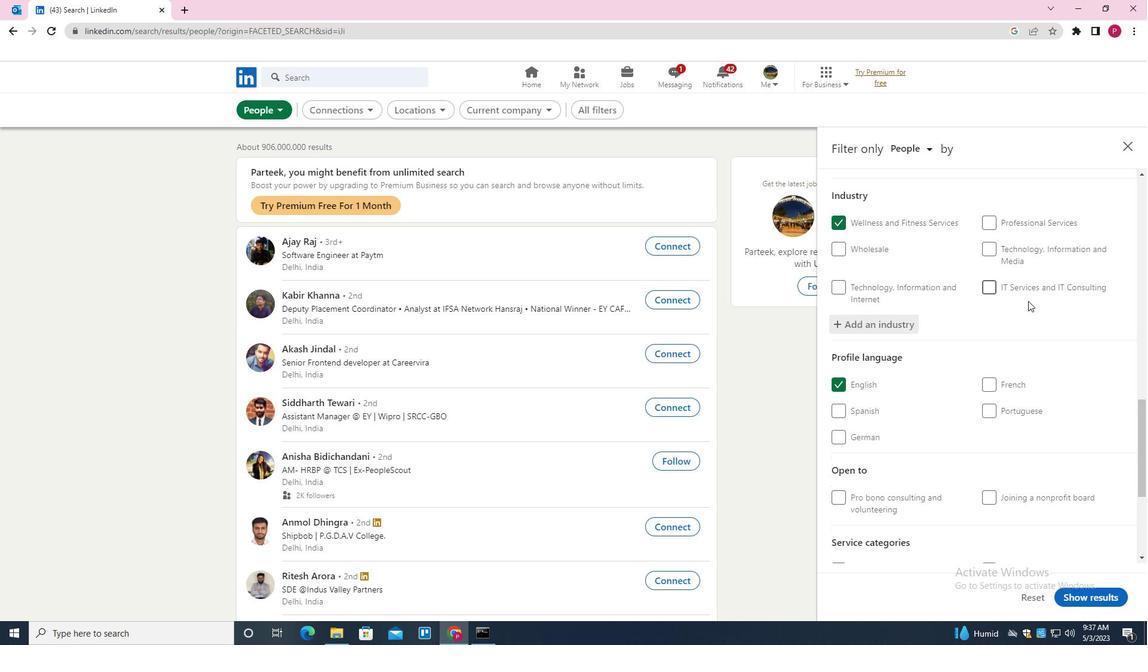 
Action: Mouse moved to (1029, 309)
Screenshot: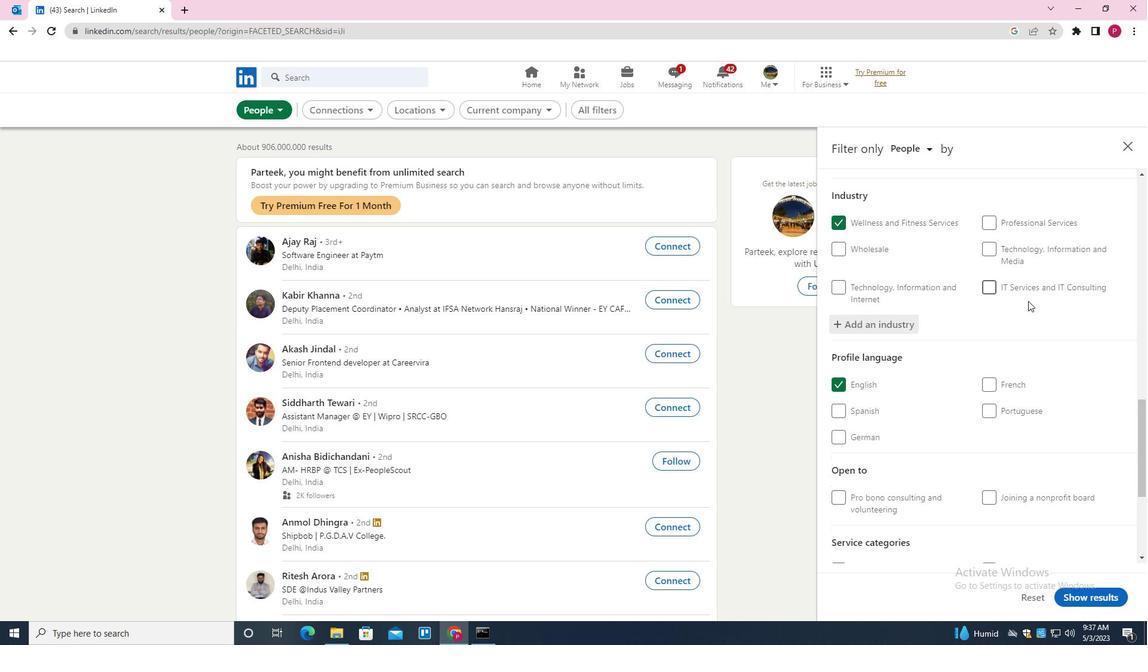 
Action: Mouse scrolled (1029, 308) with delta (0, 0)
Screenshot: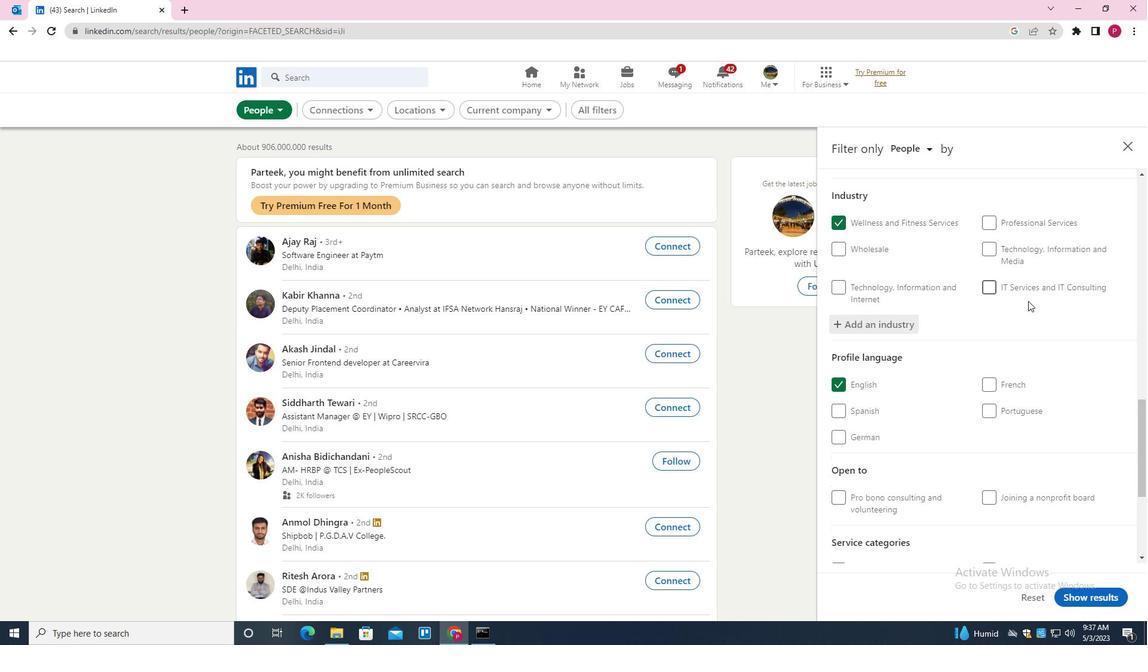 
Action: Mouse moved to (1031, 396)
Screenshot: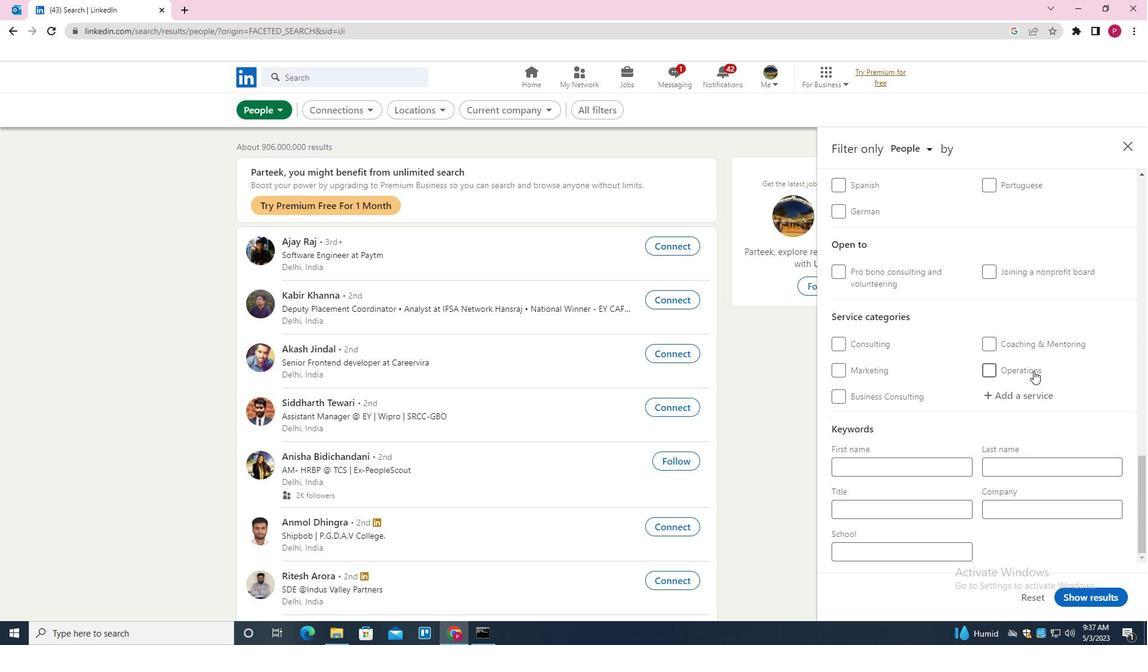 
Action: Mouse pressed left at (1031, 396)
Screenshot: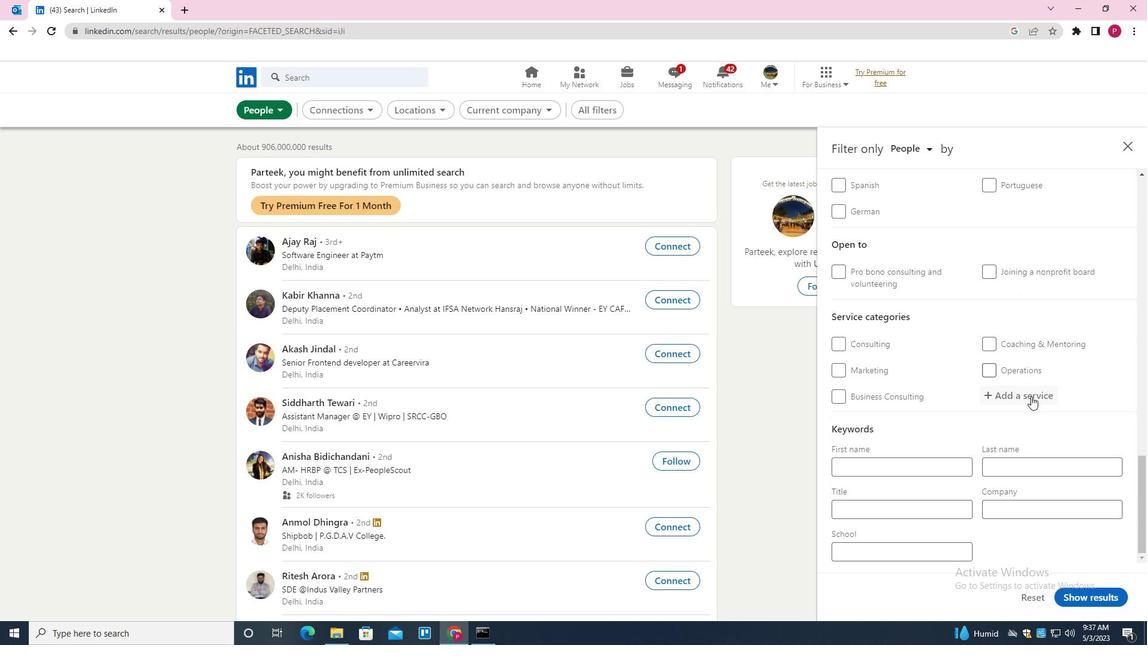 
Action: Key pressed <Key.shift>INTERACTION<Key.space><Key.shift>DESIGN<Key.down><Key.enter>
Screenshot: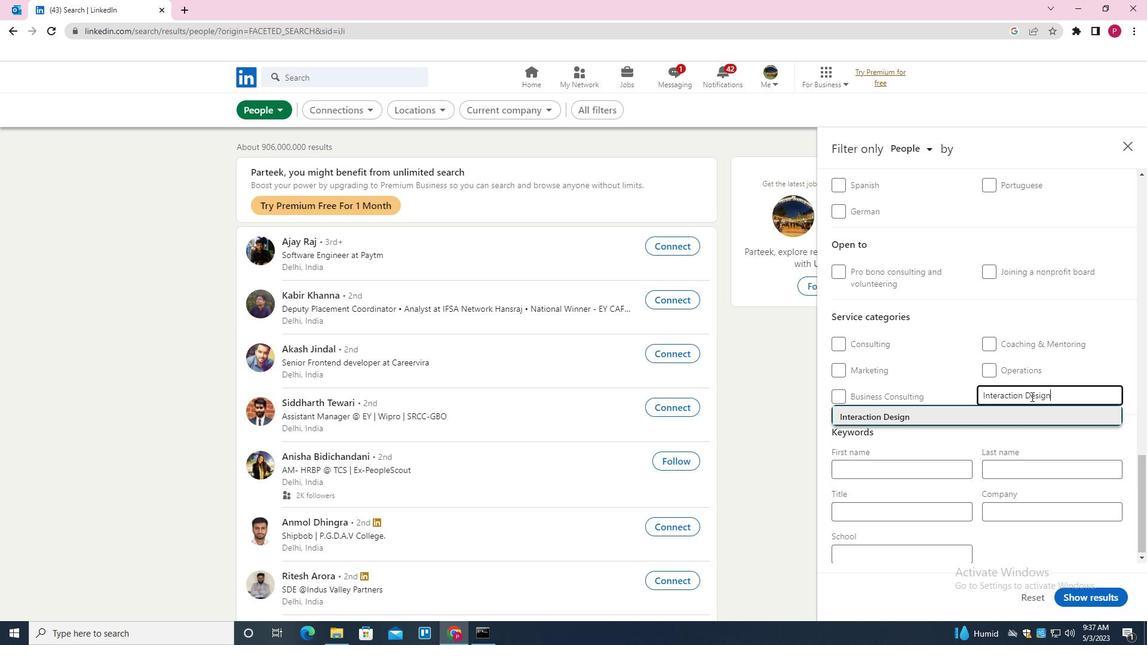 
Action: Mouse moved to (1023, 411)
Screenshot: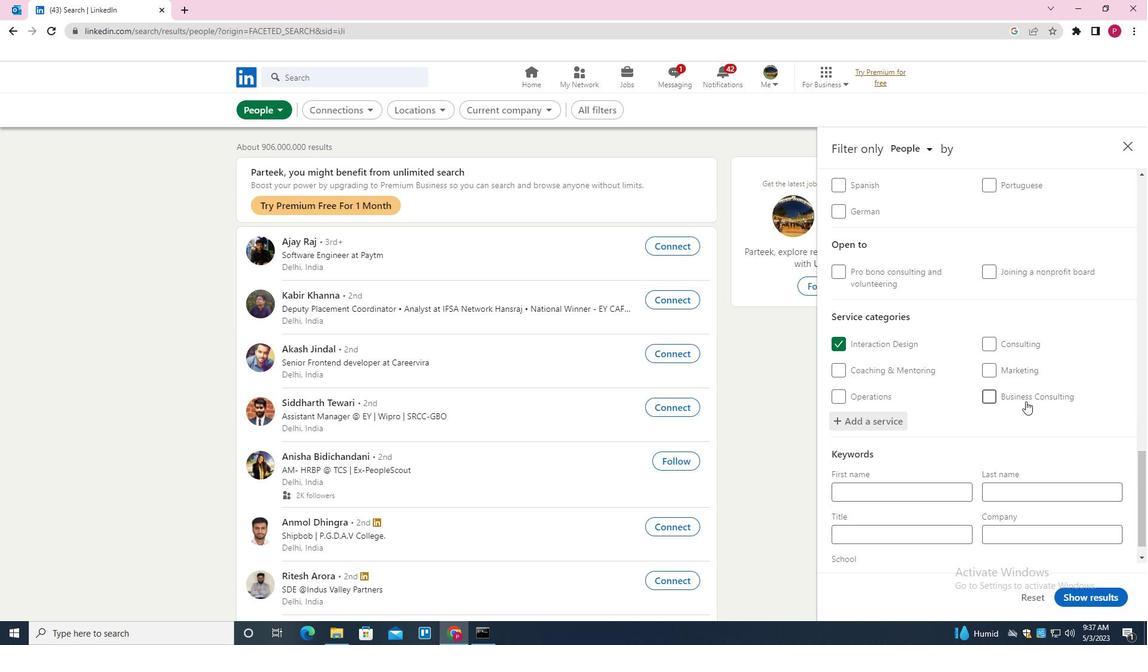 
Action: Mouse scrolled (1023, 411) with delta (0, 0)
Screenshot: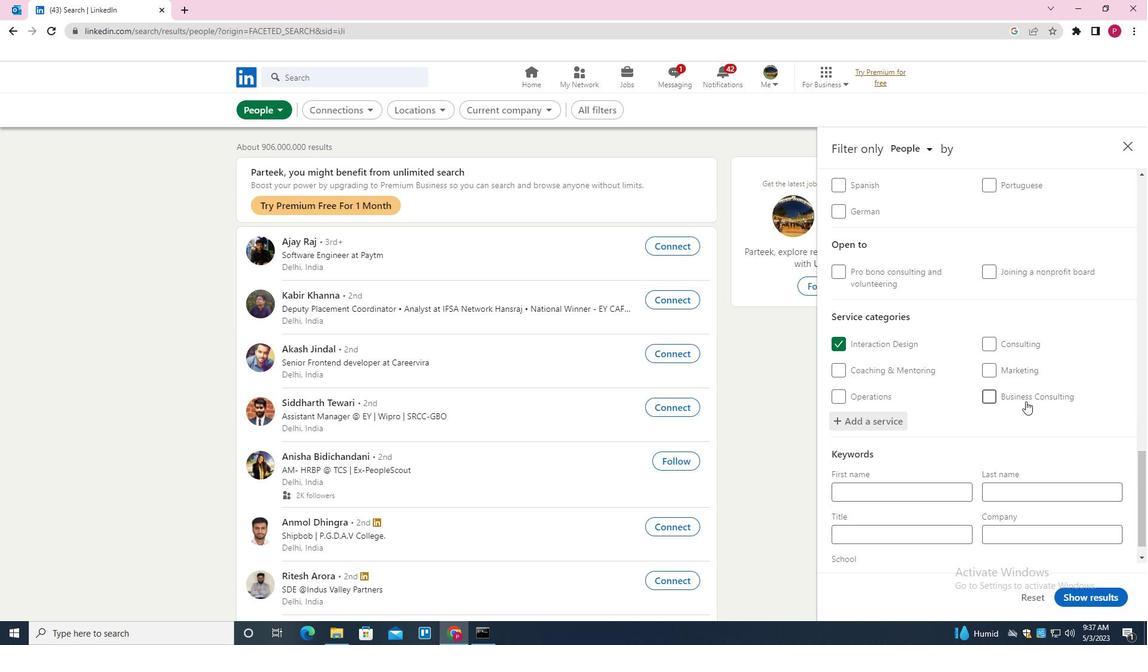 
Action: Mouse moved to (1023, 414)
Screenshot: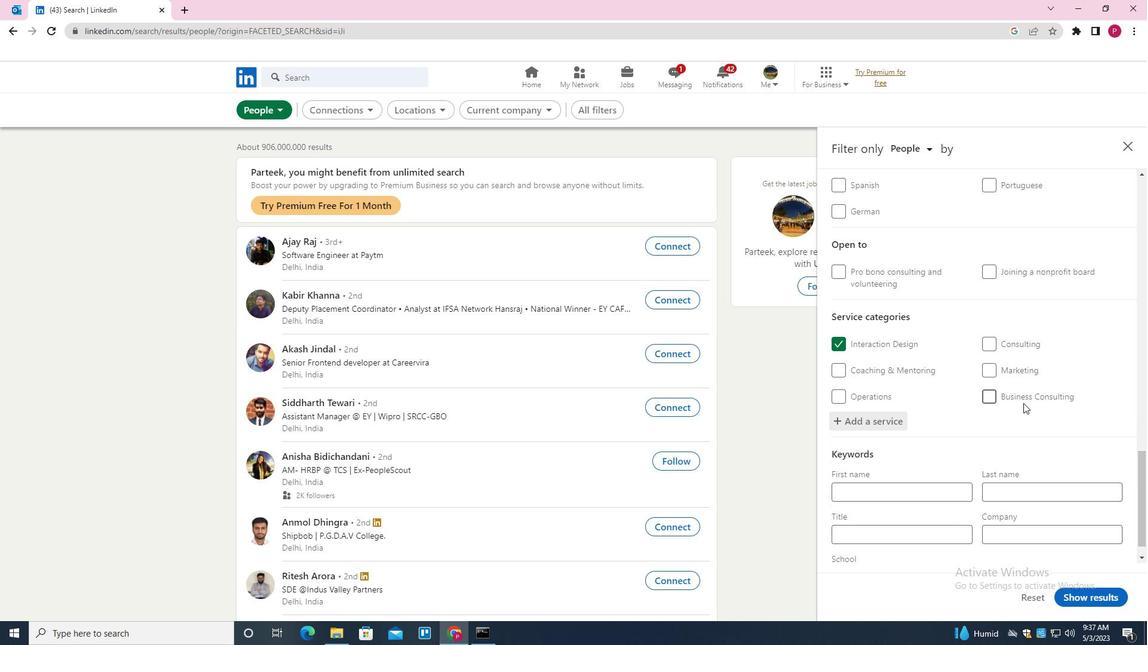 
Action: Mouse scrolled (1023, 413) with delta (0, 0)
Screenshot: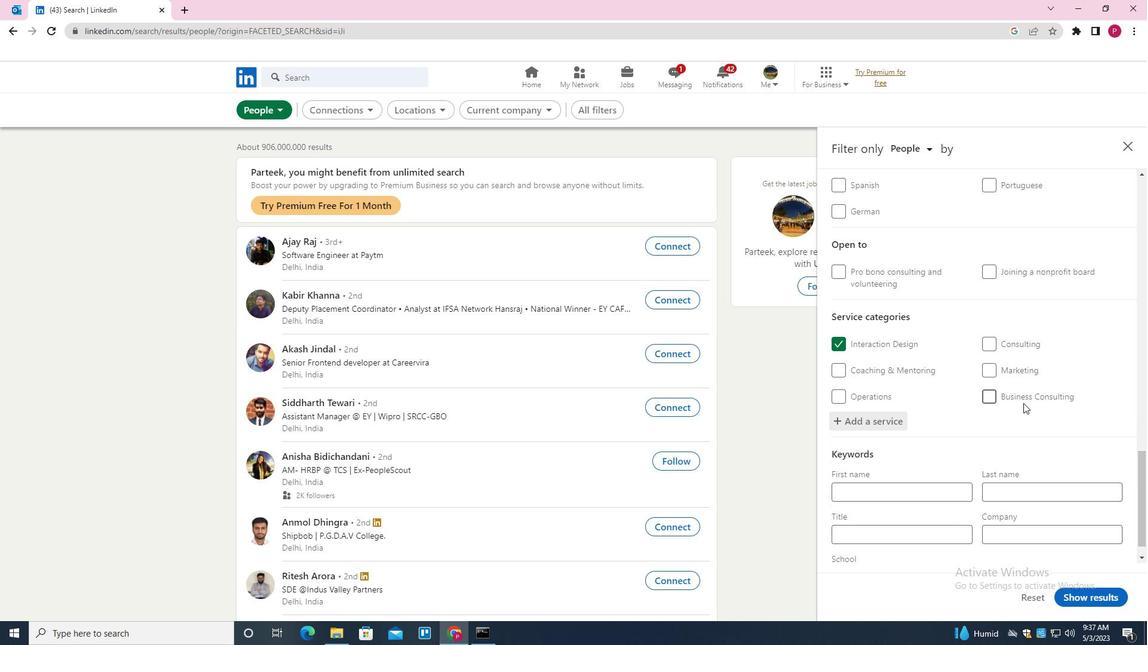 
Action: Mouse moved to (1022, 415)
Screenshot: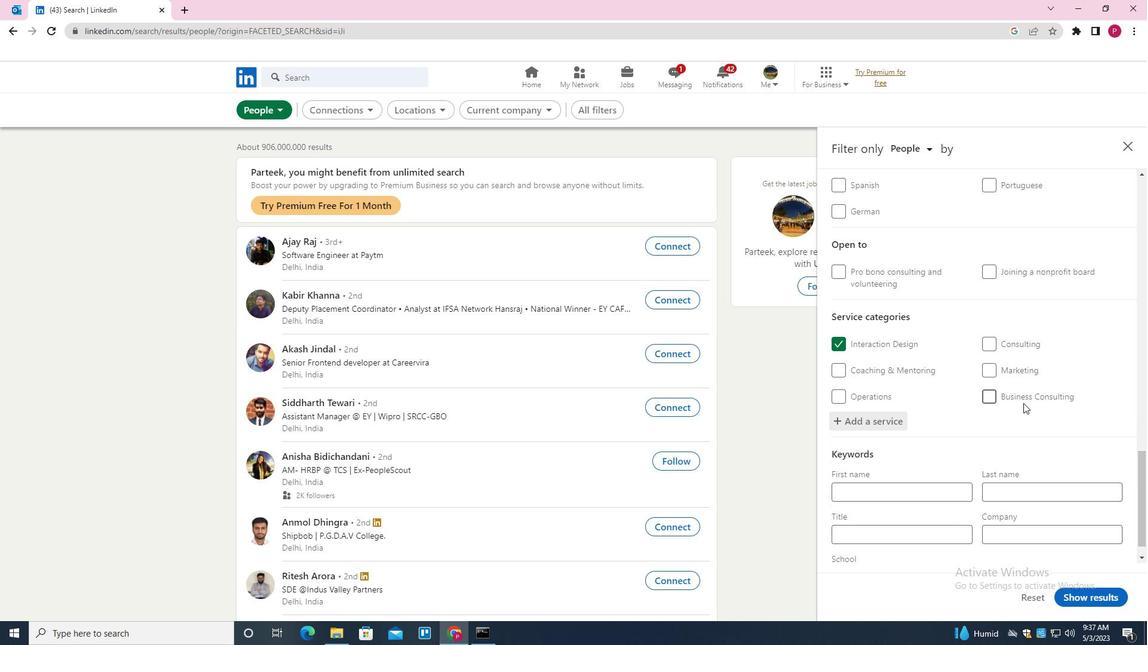
Action: Mouse scrolled (1022, 415) with delta (0, 0)
Screenshot: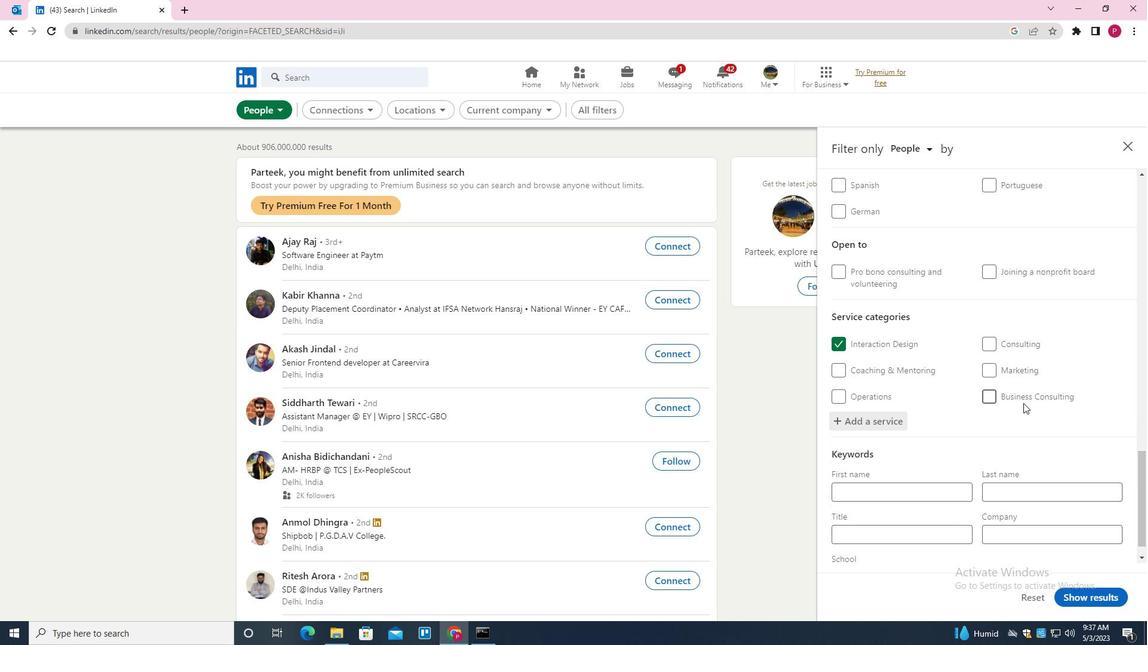 
Action: Mouse moved to (1015, 433)
Screenshot: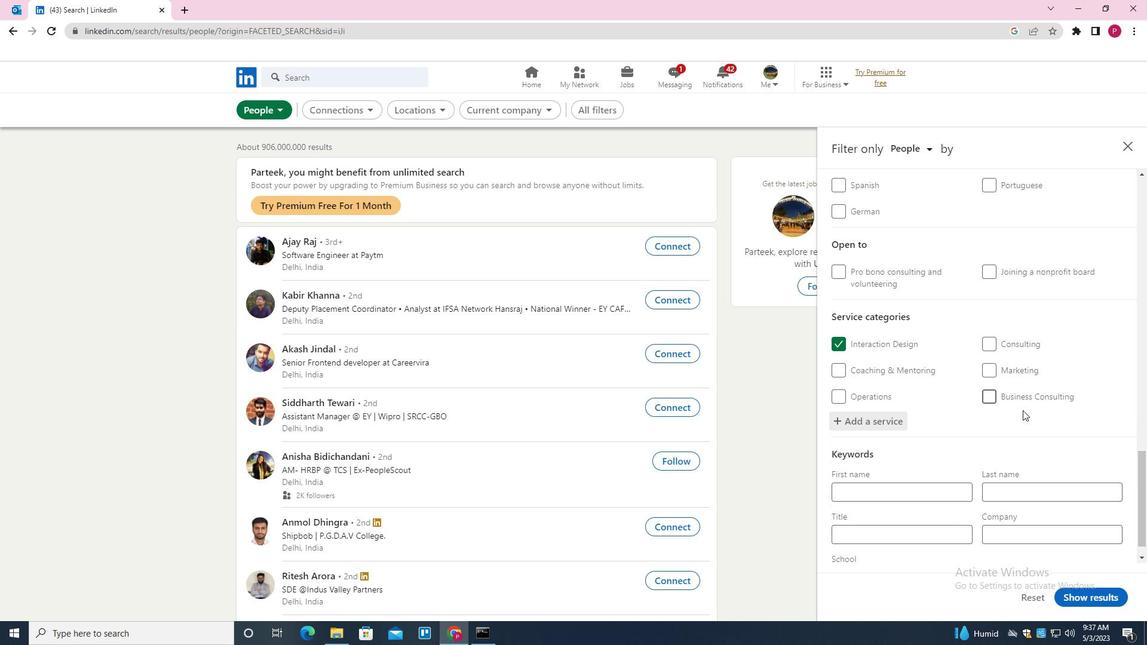 
Action: Mouse scrolled (1015, 433) with delta (0, 0)
Screenshot: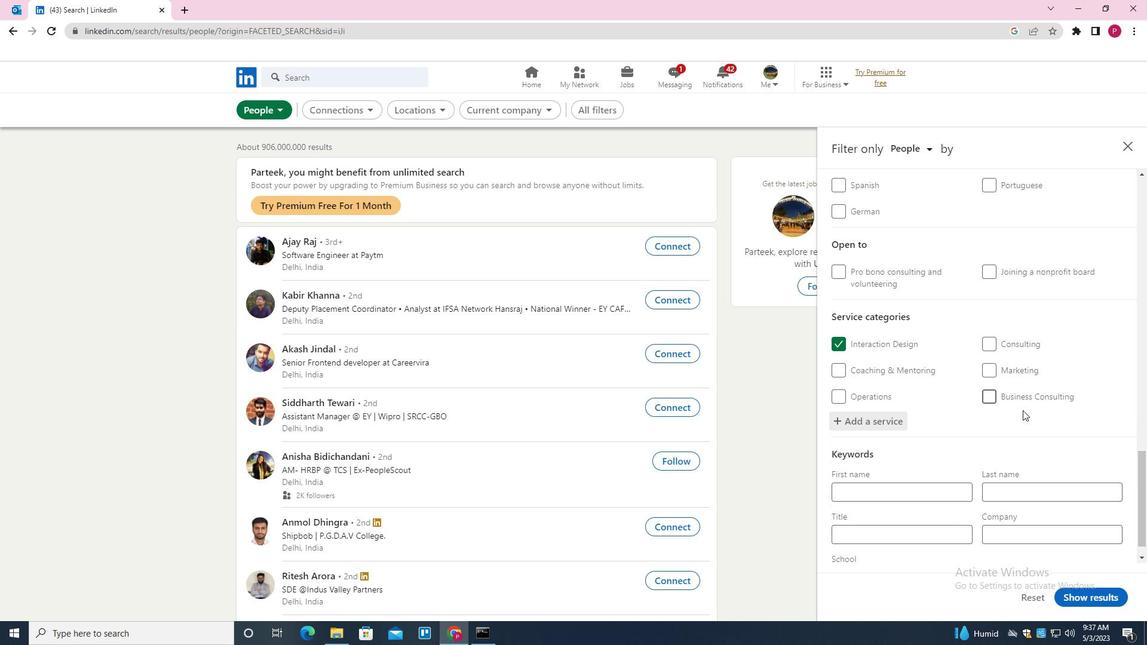 
Action: Mouse moved to (962, 511)
Screenshot: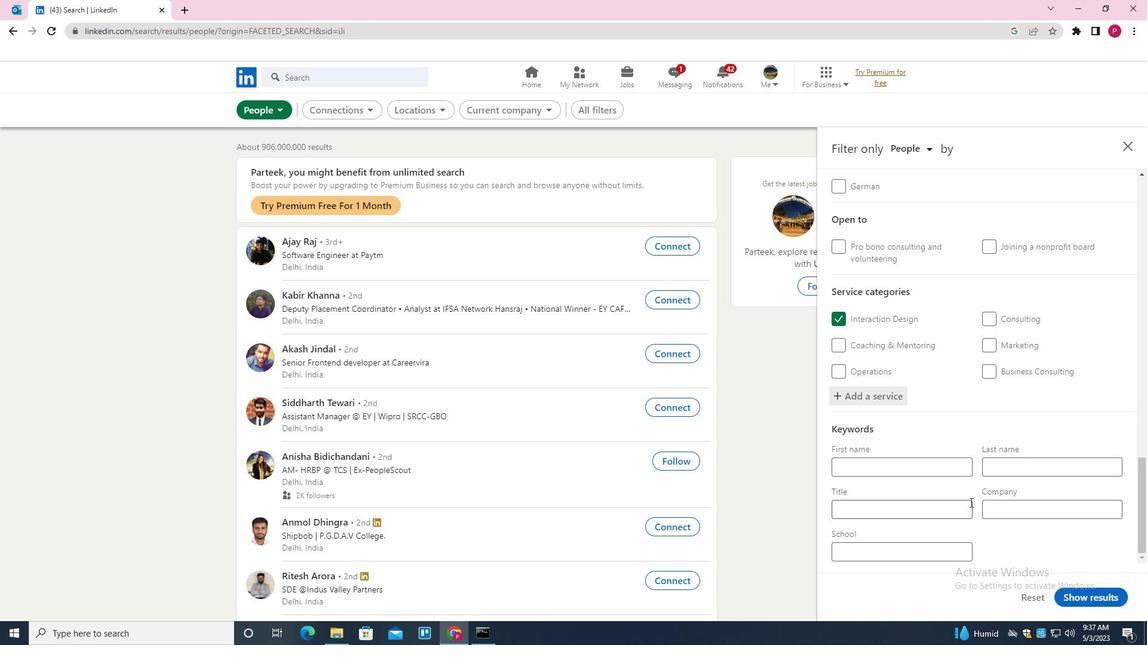 
Action: Mouse pressed left at (962, 511)
Screenshot: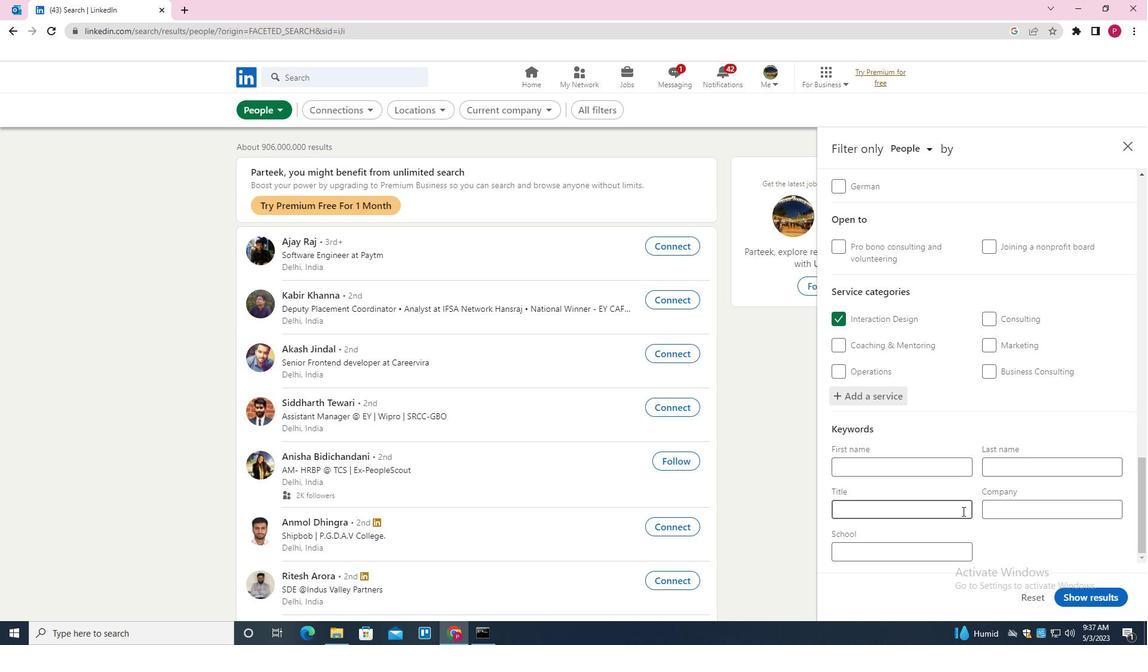 
Action: Key pressed <Key.shift>CONCIERGE
Screenshot: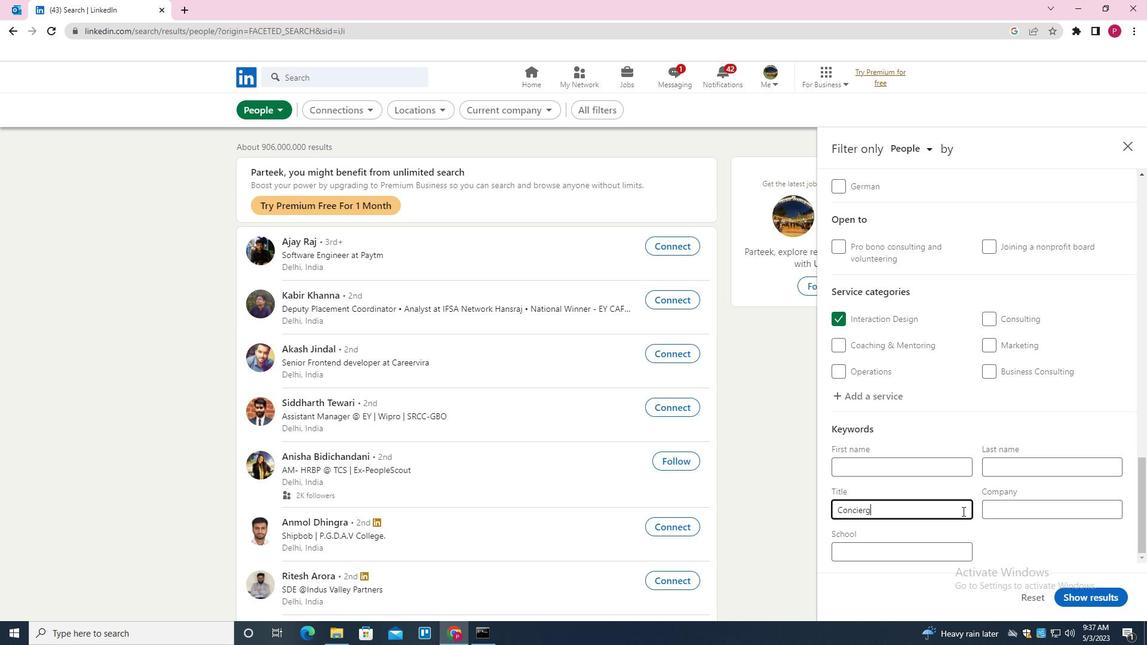 
Action: Mouse moved to (985, 535)
Screenshot: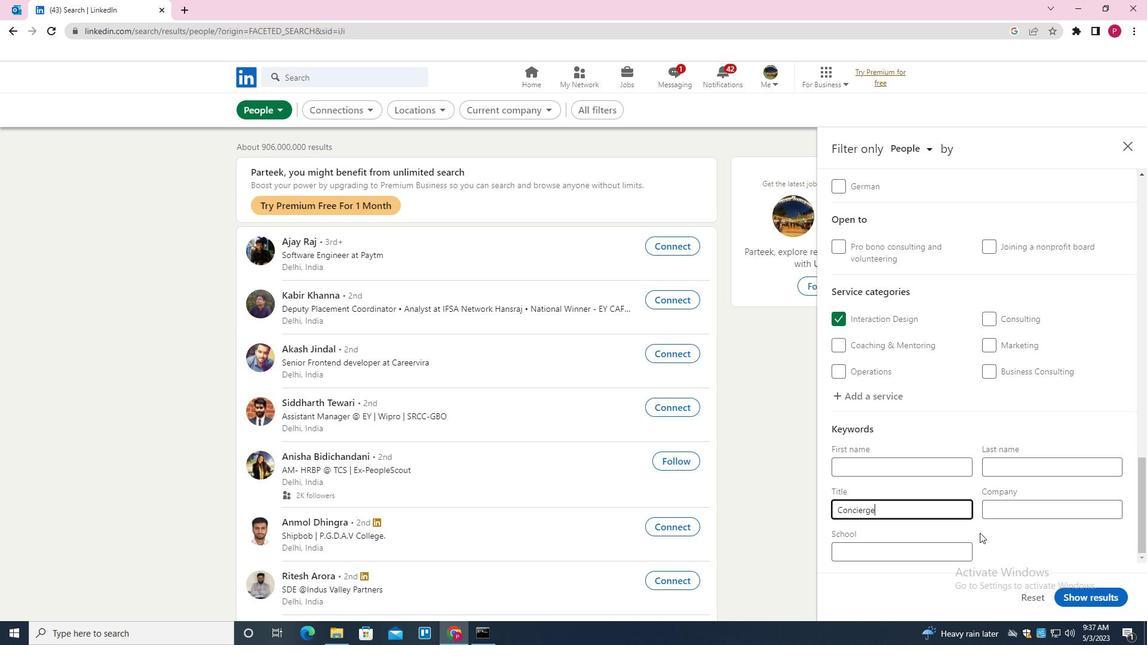 
Action: Mouse scrolled (985, 534) with delta (0, 0)
Screenshot: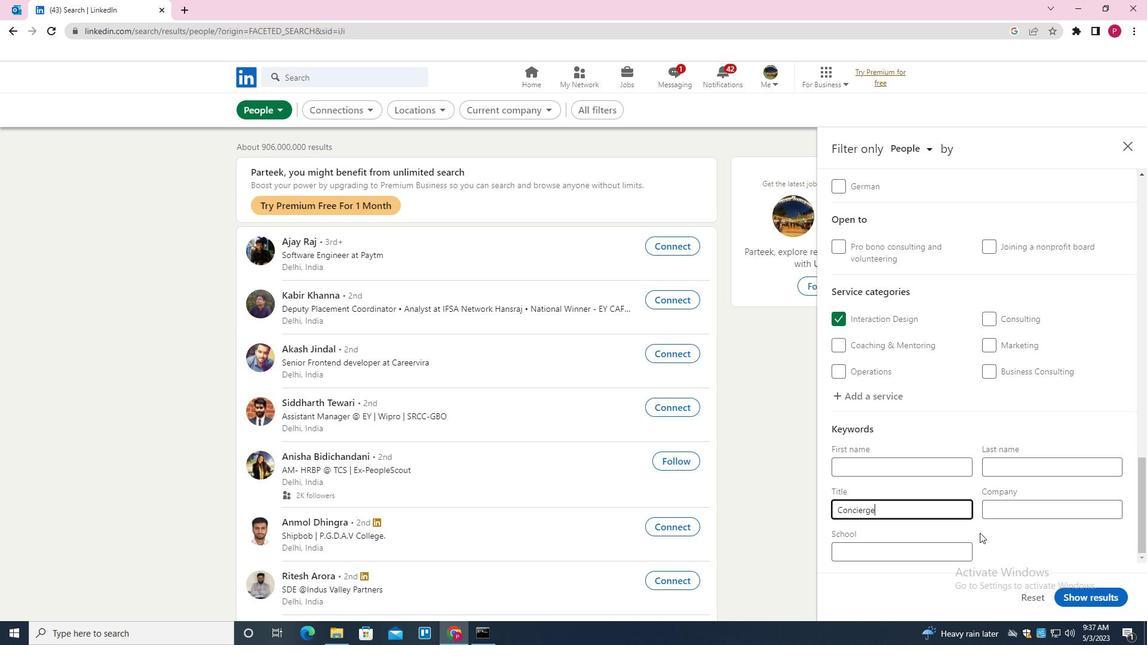 
Action: Mouse moved to (987, 535)
Screenshot: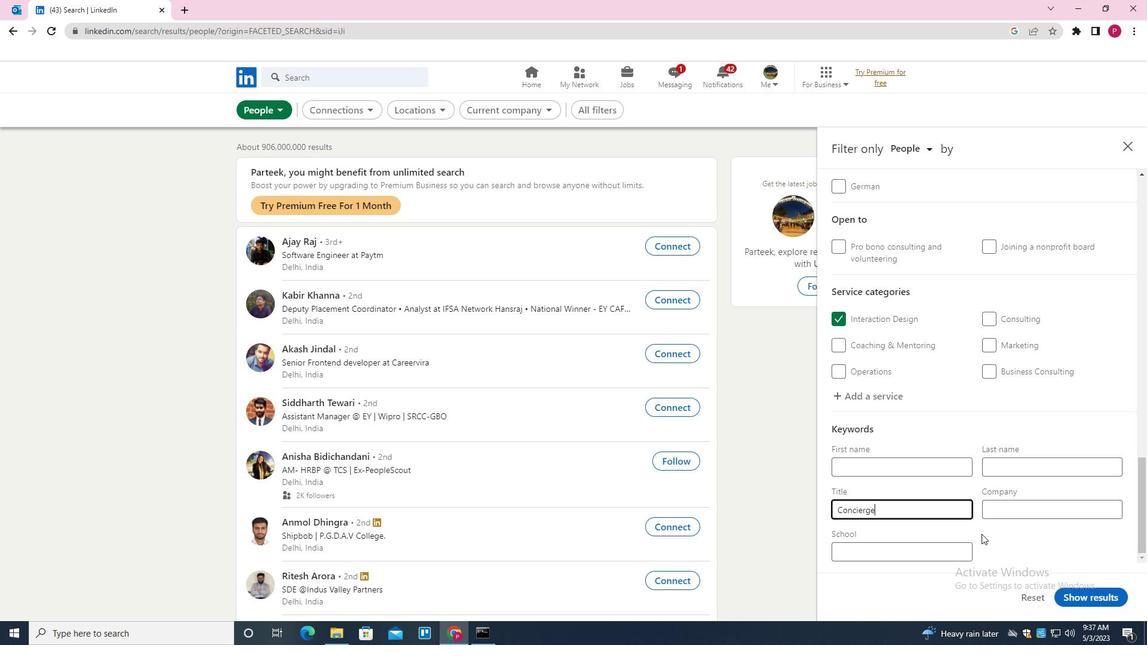 
Action: Mouse scrolled (987, 534) with delta (0, 0)
Screenshot: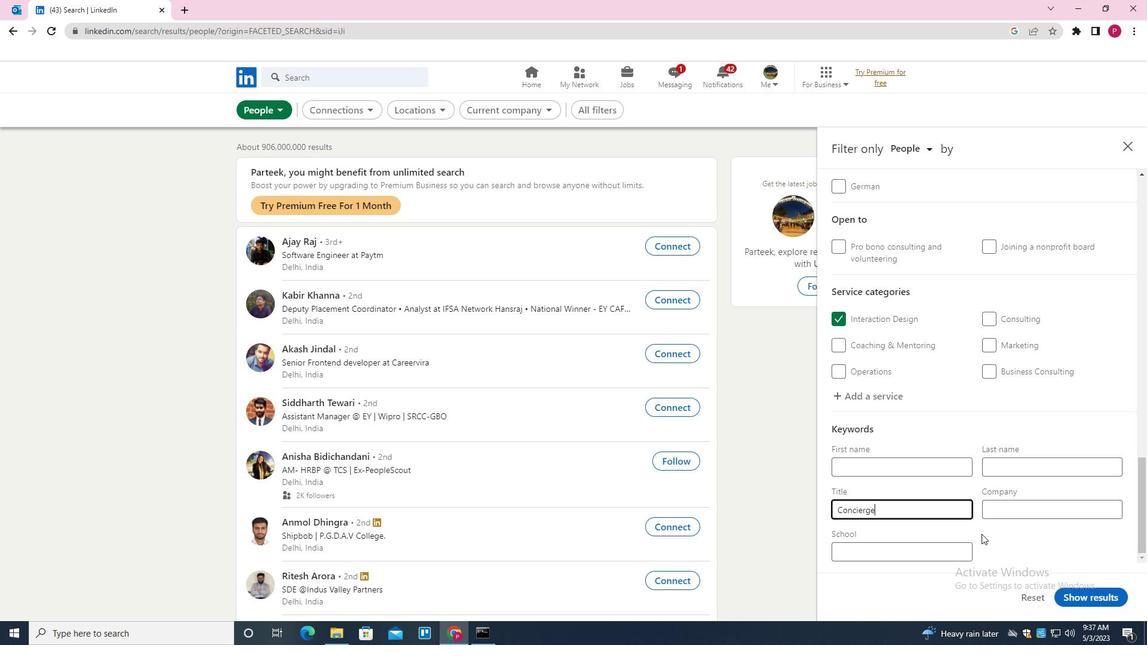 
Action: Mouse moved to (993, 534)
Screenshot: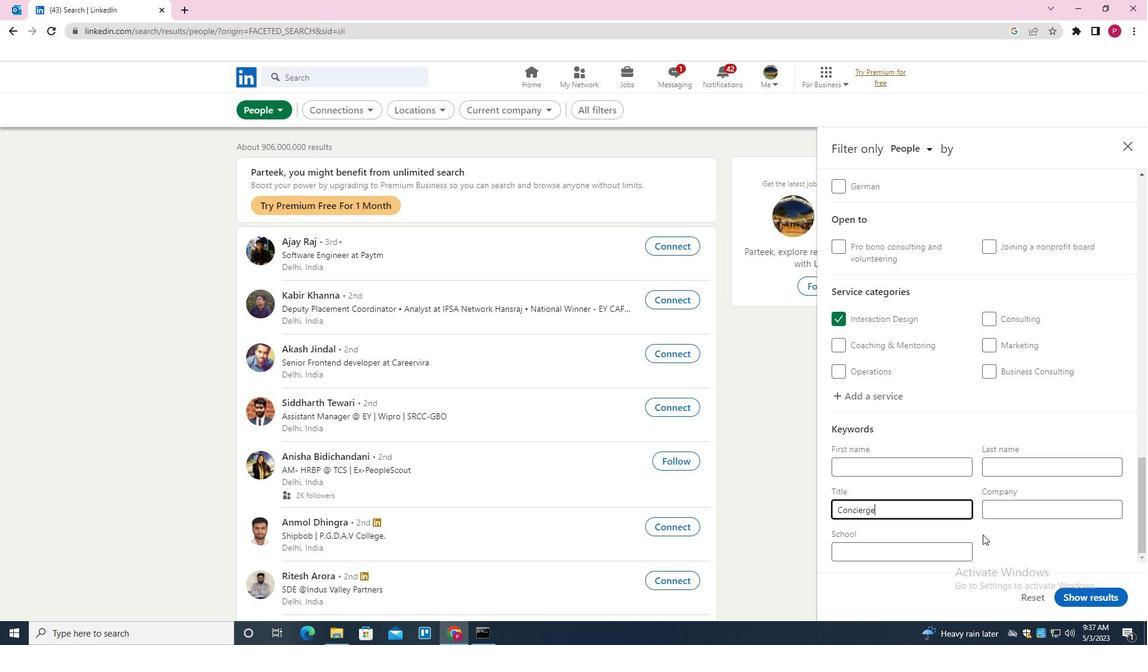 
Action: Mouse scrolled (993, 533) with delta (0, 0)
Screenshot: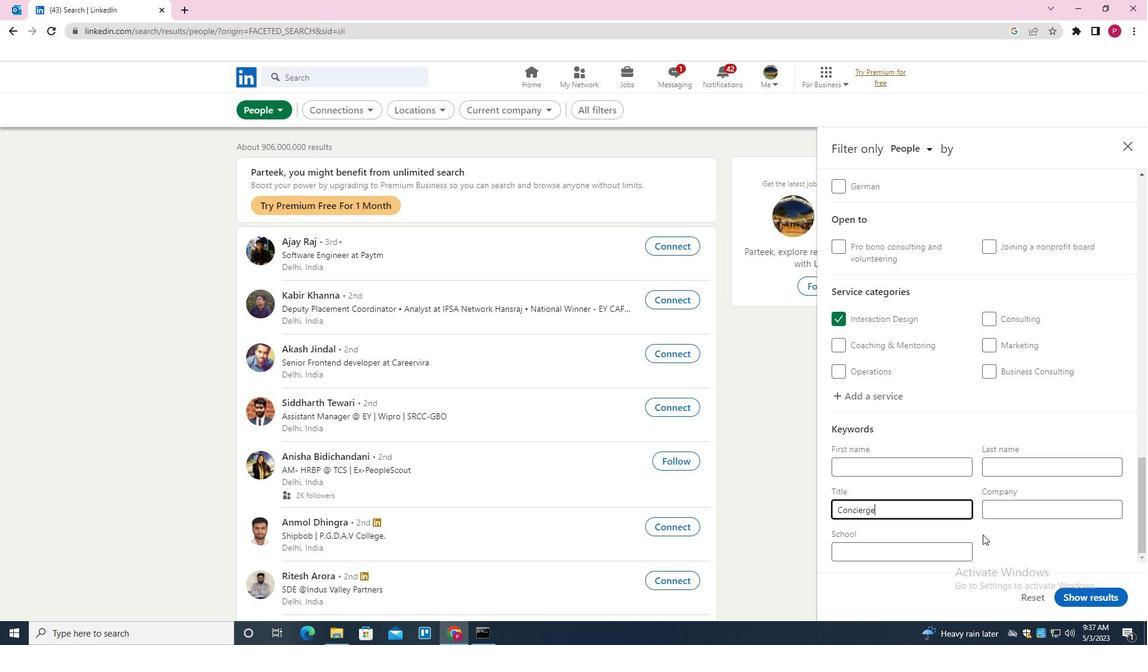 
Action: Mouse moved to (1002, 532)
Screenshot: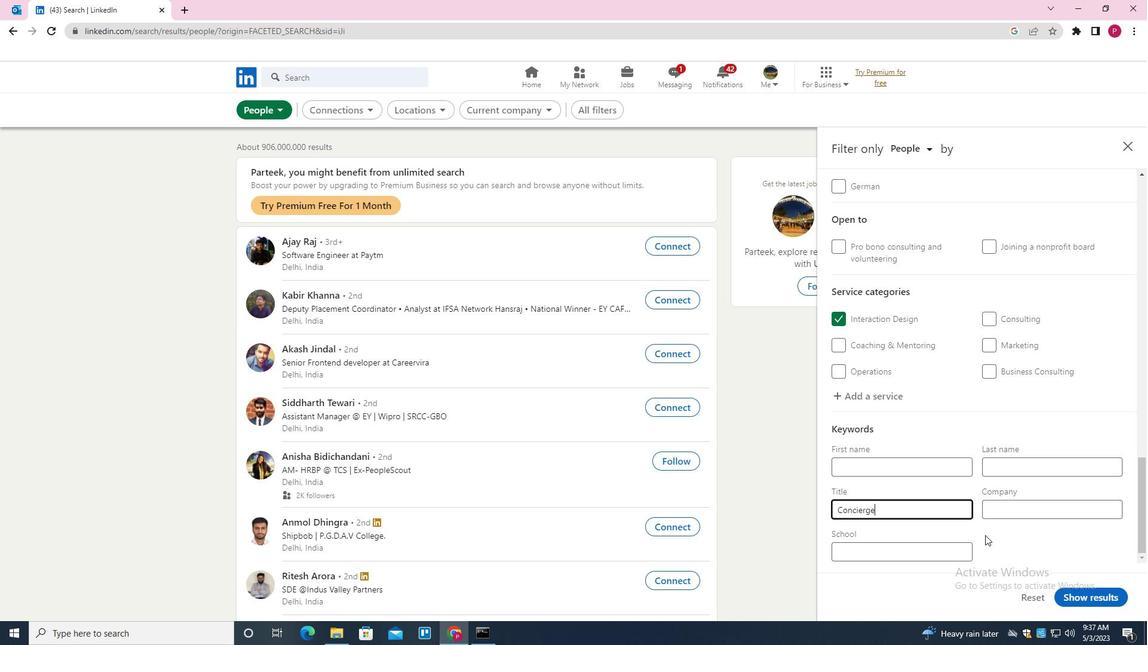 
Action: Mouse scrolled (1002, 531) with delta (0, 0)
Screenshot: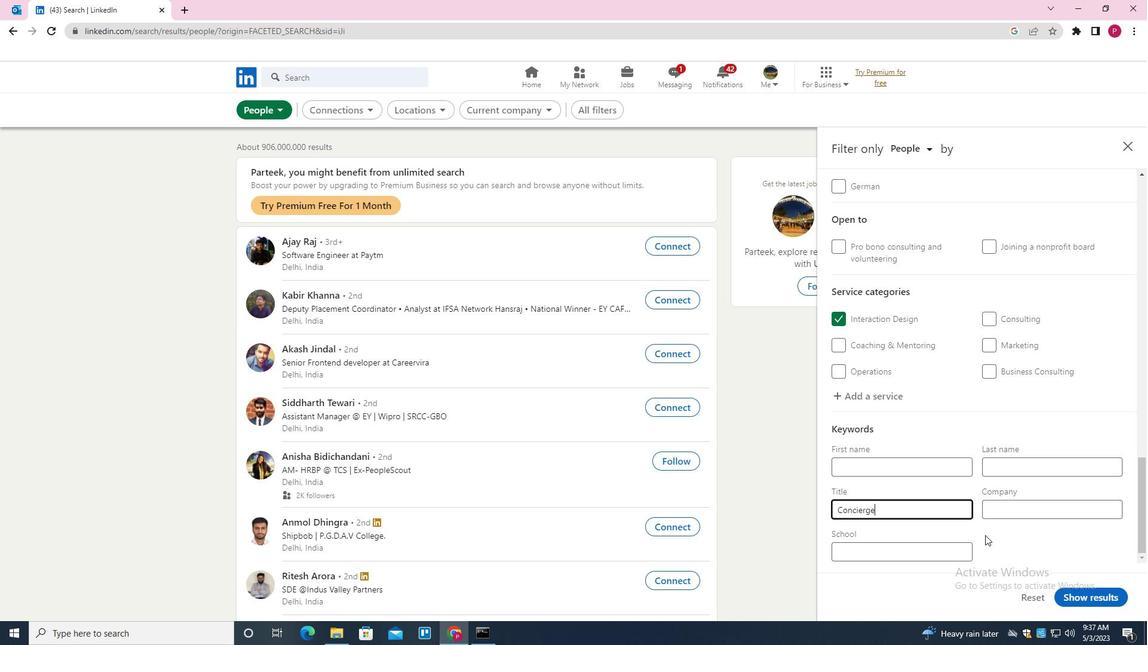 
Action: Mouse moved to (1118, 599)
Screenshot: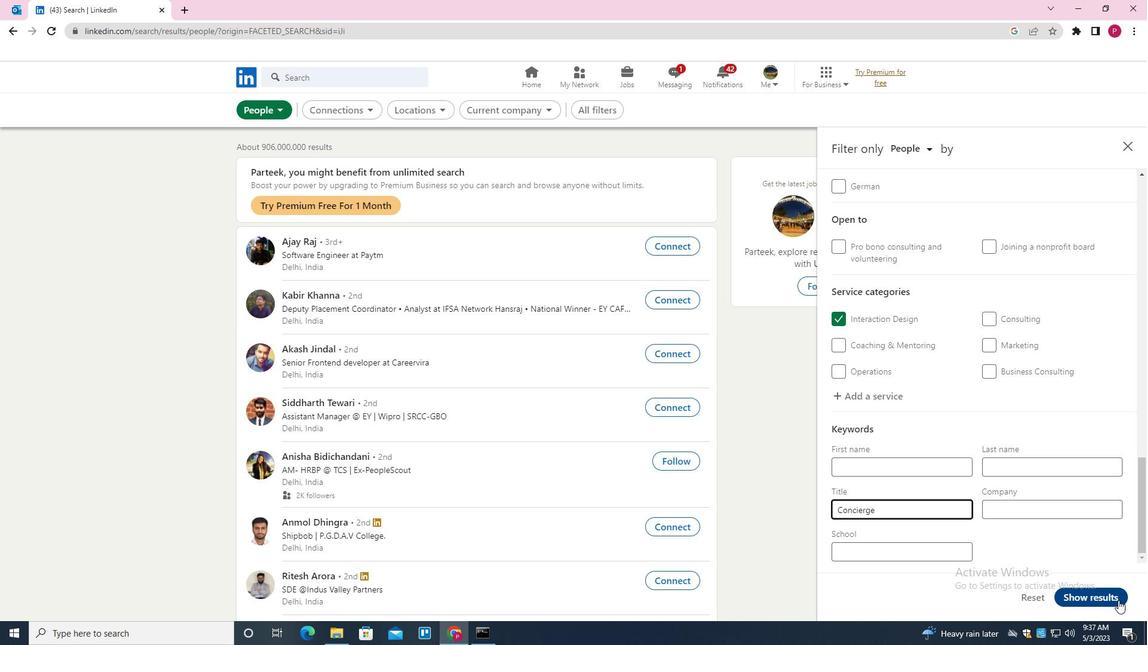 
Action: Mouse pressed left at (1118, 599)
Screenshot: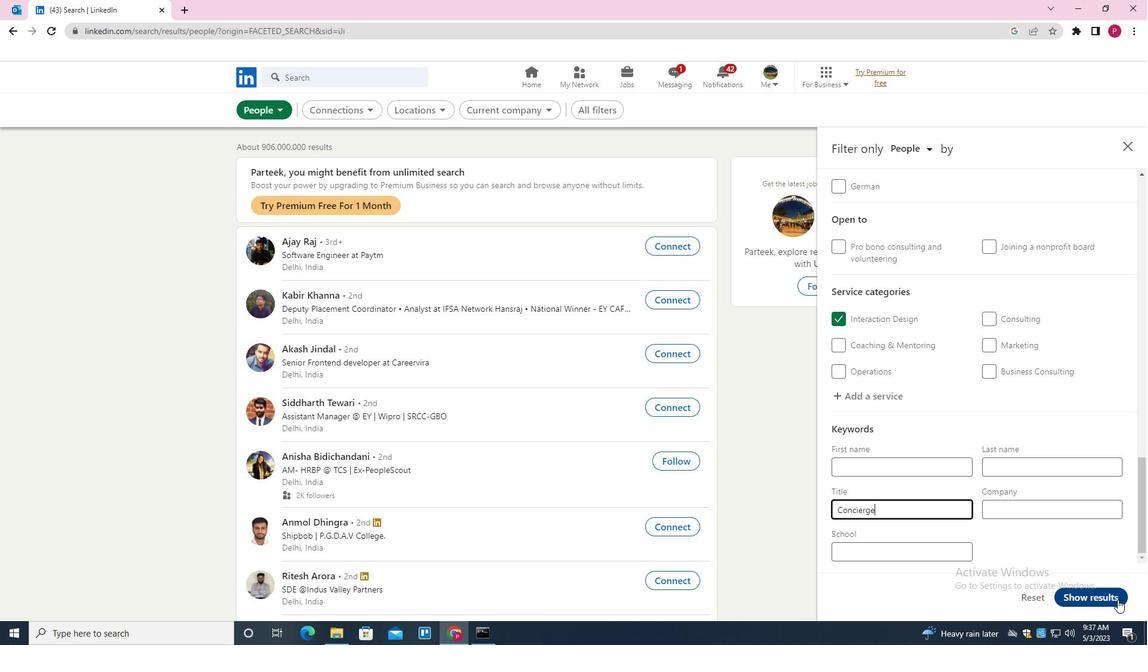 
Action: Mouse moved to (795, 439)
Screenshot: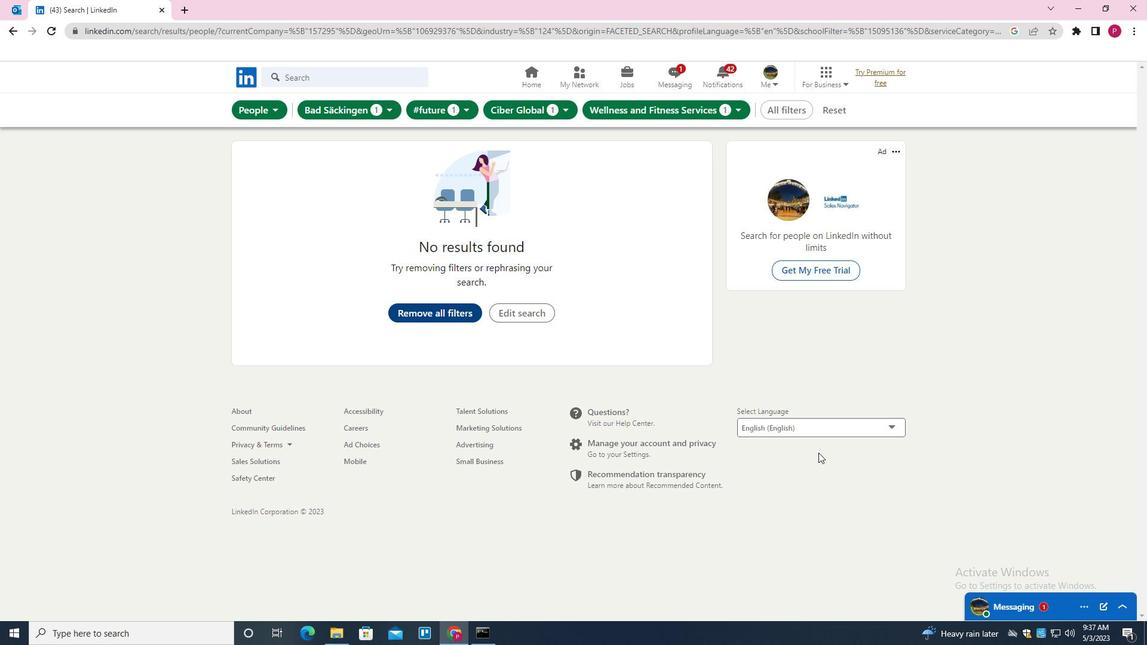 
